Task: Search one way flight ticket for 1 adult, 5 children, 2 infants in seat and 1 infant on lap in first from Los Angeles: Los Angeles International Airport to Greenville: Pitt-greenville Airport on 5-2-2023. Choice of flights is Singapure airlines. Number of bags: 7 checked bags. Price is upto 87000. Outbound departure time preference is 9:45.
Action: Mouse moved to (259, 345)
Screenshot: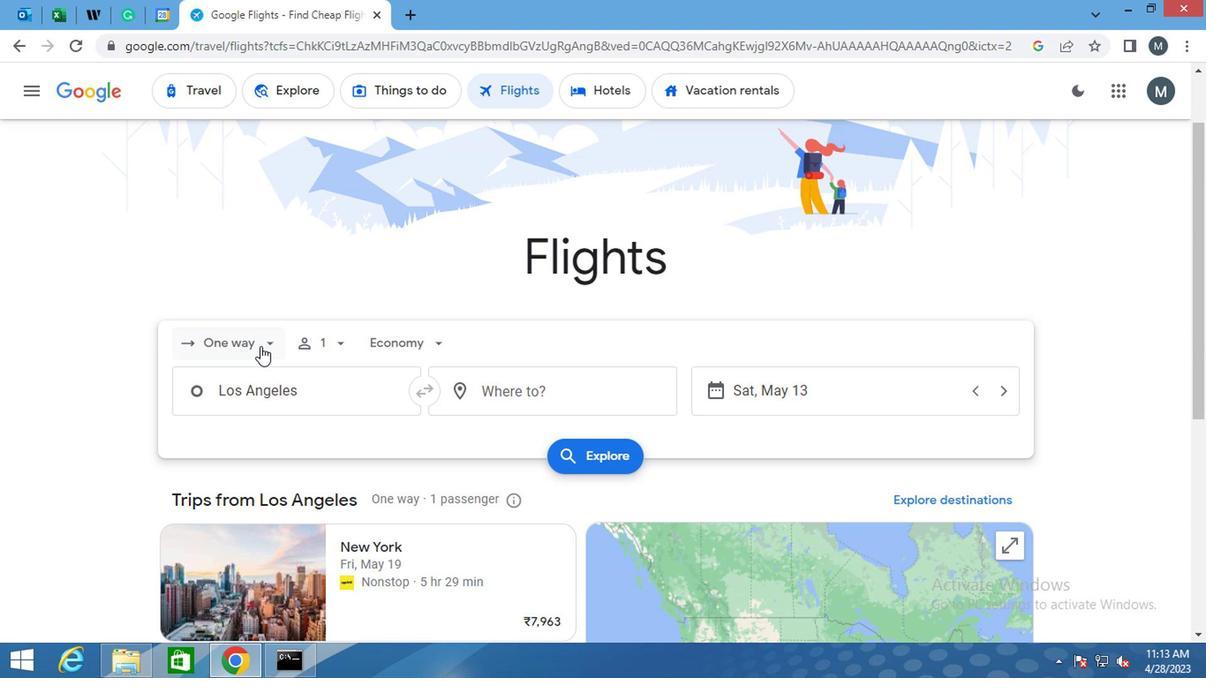 
Action: Mouse pressed left at (259, 345)
Screenshot: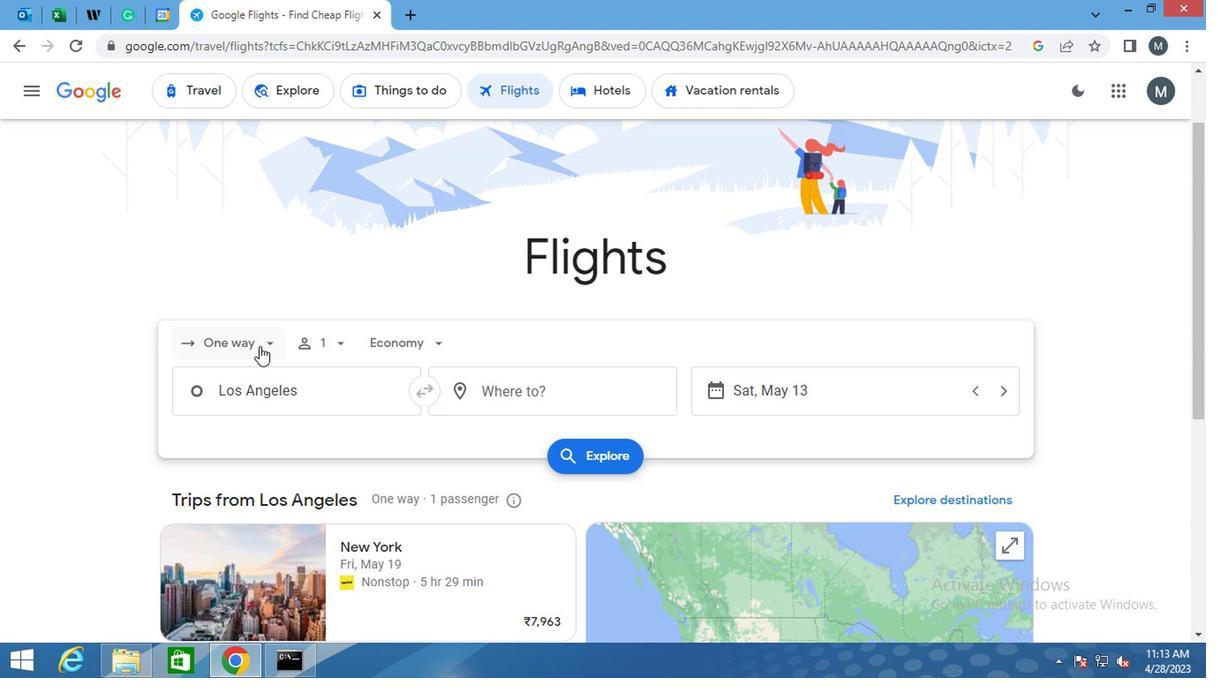 
Action: Mouse moved to (257, 414)
Screenshot: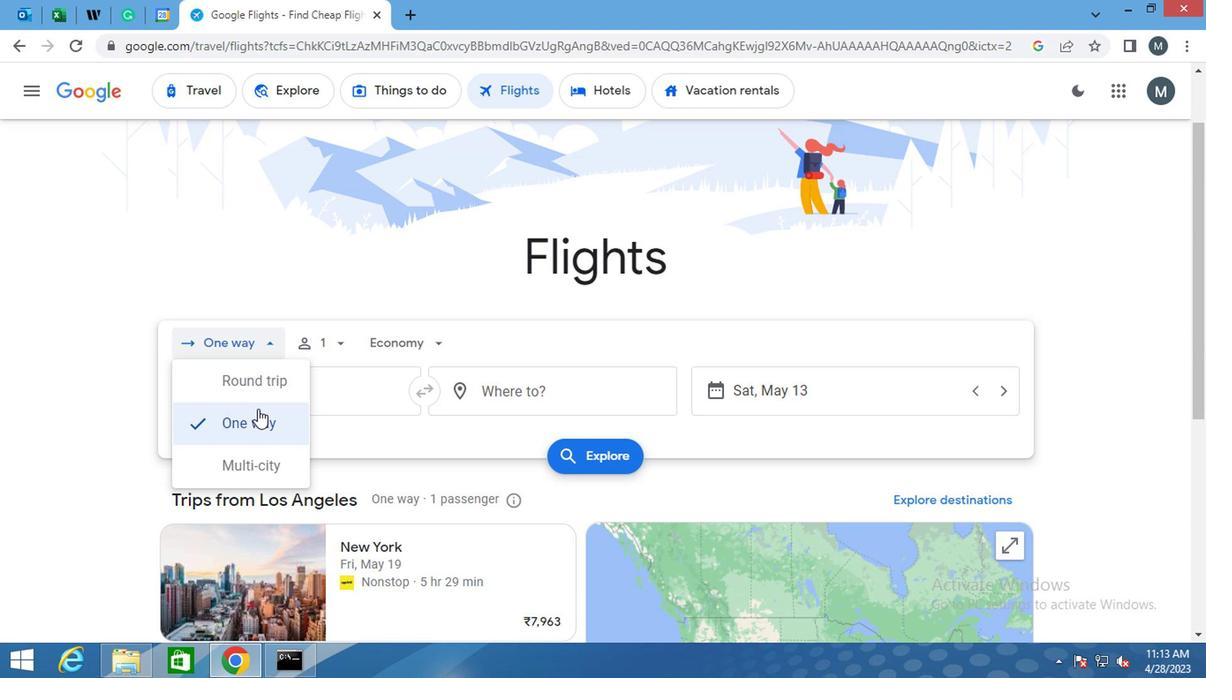
Action: Mouse pressed left at (257, 414)
Screenshot: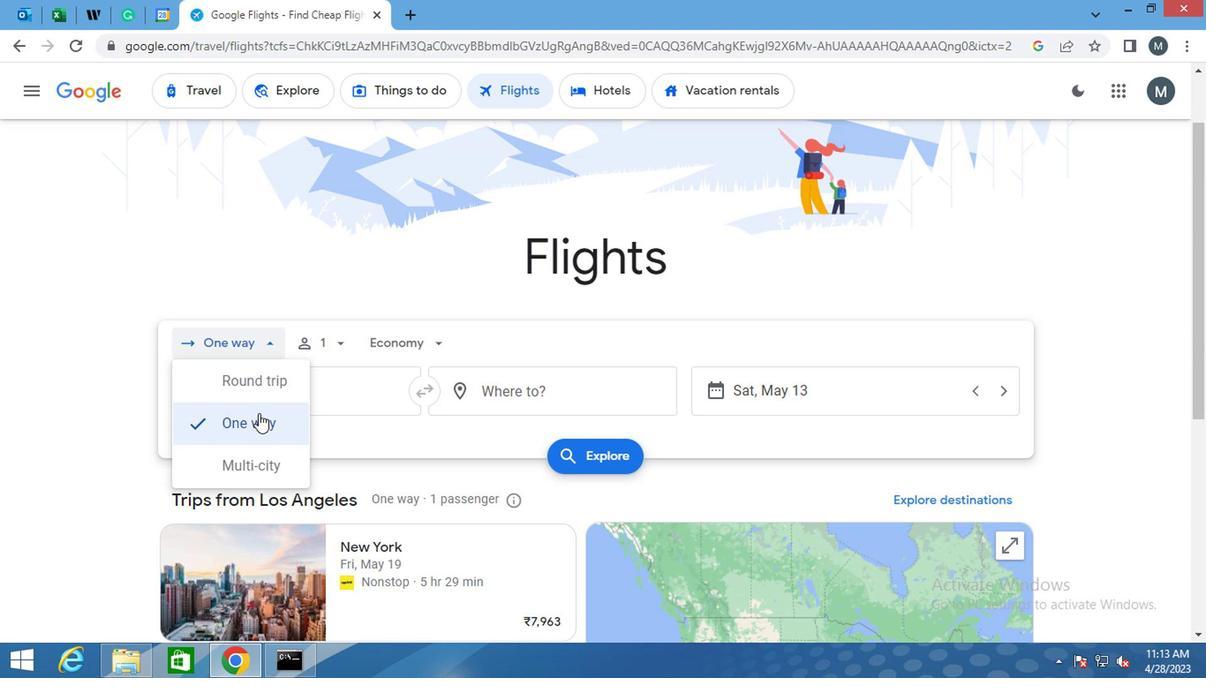 
Action: Mouse moved to (341, 347)
Screenshot: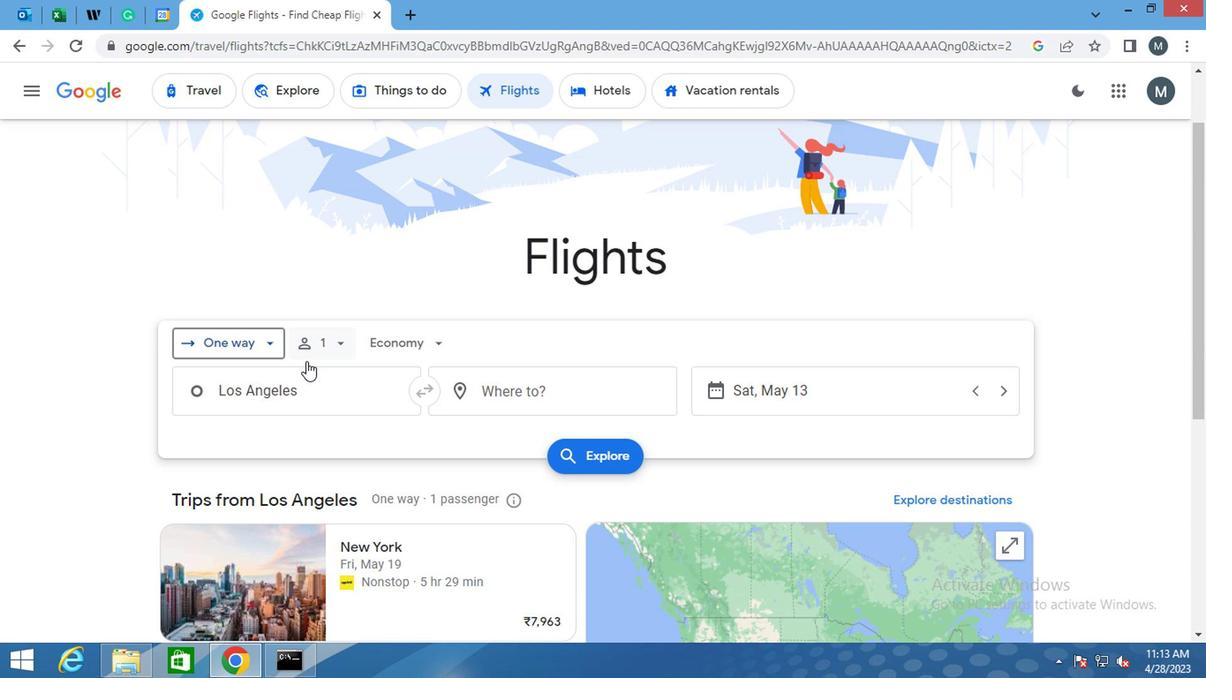 
Action: Mouse pressed left at (341, 347)
Screenshot: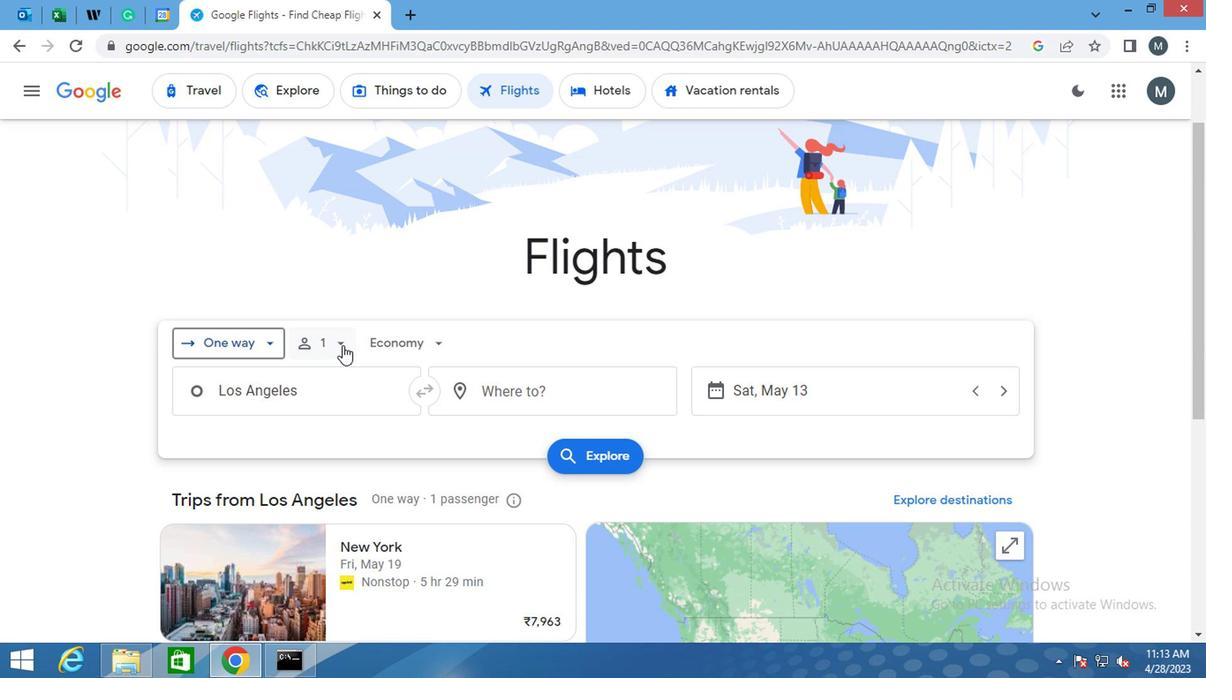 
Action: Mouse moved to (336, 409)
Screenshot: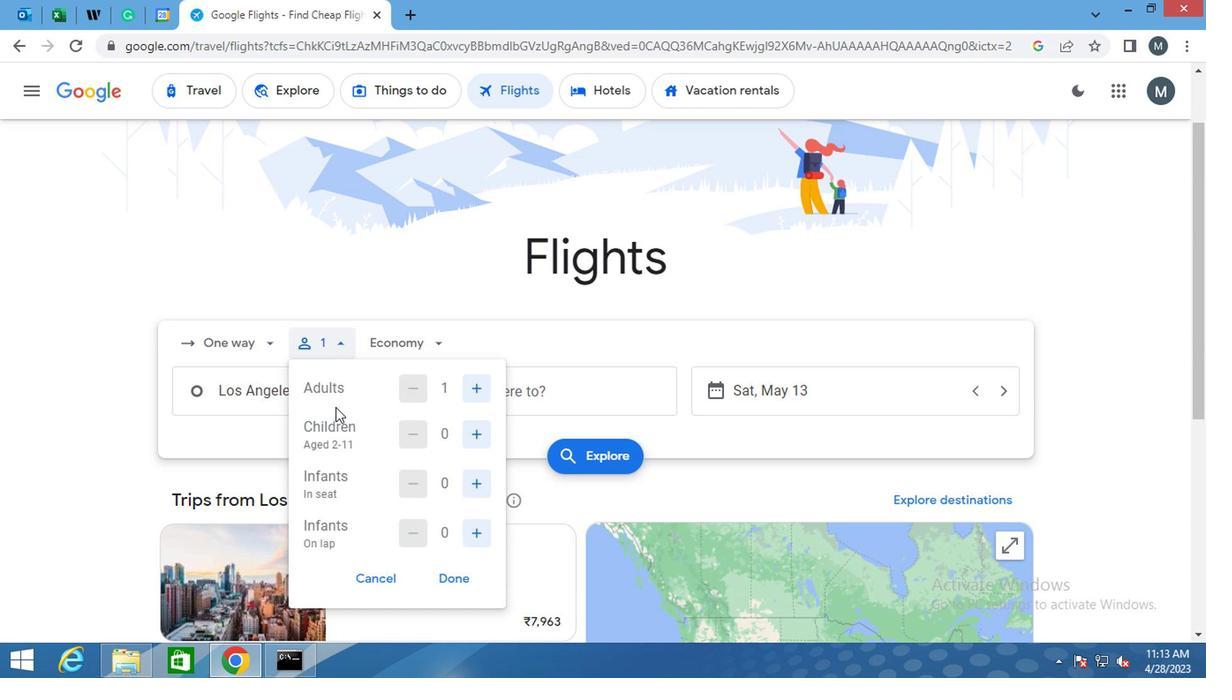 
Action: Mouse scrolled (336, 407) with delta (0, -1)
Screenshot: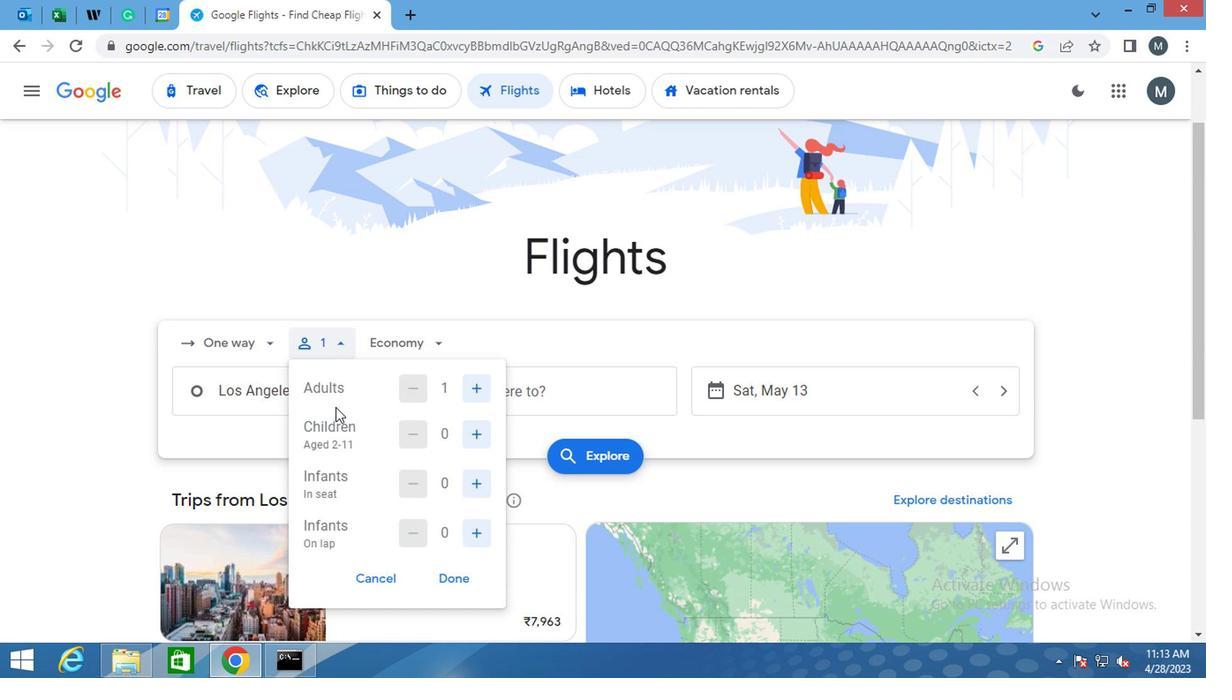 
Action: Mouse moved to (356, 394)
Screenshot: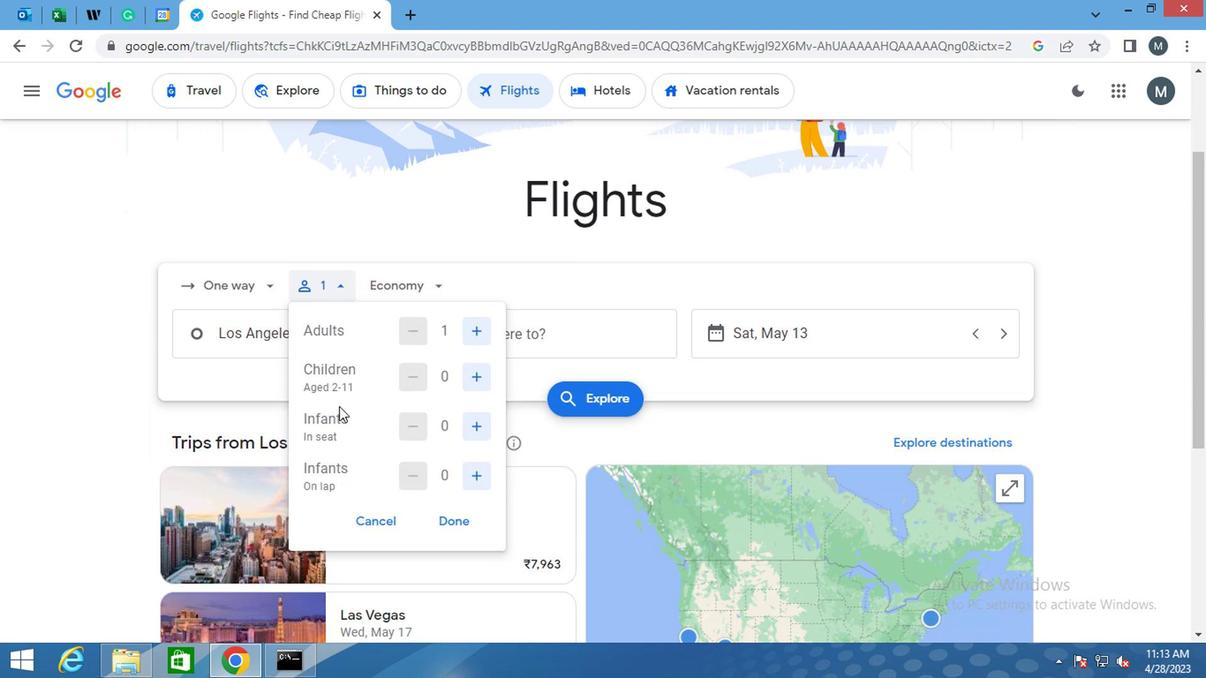 
Action: Mouse scrolled (356, 394) with delta (0, 0)
Screenshot: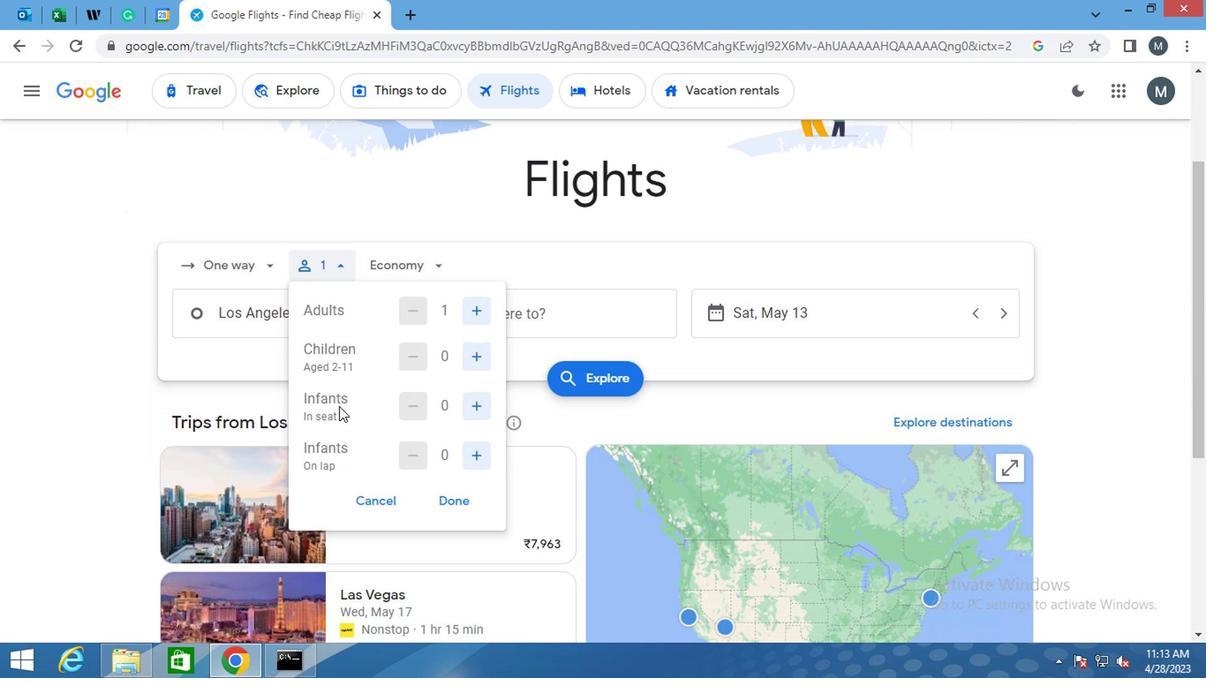 
Action: Mouse moved to (468, 389)
Screenshot: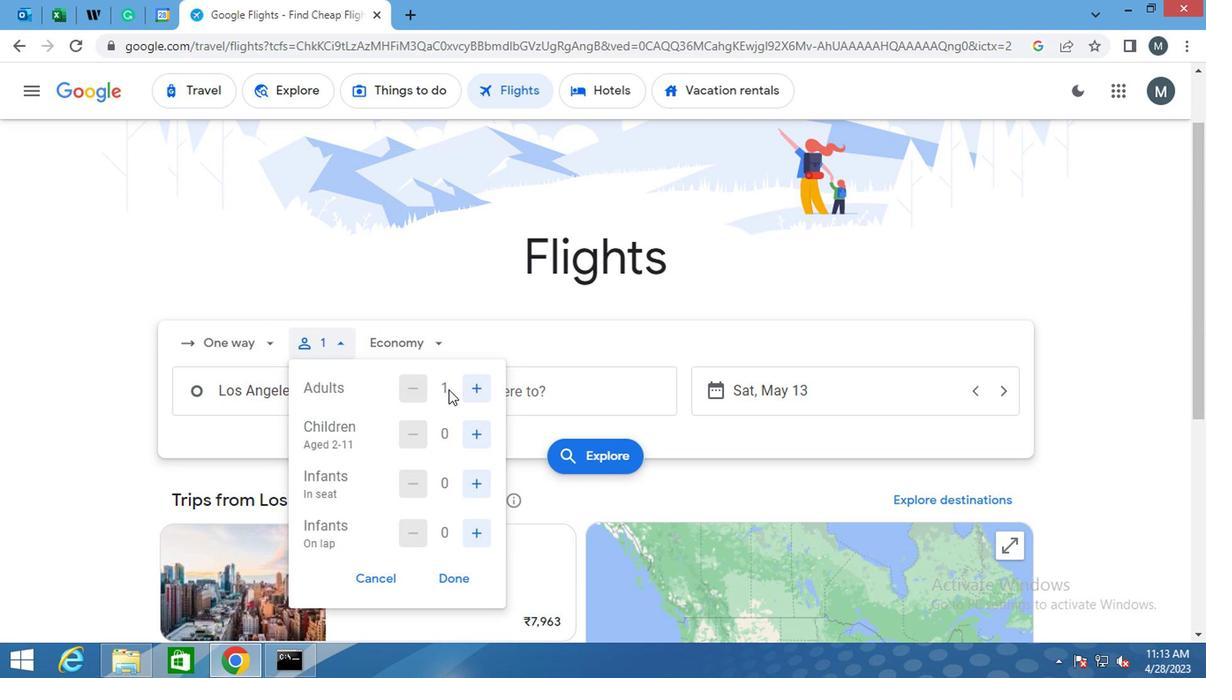 
Action: Mouse pressed left at (468, 389)
Screenshot: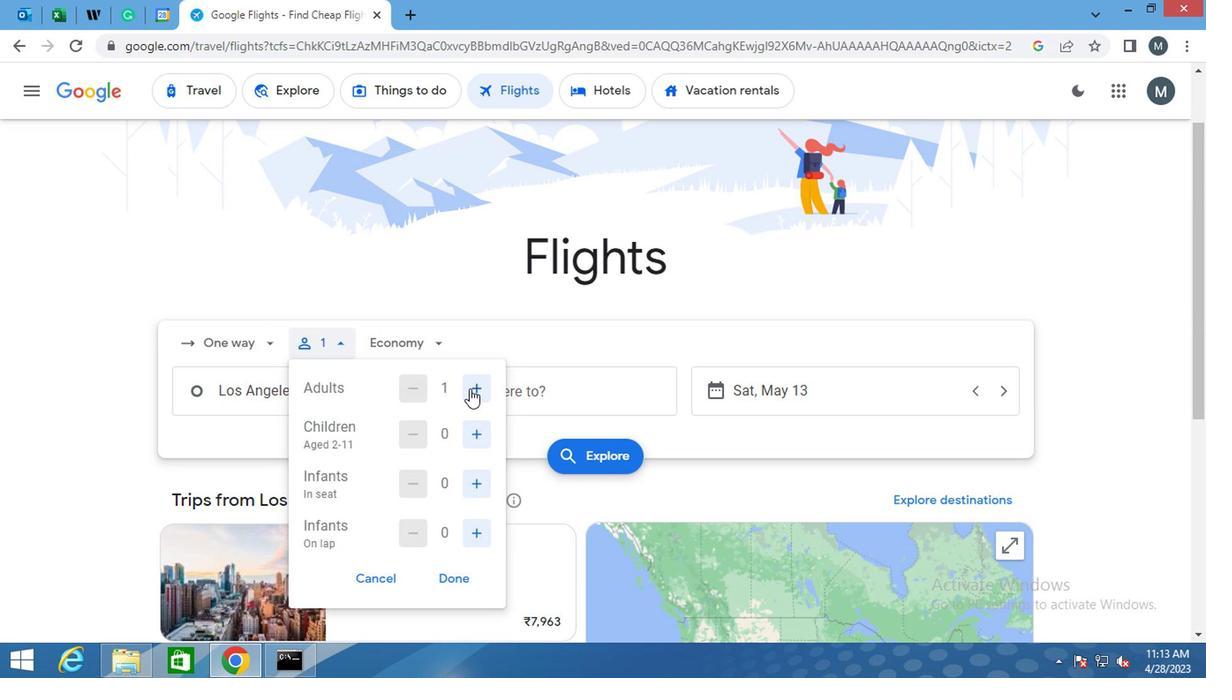 
Action: Mouse moved to (419, 384)
Screenshot: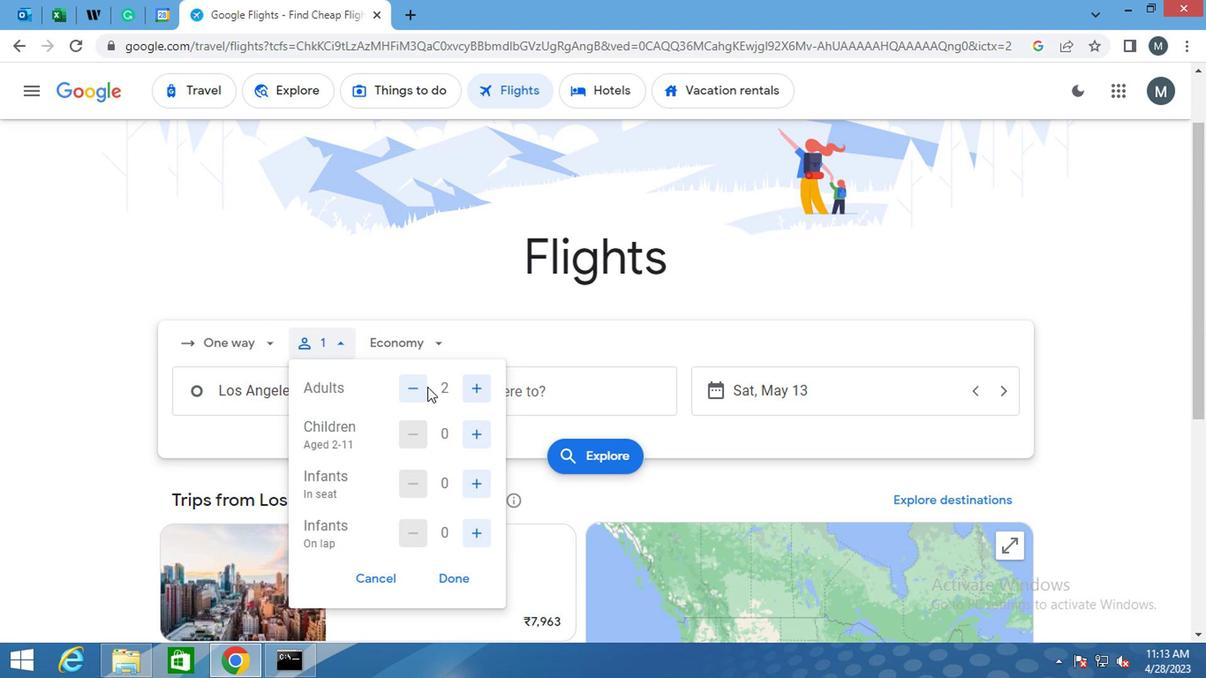 
Action: Mouse pressed left at (419, 384)
Screenshot: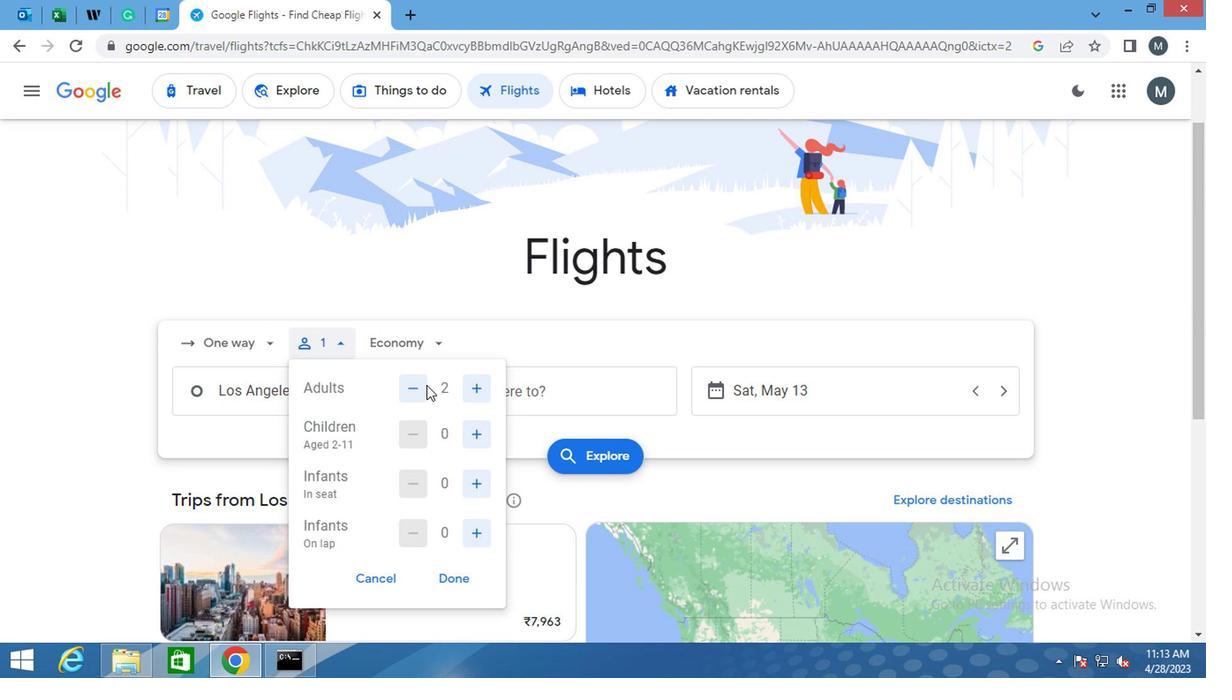 
Action: Mouse moved to (455, 385)
Screenshot: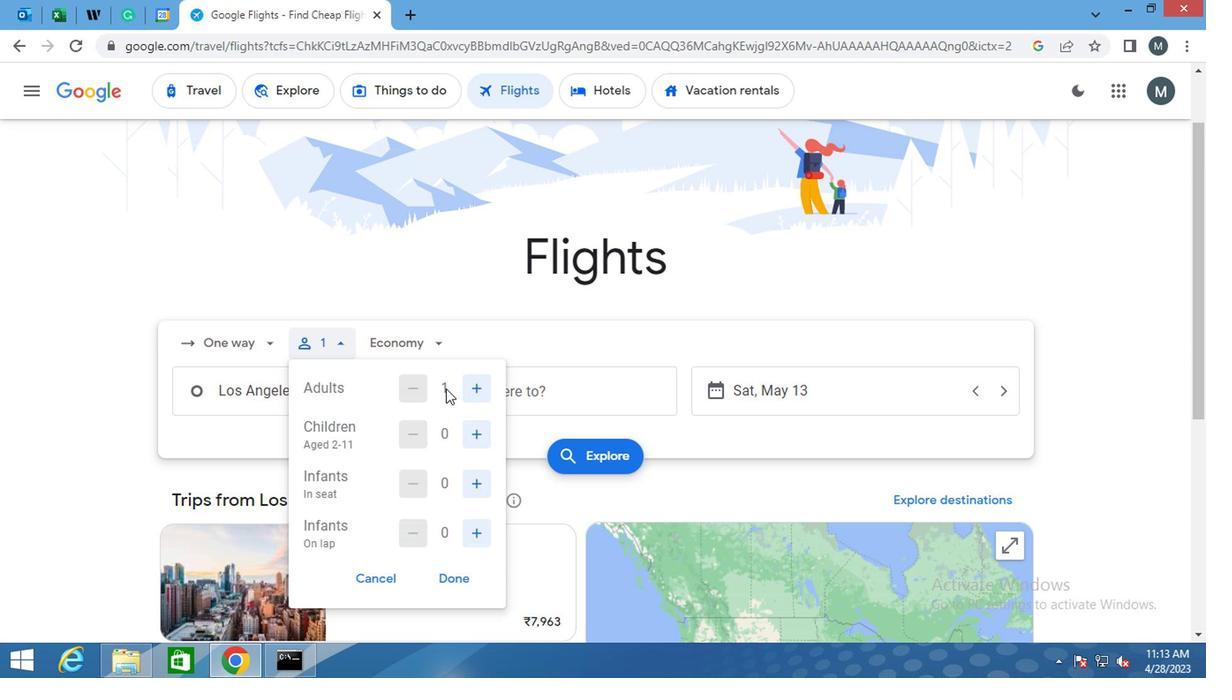 
Action: Mouse scrolled (455, 385) with delta (0, 0)
Screenshot: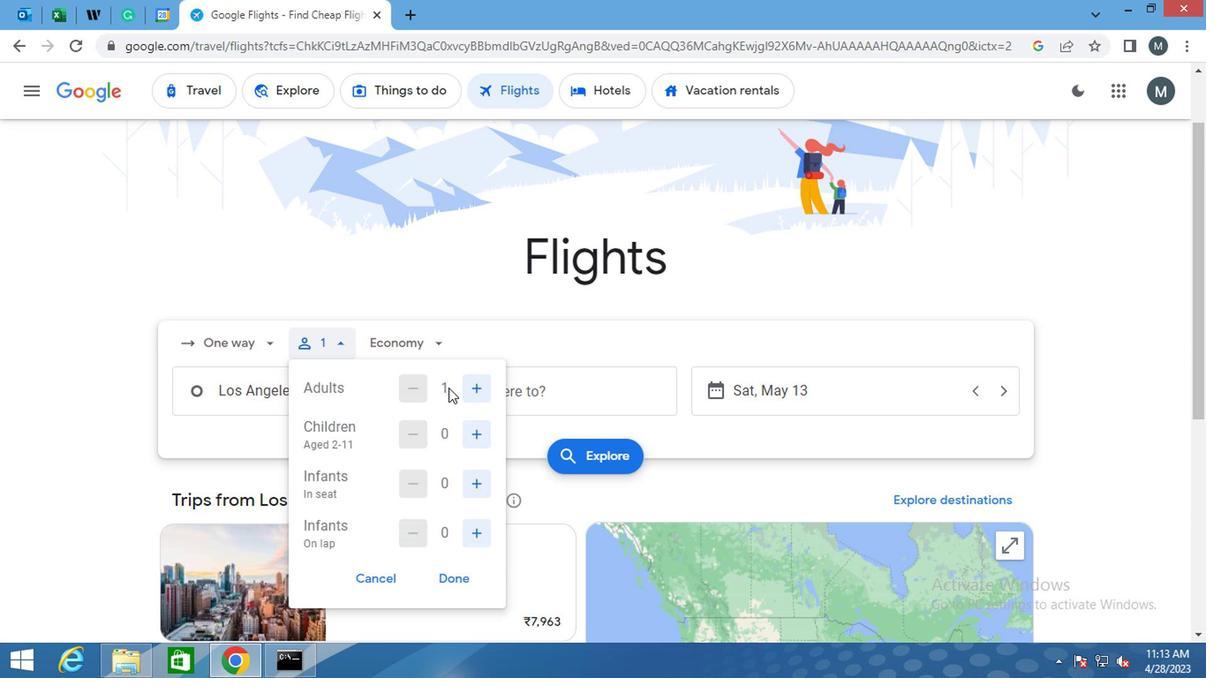 
Action: Mouse moved to (473, 345)
Screenshot: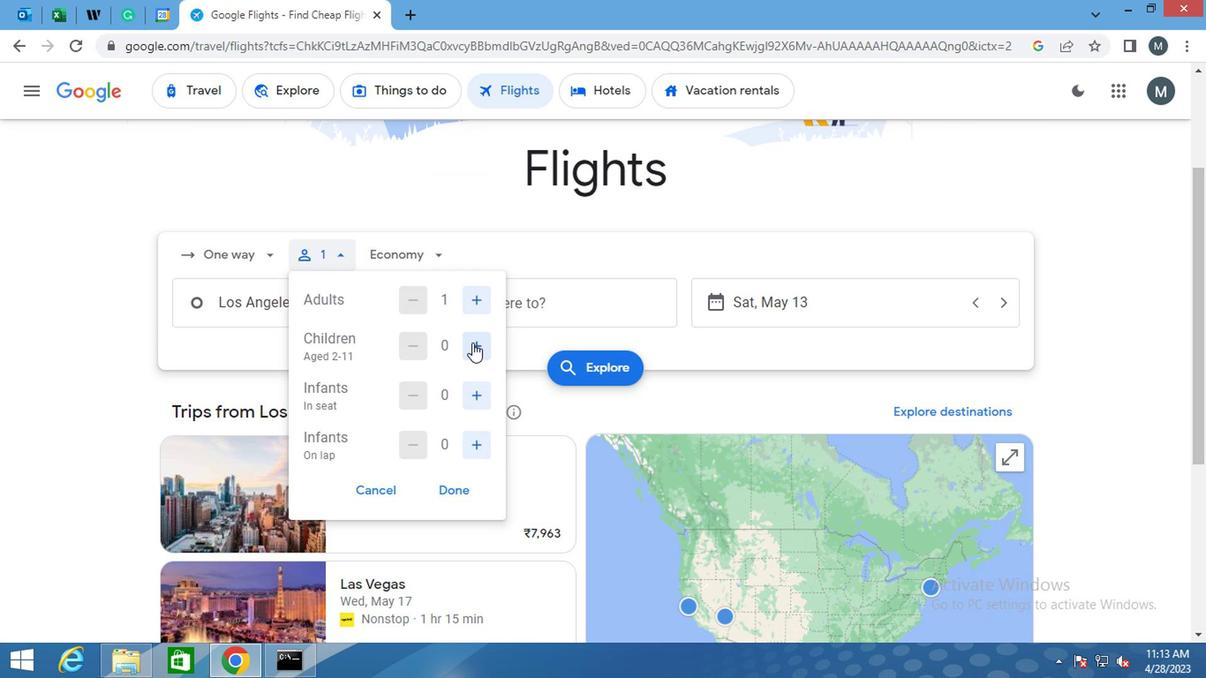 
Action: Mouse pressed left at (473, 345)
Screenshot: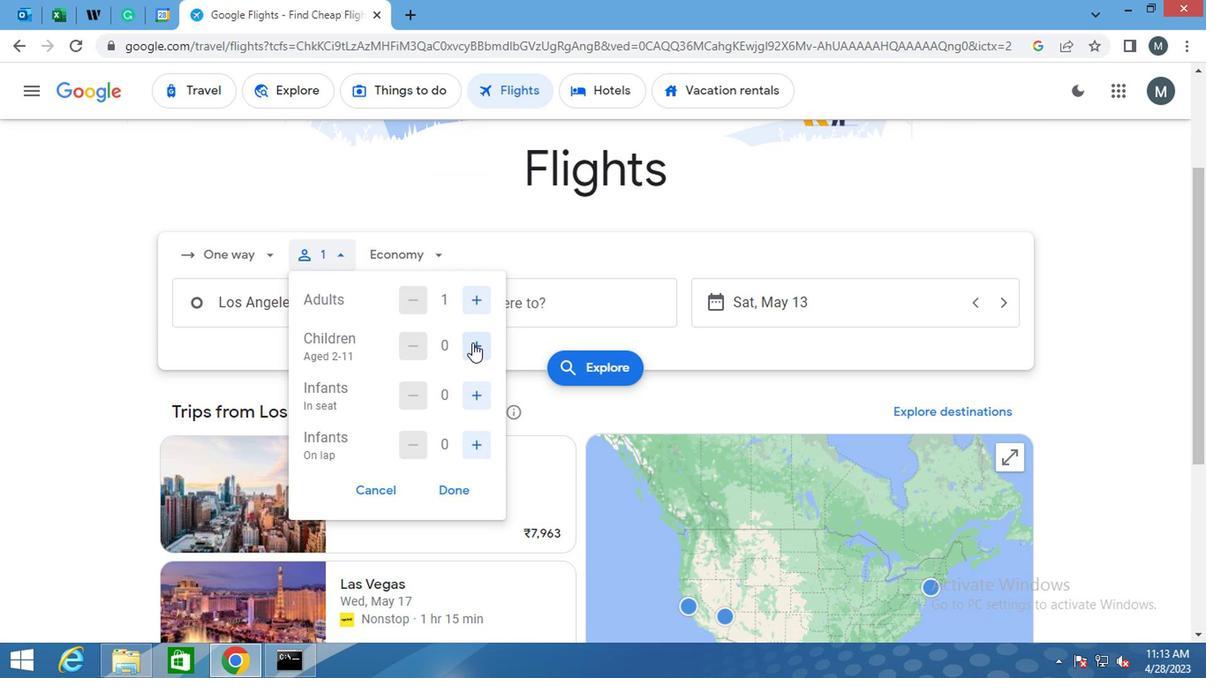 
Action: Mouse pressed left at (473, 345)
Screenshot: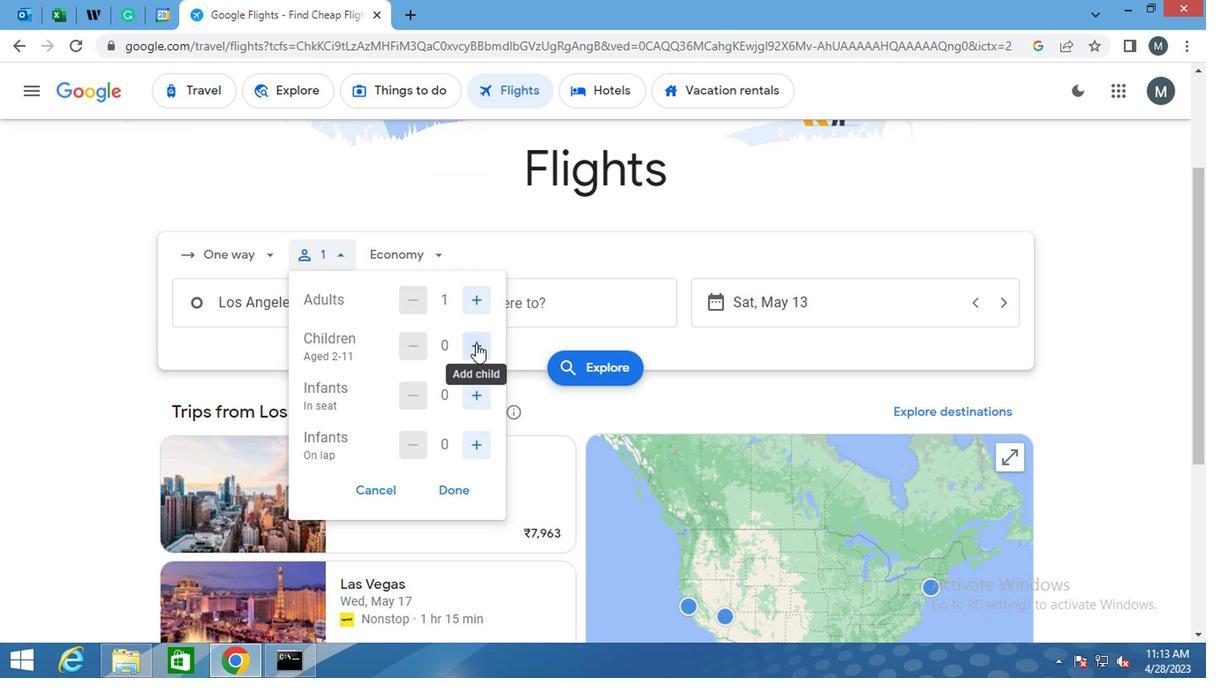 
Action: Mouse pressed left at (473, 345)
Screenshot: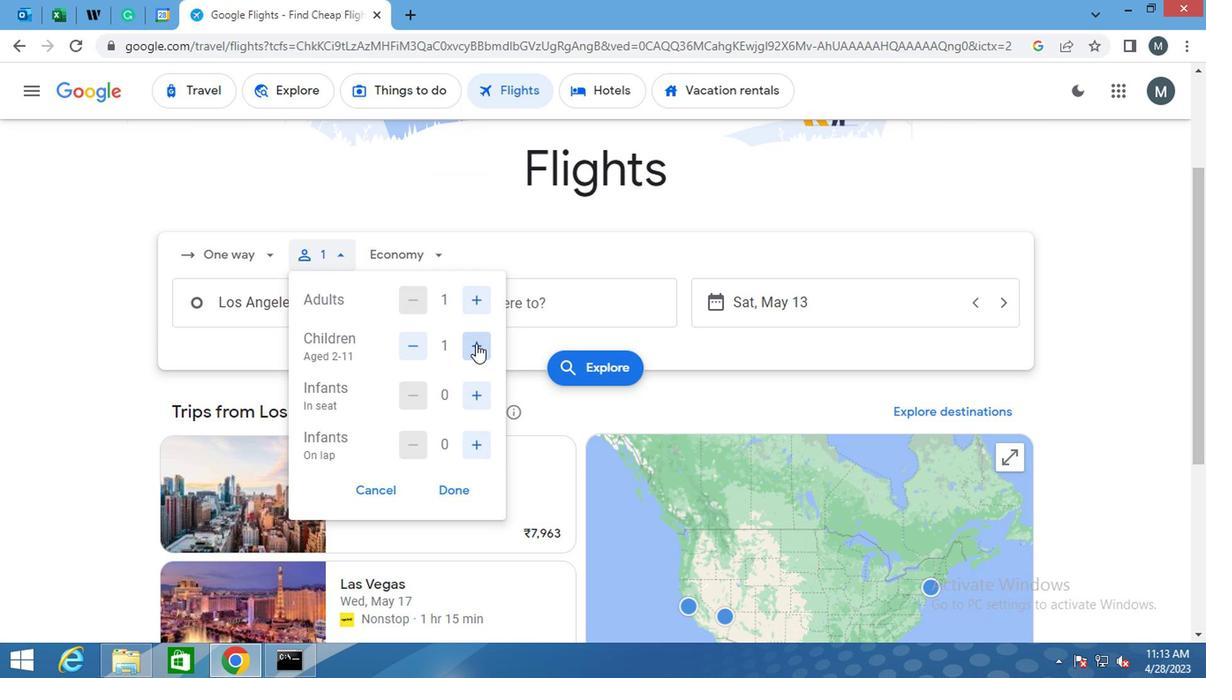
Action: Mouse pressed left at (473, 345)
Screenshot: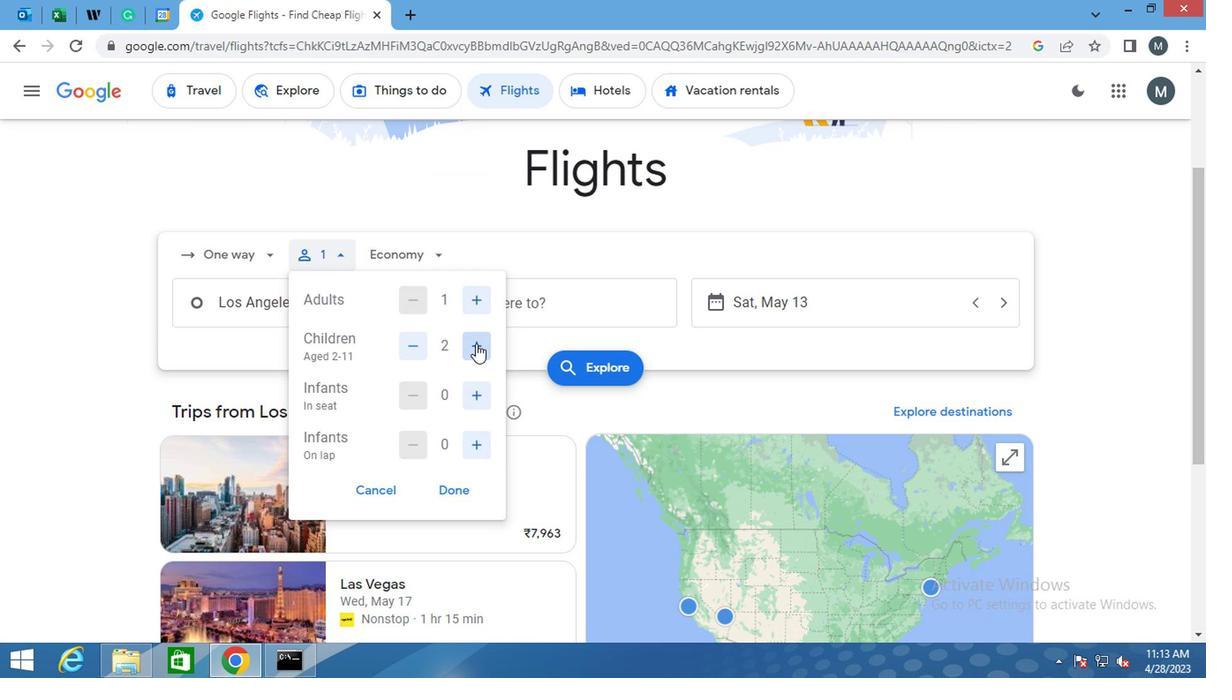 
Action: Mouse pressed left at (473, 345)
Screenshot: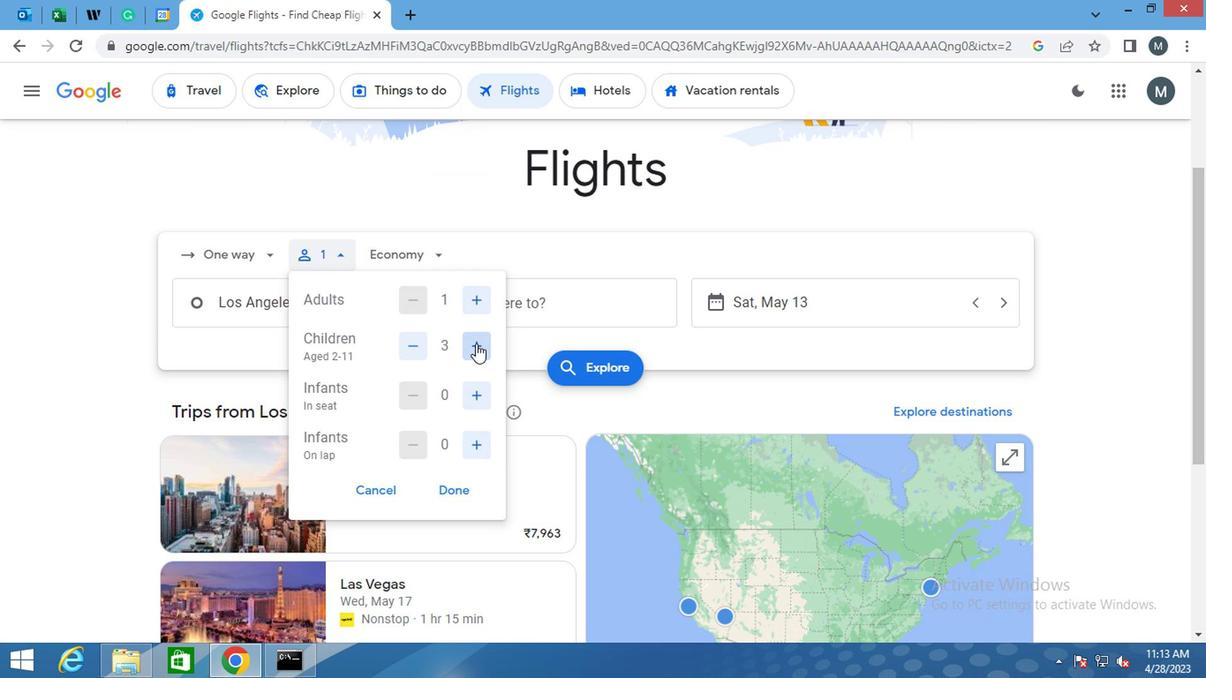 
Action: Mouse moved to (470, 345)
Screenshot: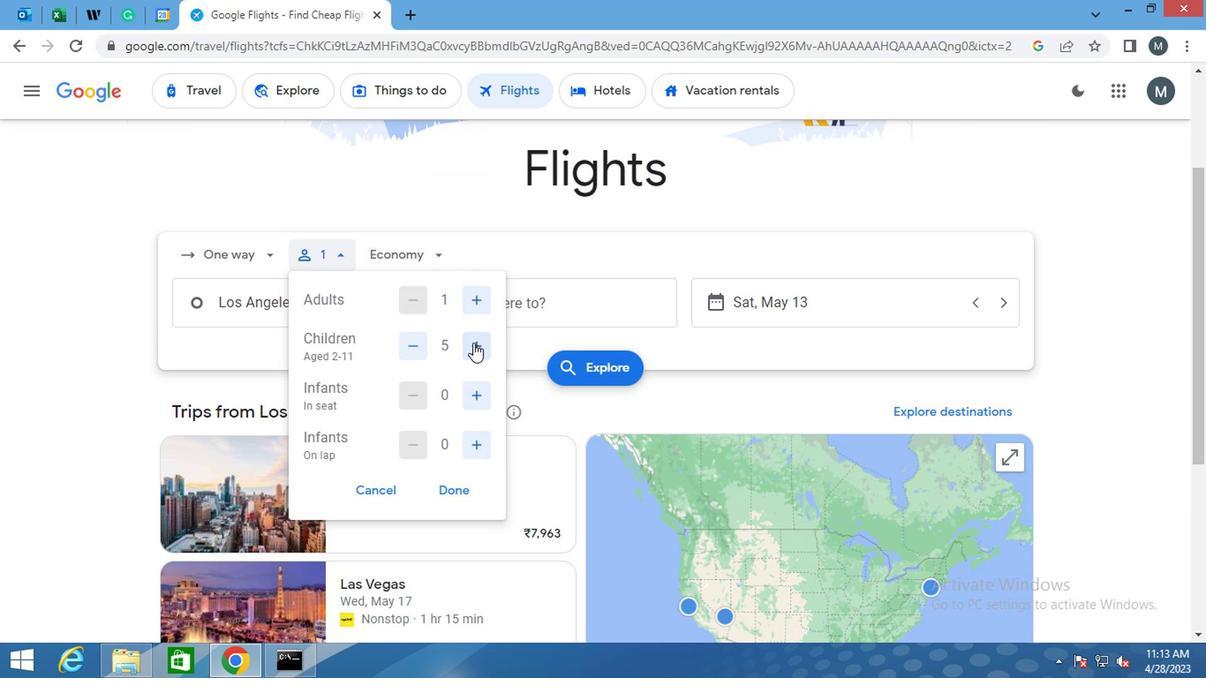 
Action: Mouse scrolled (470, 343) with delta (0, -1)
Screenshot: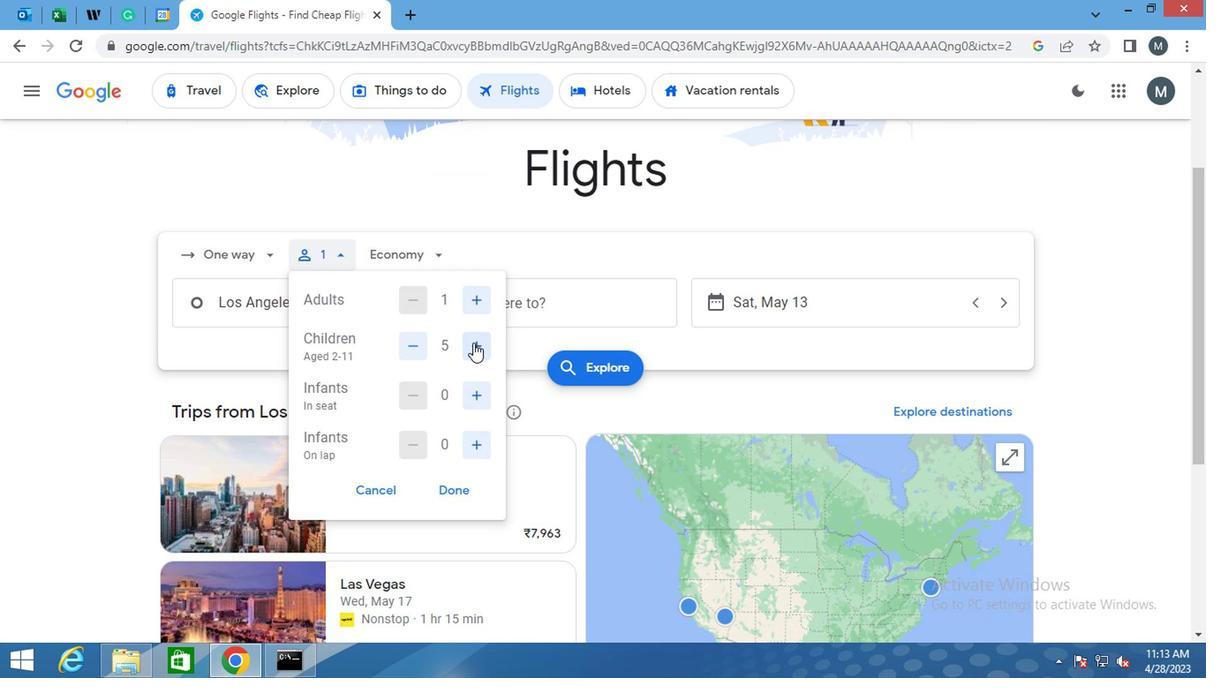 
Action: Mouse moved to (478, 309)
Screenshot: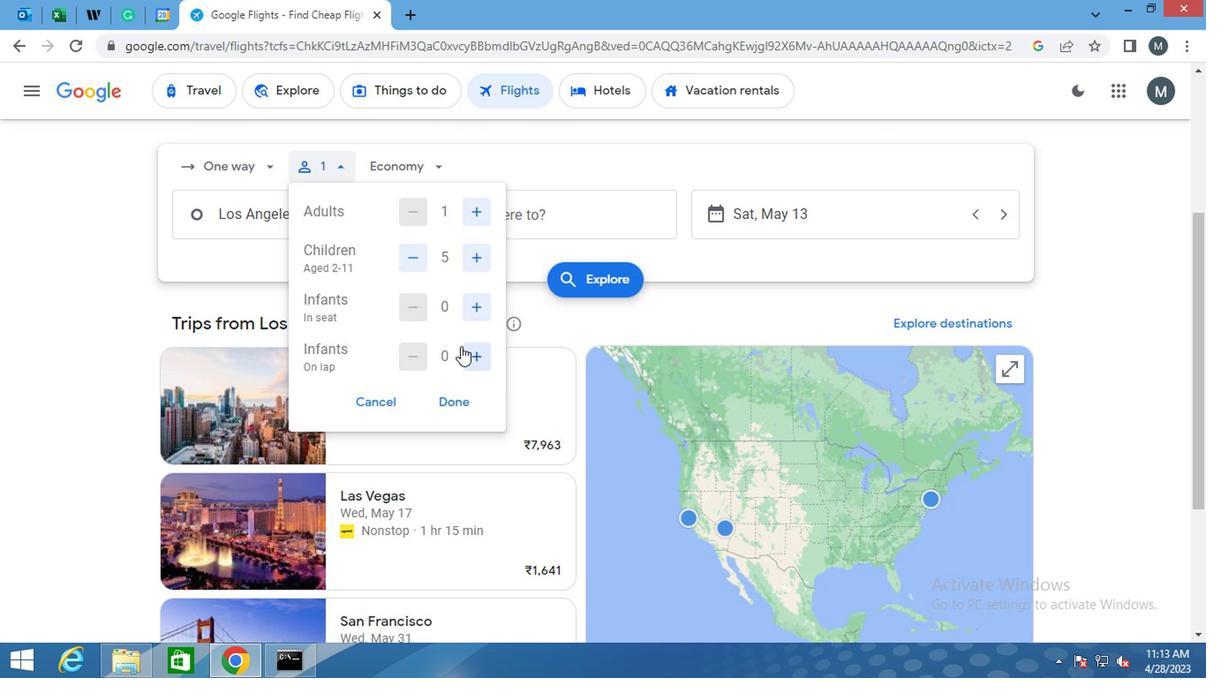 
Action: Mouse pressed left at (478, 309)
Screenshot: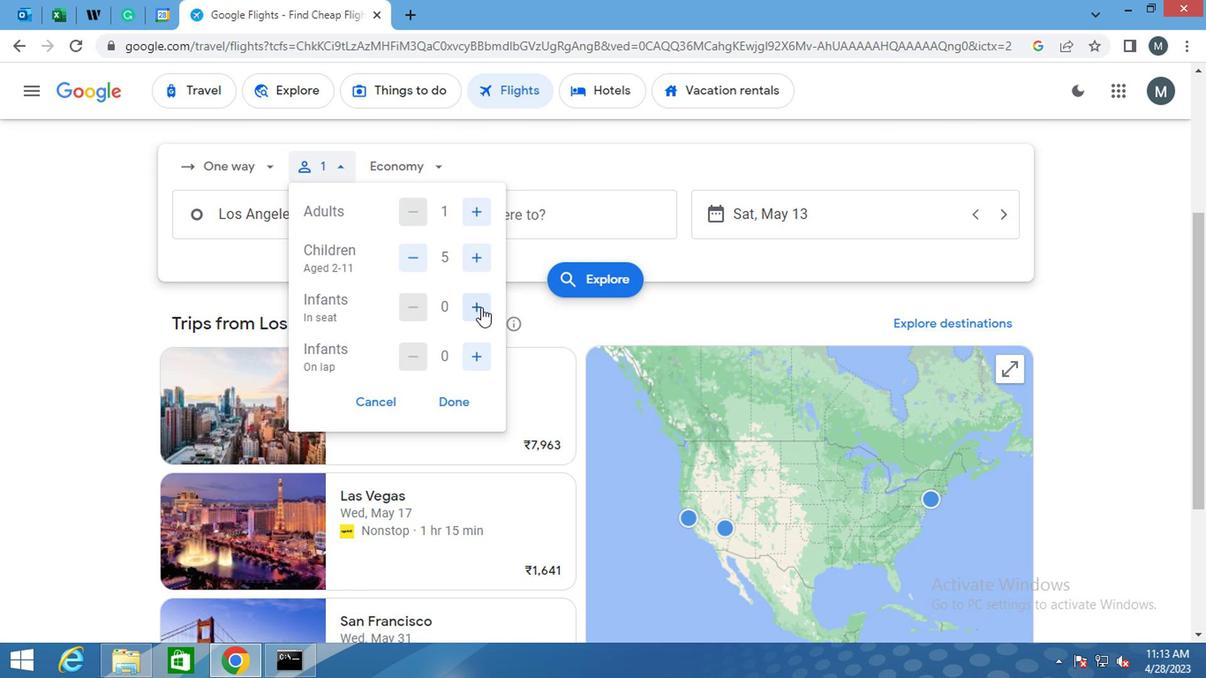
Action: Mouse pressed left at (478, 309)
Screenshot: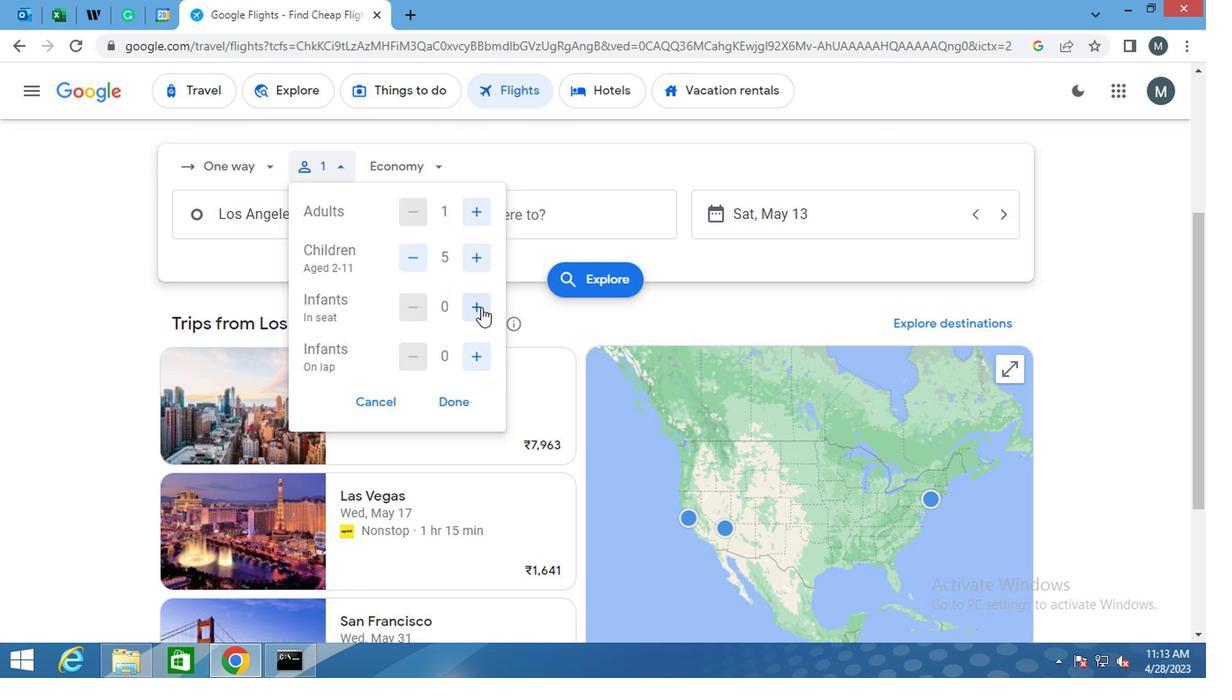 
Action: Mouse moved to (465, 359)
Screenshot: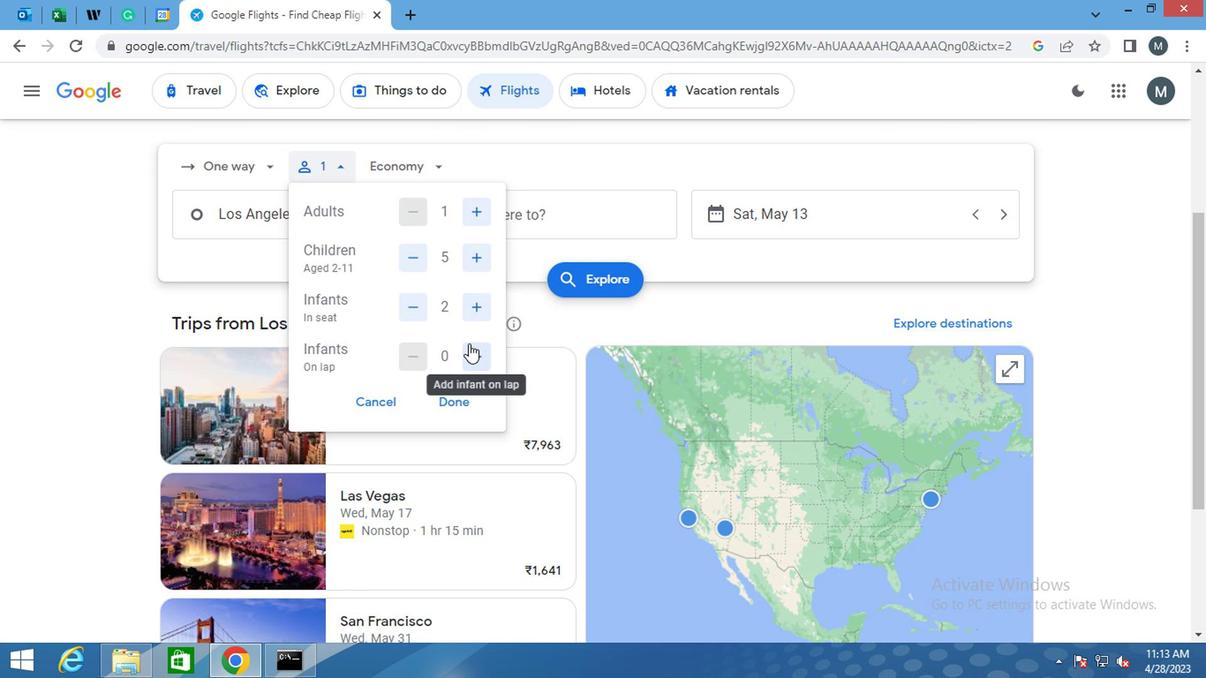 
Action: Mouse scrolled (465, 358) with delta (0, 0)
Screenshot: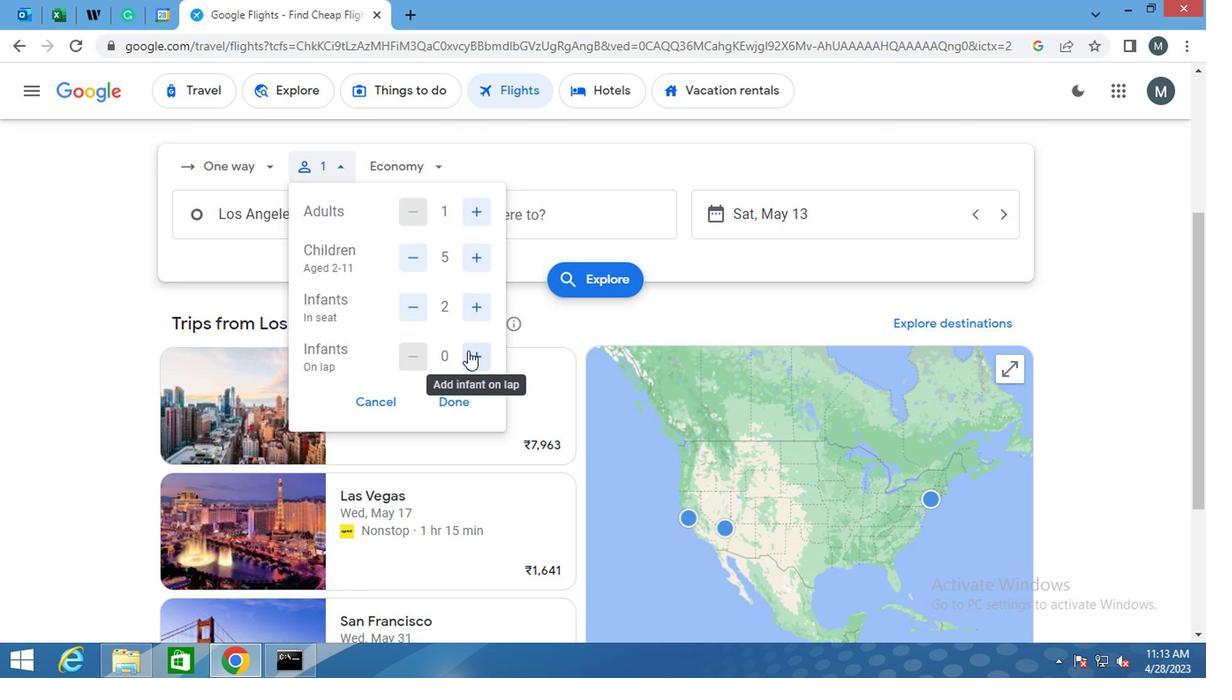 
Action: Mouse moved to (431, 302)
Screenshot: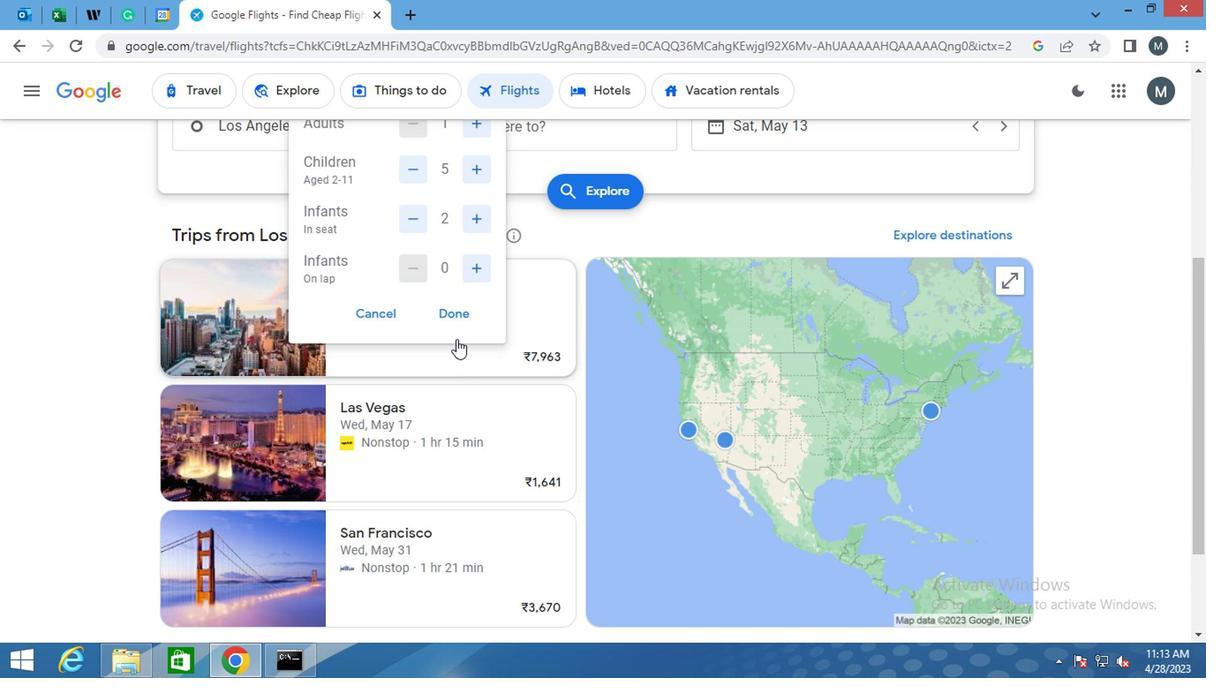 
Action: Mouse scrolled (431, 303) with delta (0, 0)
Screenshot: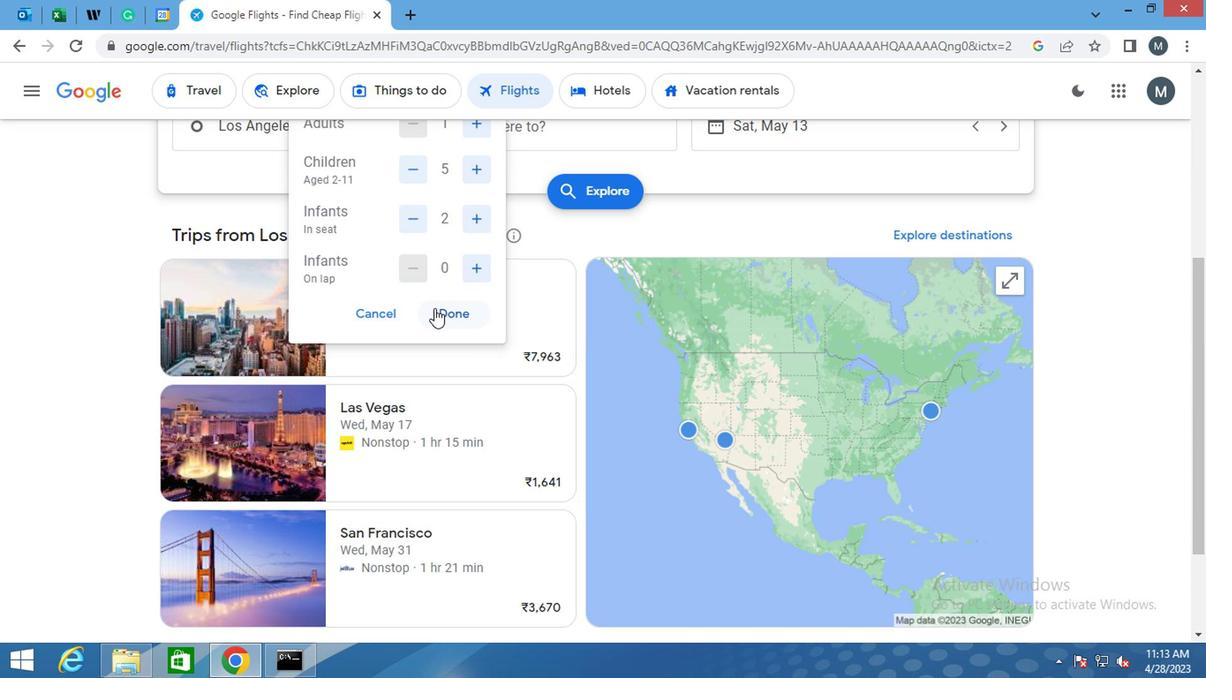 
Action: Mouse moved to (484, 356)
Screenshot: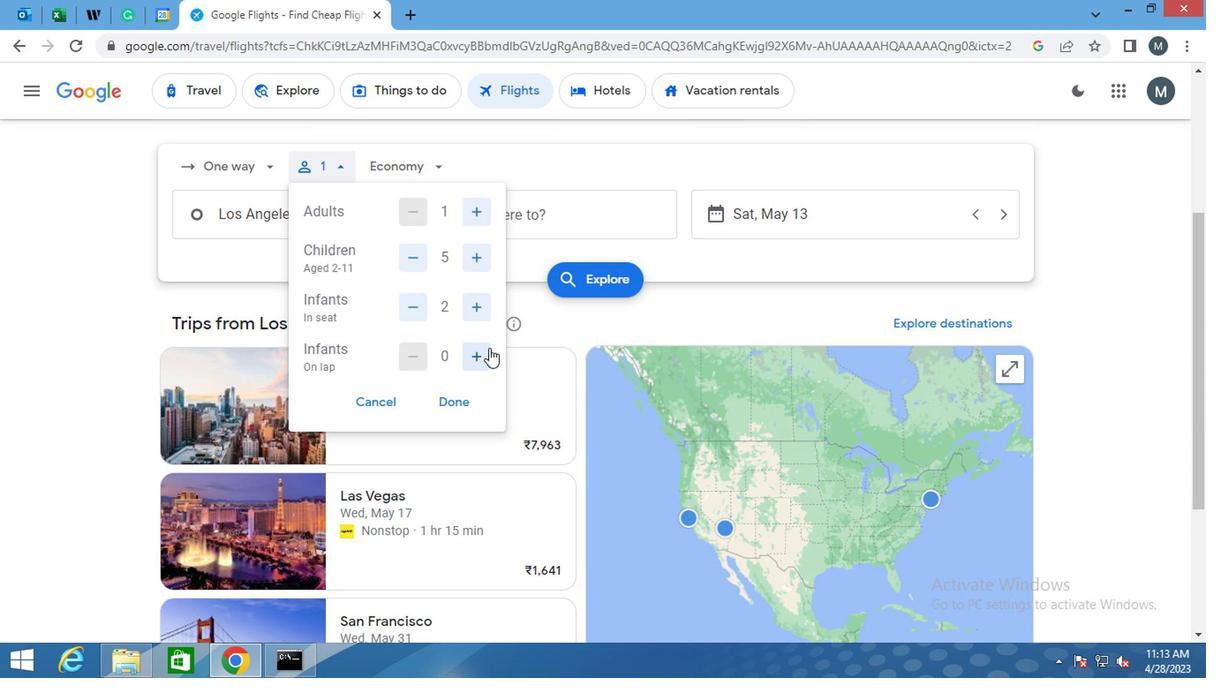 
Action: Mouse pressed left at (484, 356)
Screenshot: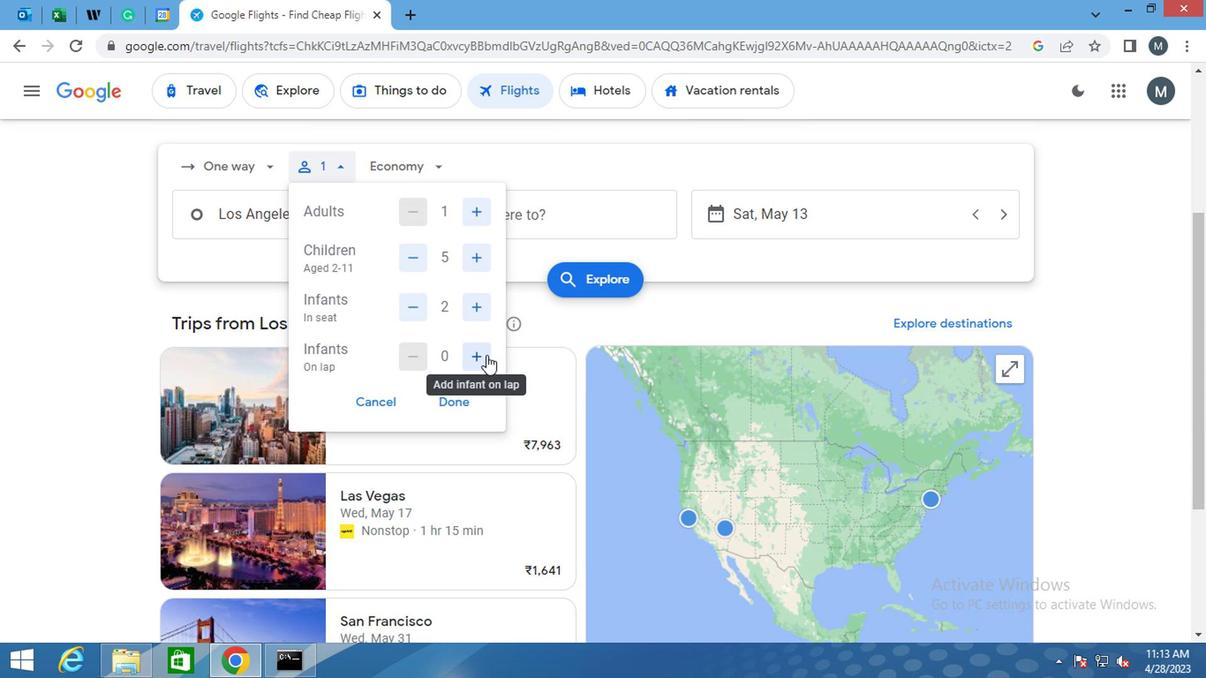 
Action: Mouse pressed left at (484, 356)
Screenshot: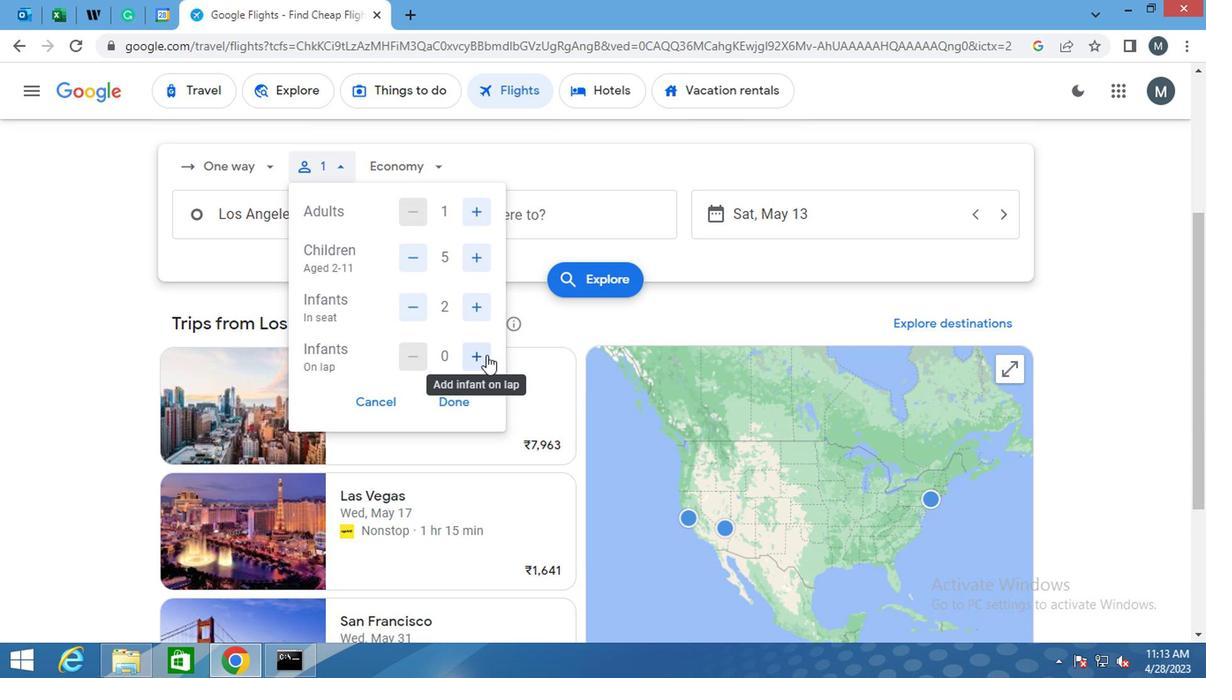 
Action: Mouse moved to (418, 361)
Screenshot: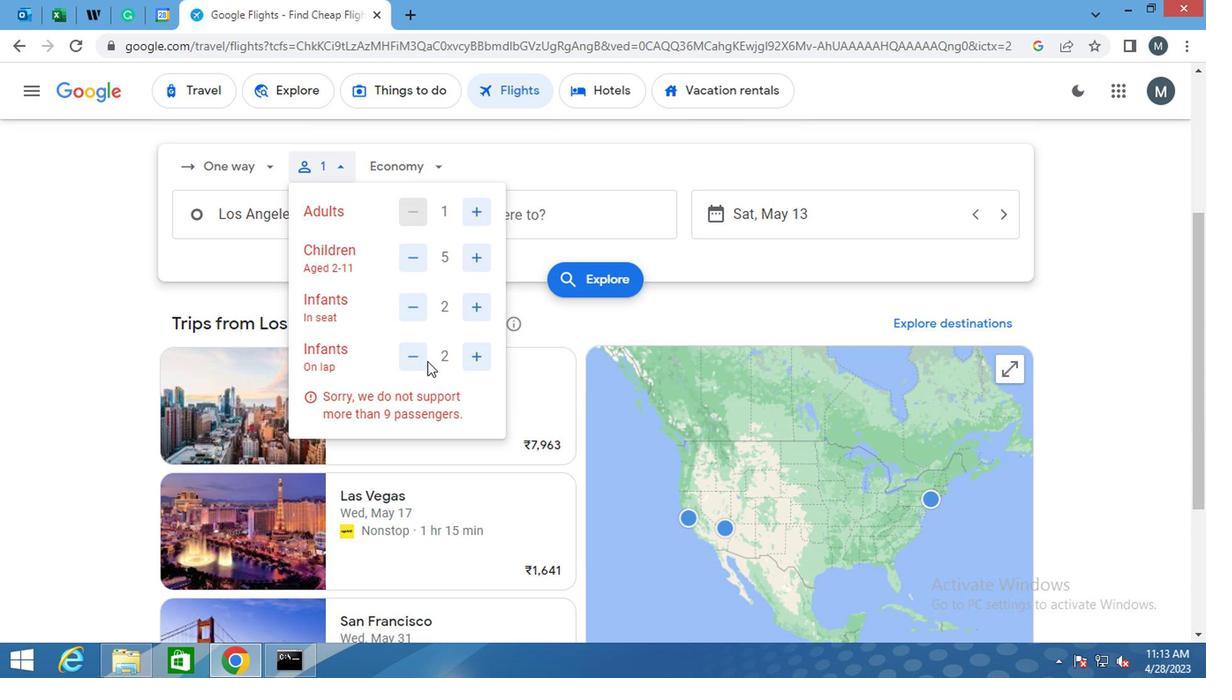 
Action: Mouse pressed left at (418, 361)
Screenshot: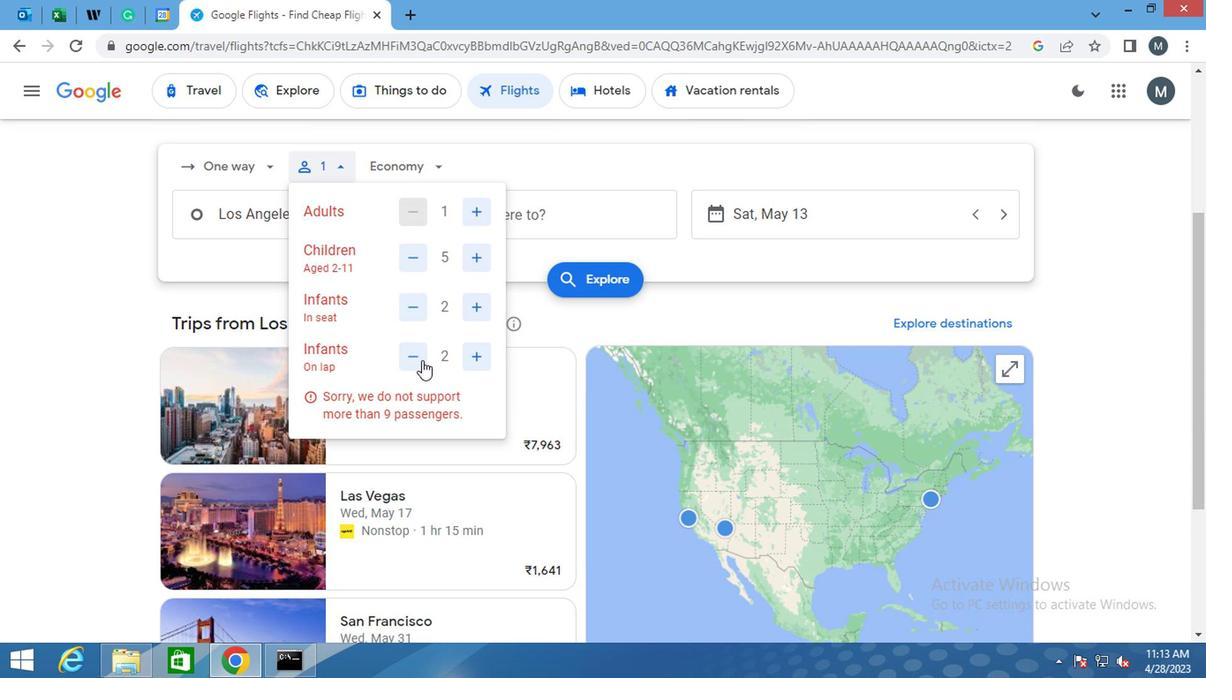 
Action: Mouse pressed left at (418, 361)
Screenshot: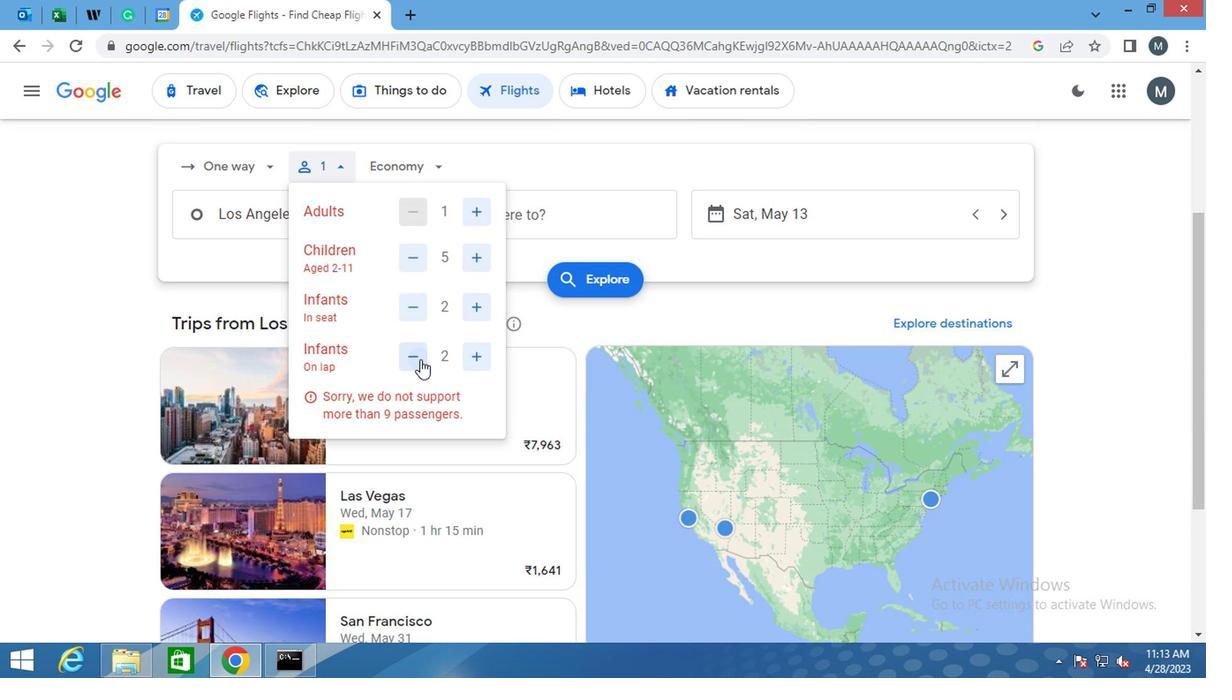 
Action: Mouse moved to (426, 358)
Screenshot: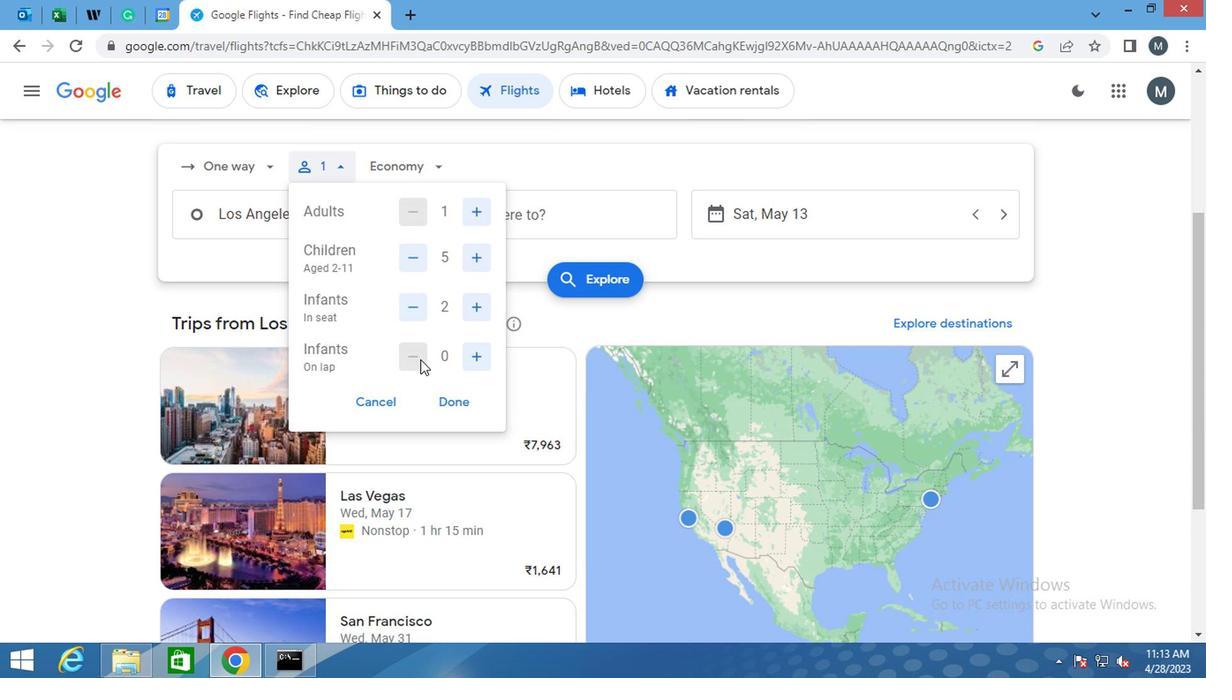 
Action: Mouse scrolled (426, 359) with delta (0, 0)
Screenshot: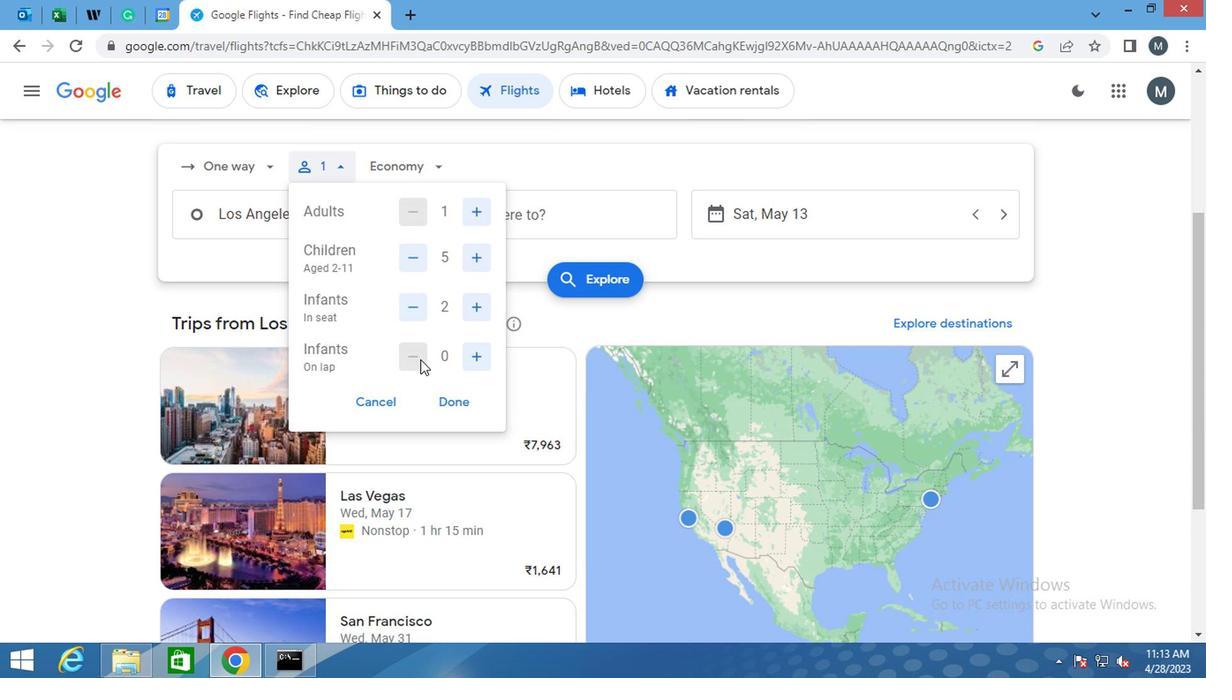 
Action: Mouse scrolled (426, 359) with delta (0, 0)
Screenshot: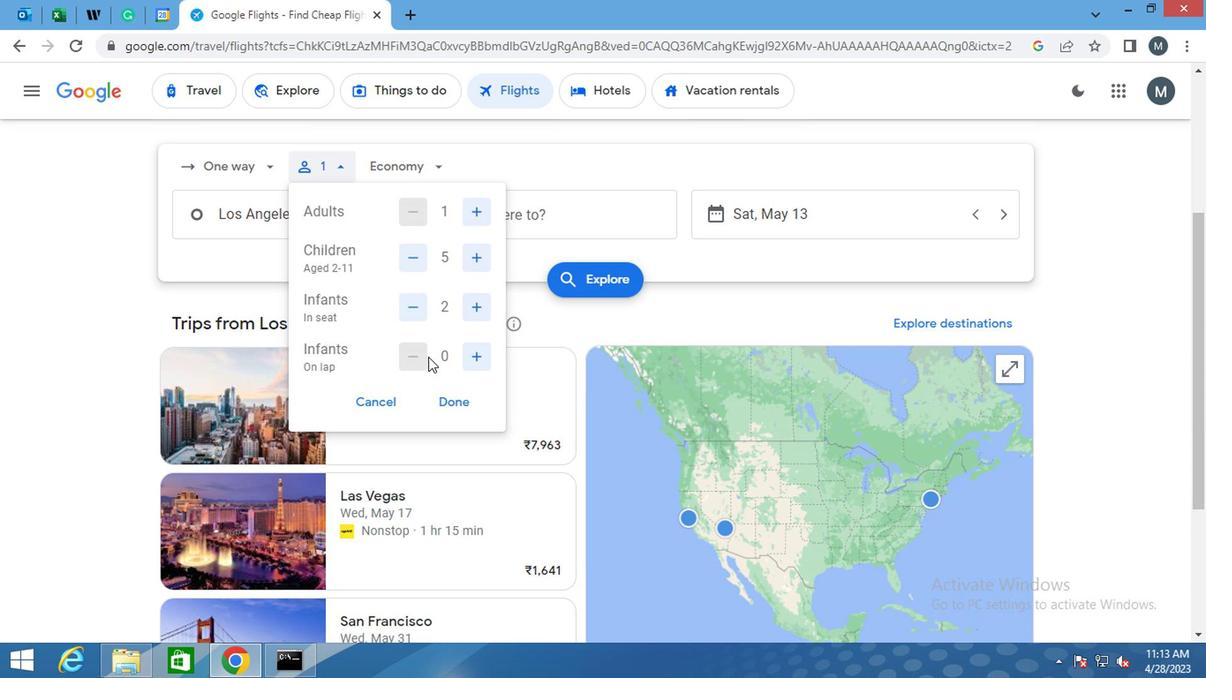 
Action: Mouse moved to (585, 391)
Screenshot: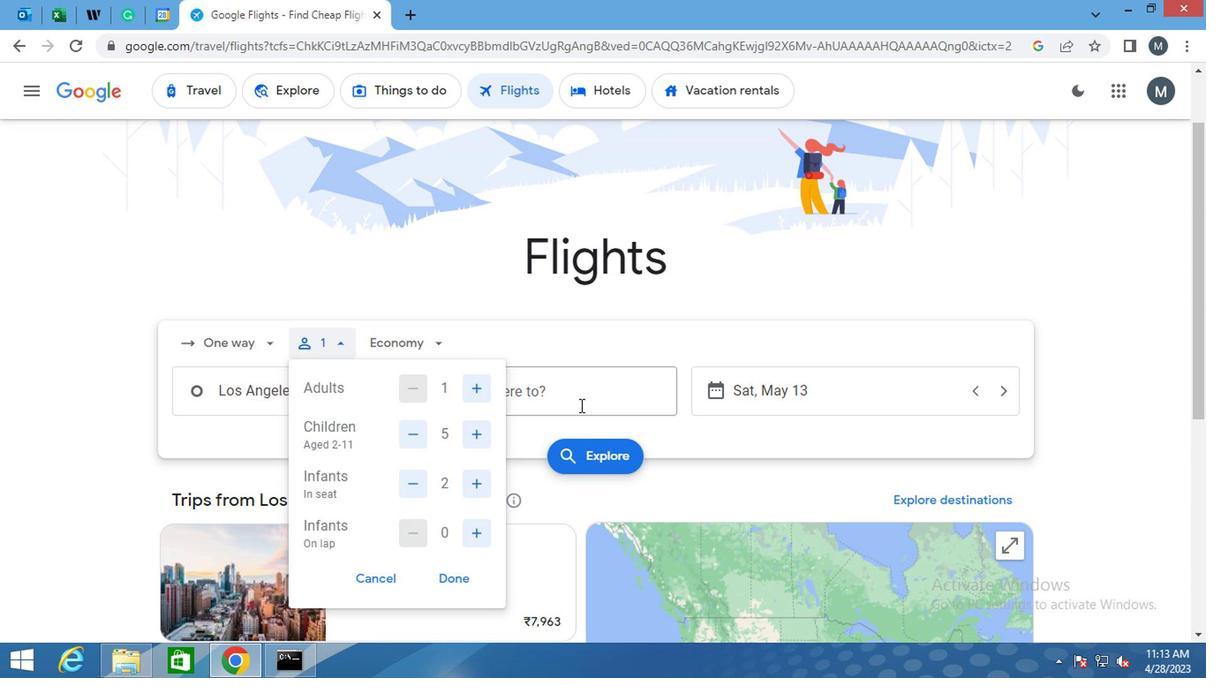 
Action: Mouse pressed left at (585, 391)
Screenshot: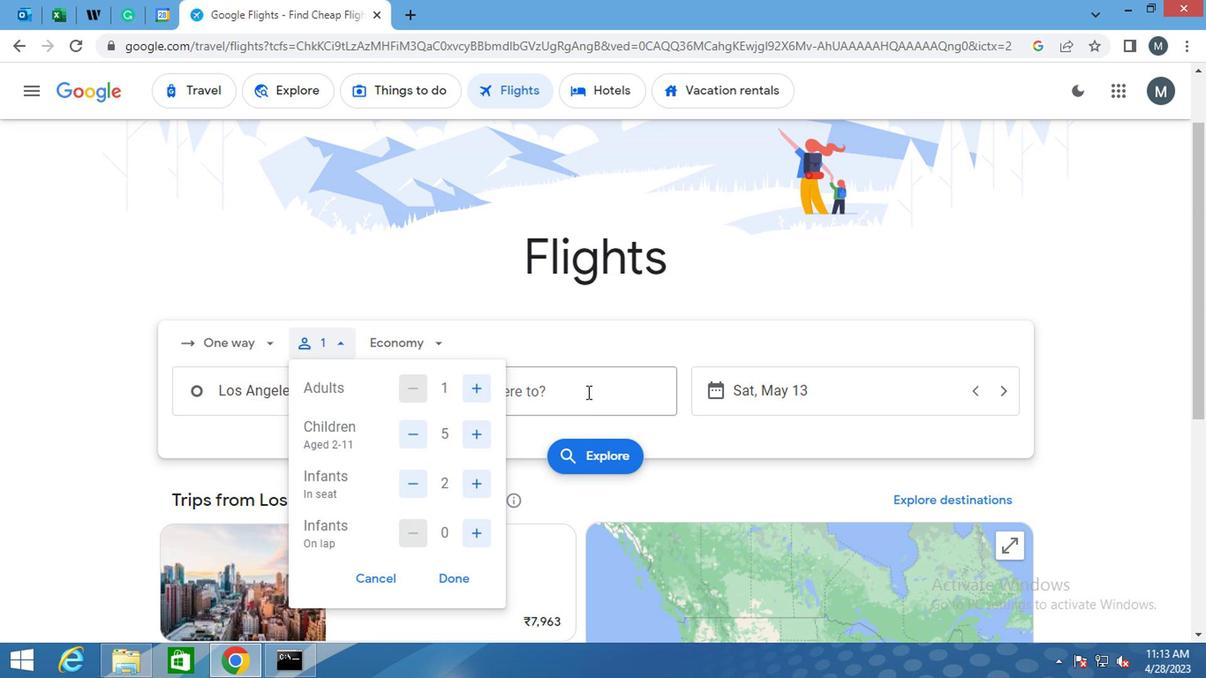 
Action: Mouse moved to (312, 394)
Screenshot: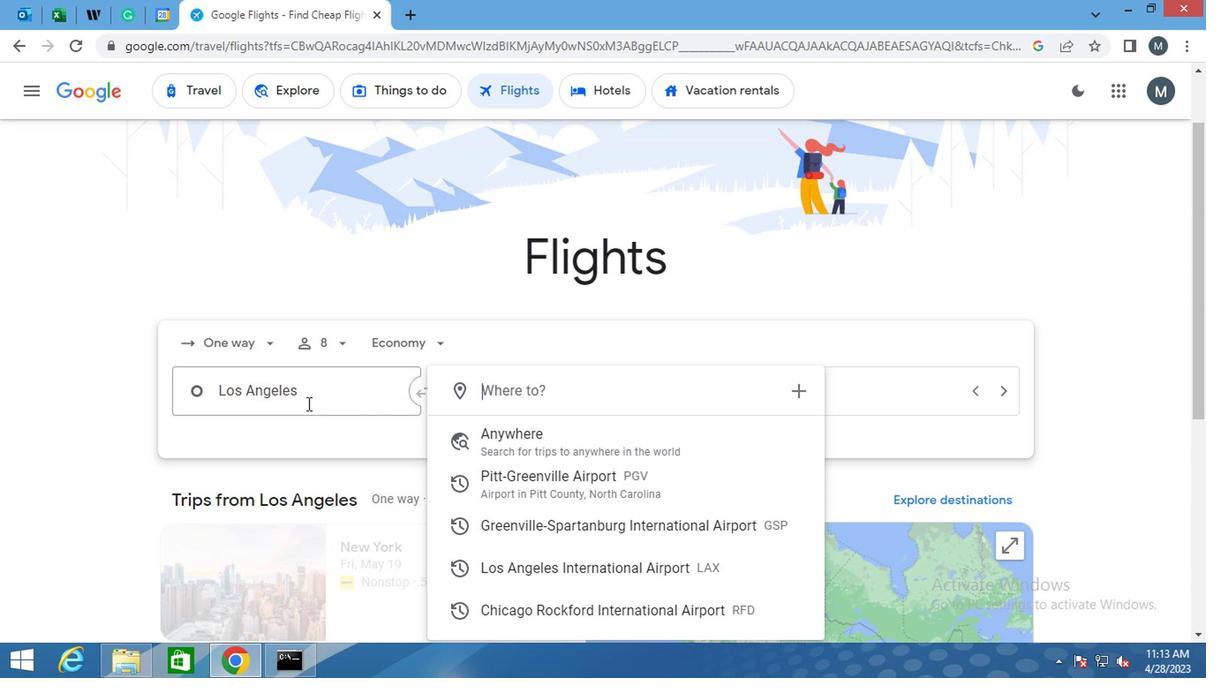 
Action: Mouse pressed left at (312, 394)
Screenshot: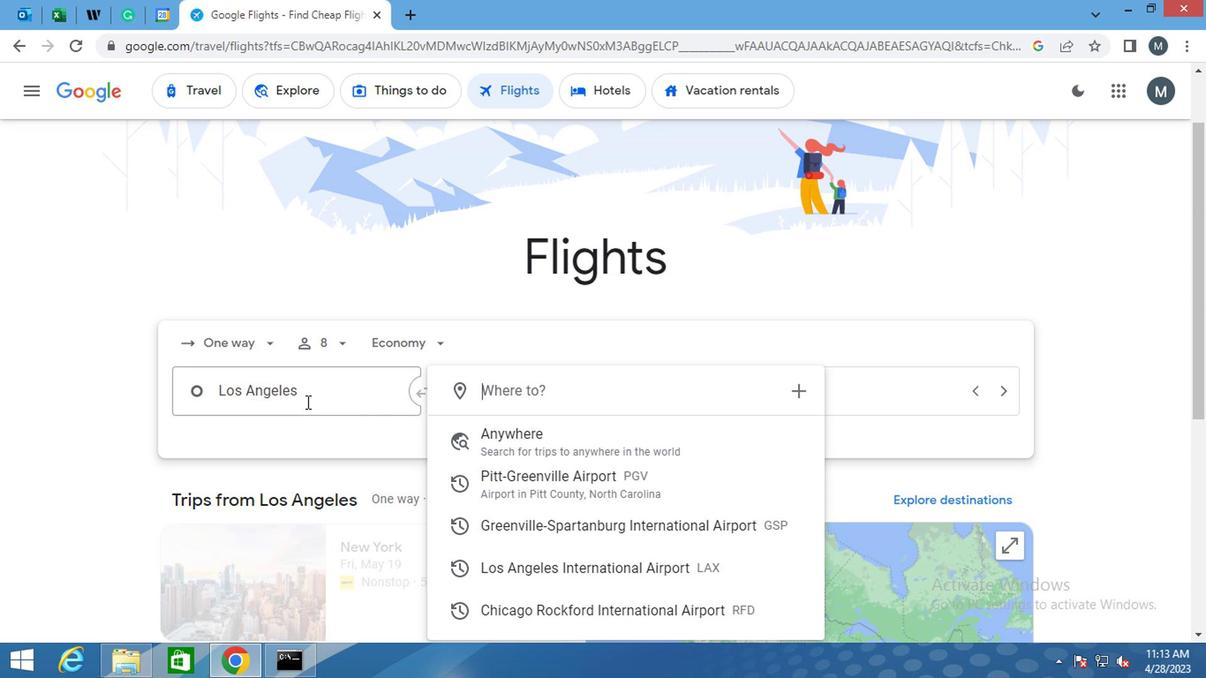 
Action: Mouse moved to (319, 390)
Screenshot: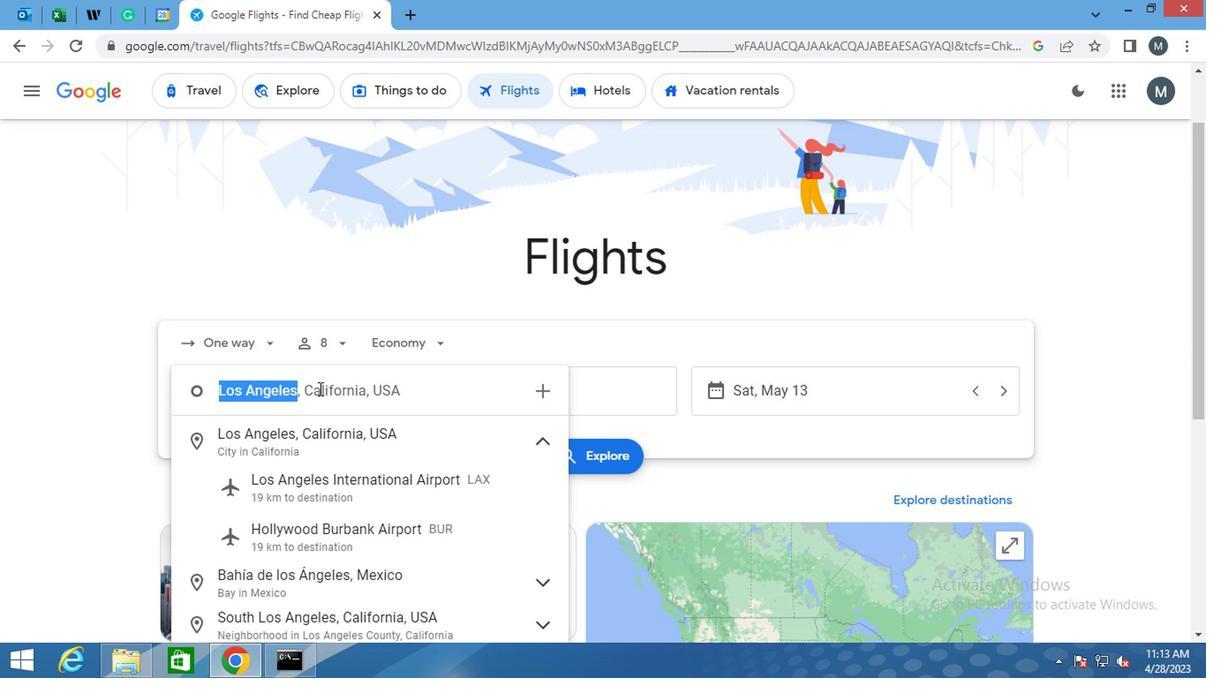 
Action: Key pressed <Key.shift><Key.shift><Key.shift>LOS<Key.space><Key.shift>ANGELR<Key.backspace>ES
Screenshot: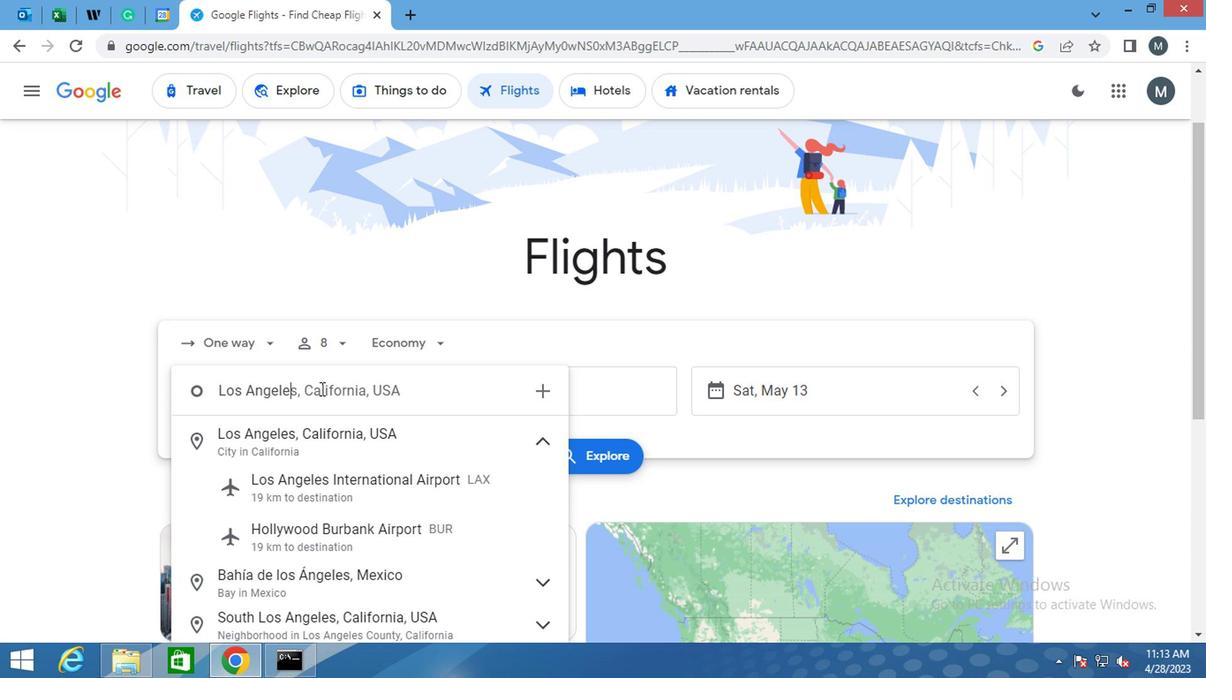 
Action: Mouse moved to (407, 487)
Screenshot: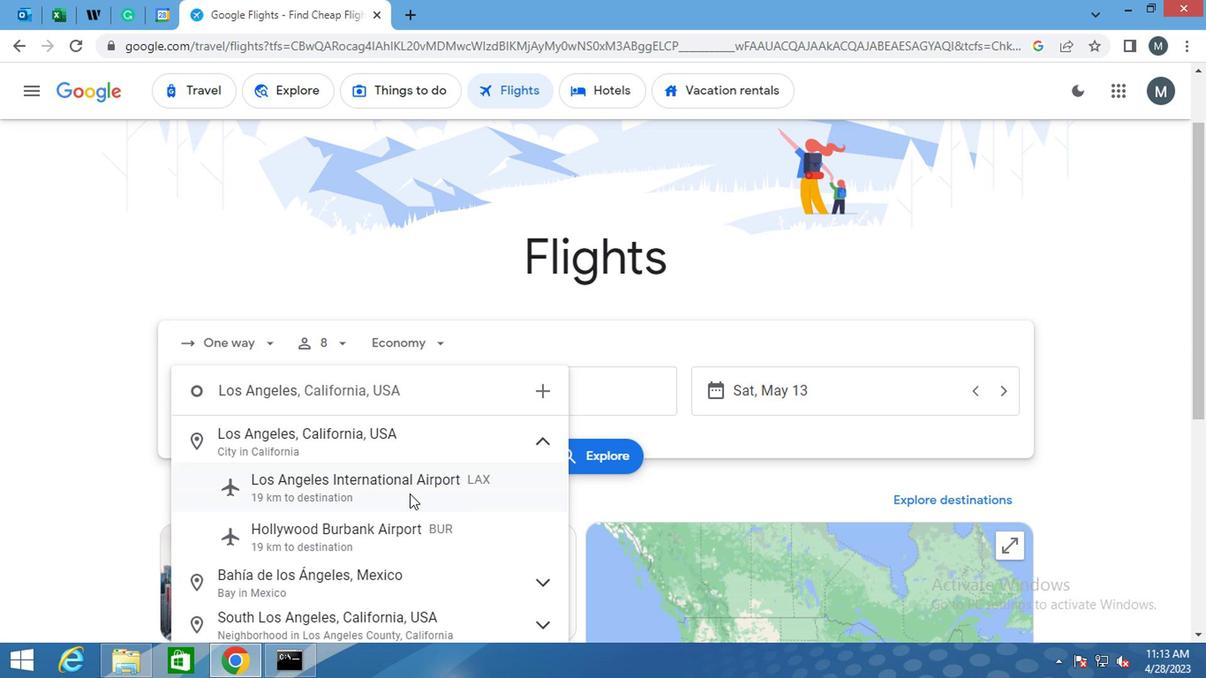 
Action: Mouse pressed left at (407, 487)
Screenshot: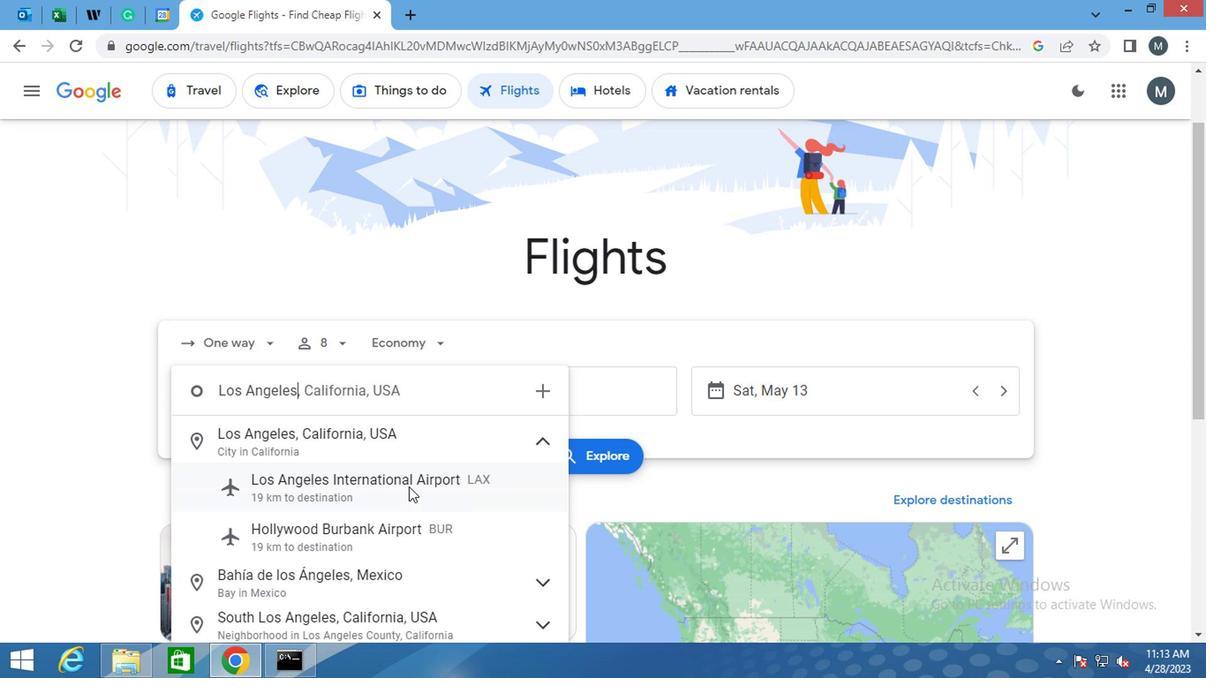 
Action: Mouse moved to (572, 400)
Screenshot: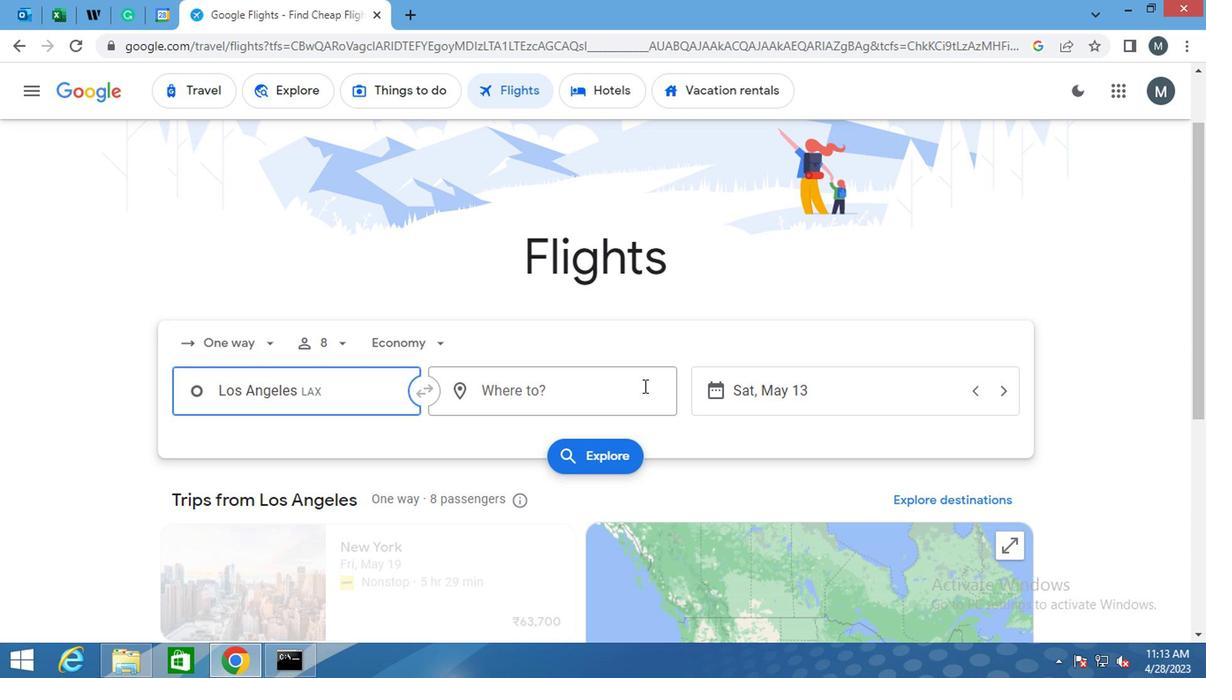 
Action: Mouse pressed left at (572, 400)
Screenshot: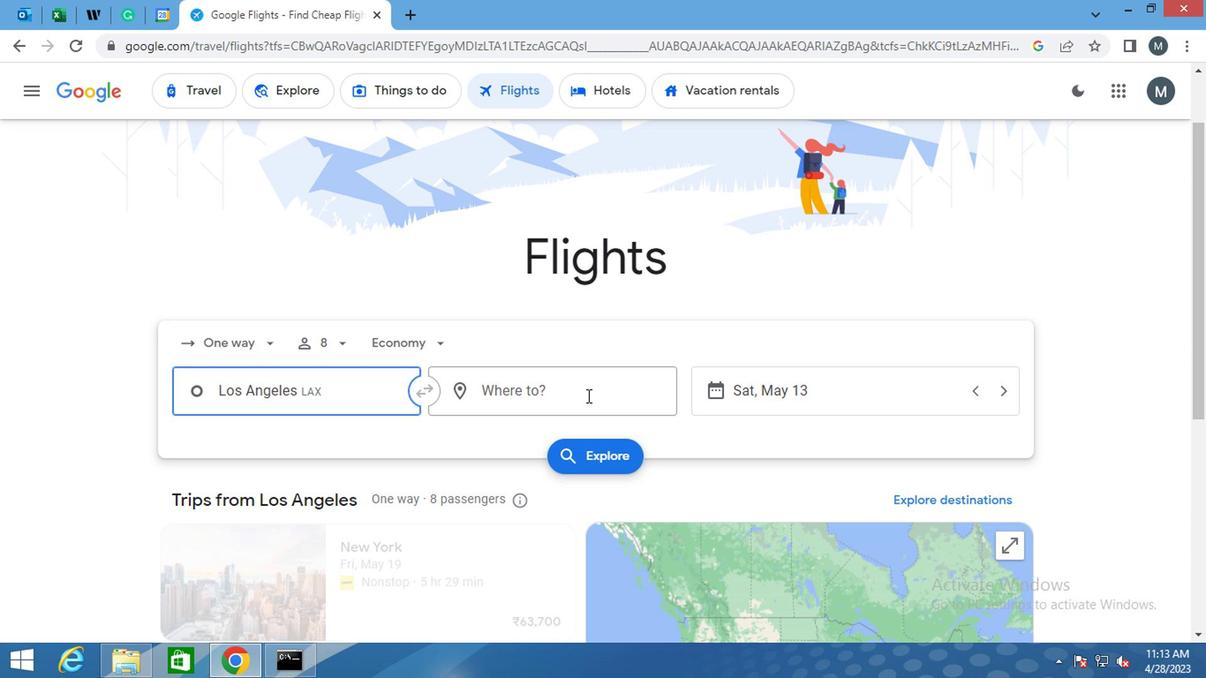 
Action: Key pressed <Key.shift>GREENVILLE<Key.space>PI
Screenshot: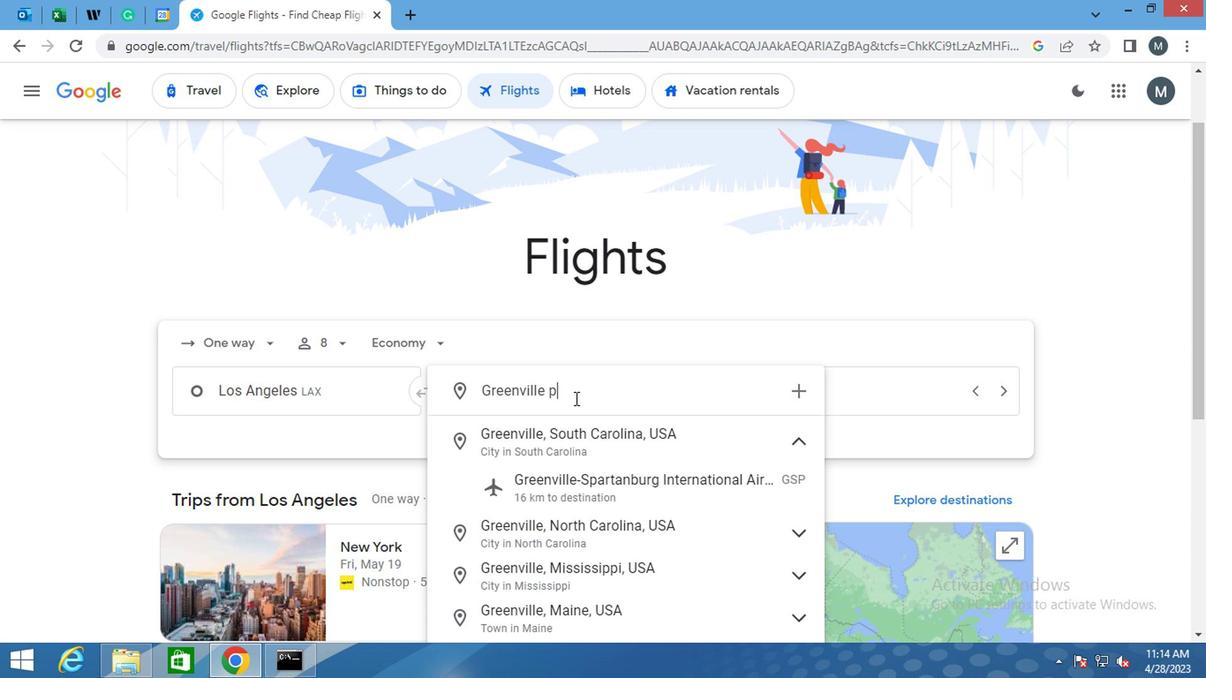 
Action: Mouse moved to (572, 449)
Screenshot: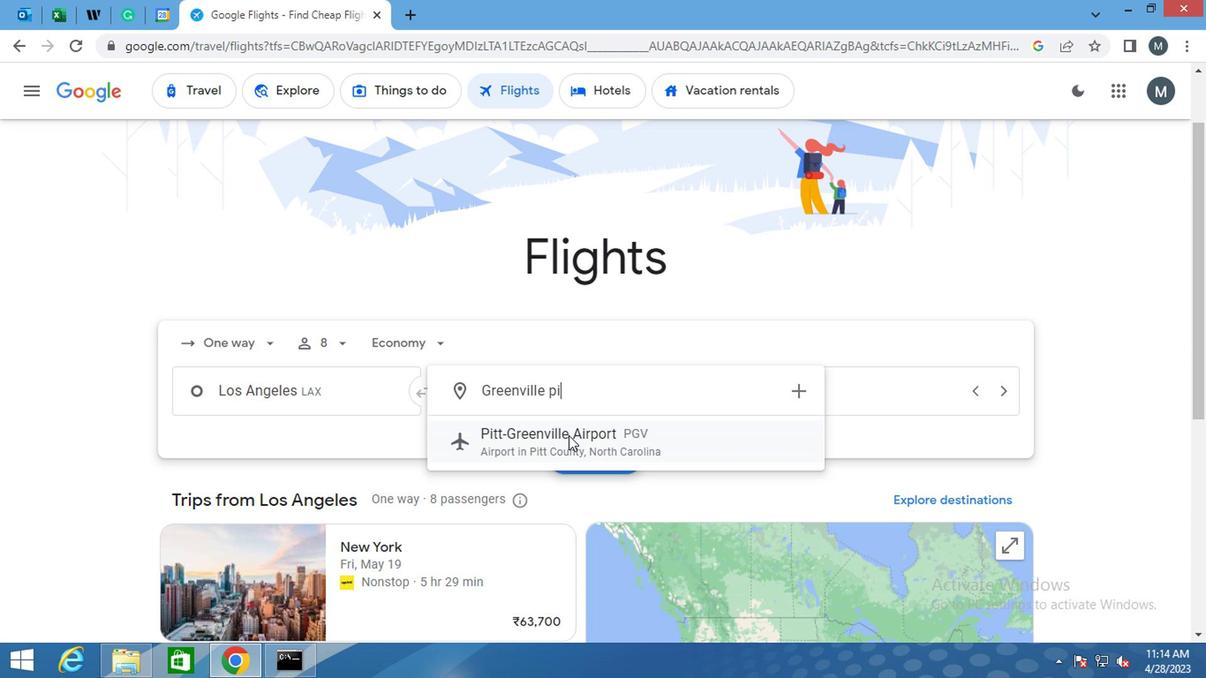 
Action: Mouse pressed left at (572, 449)
Screenshot: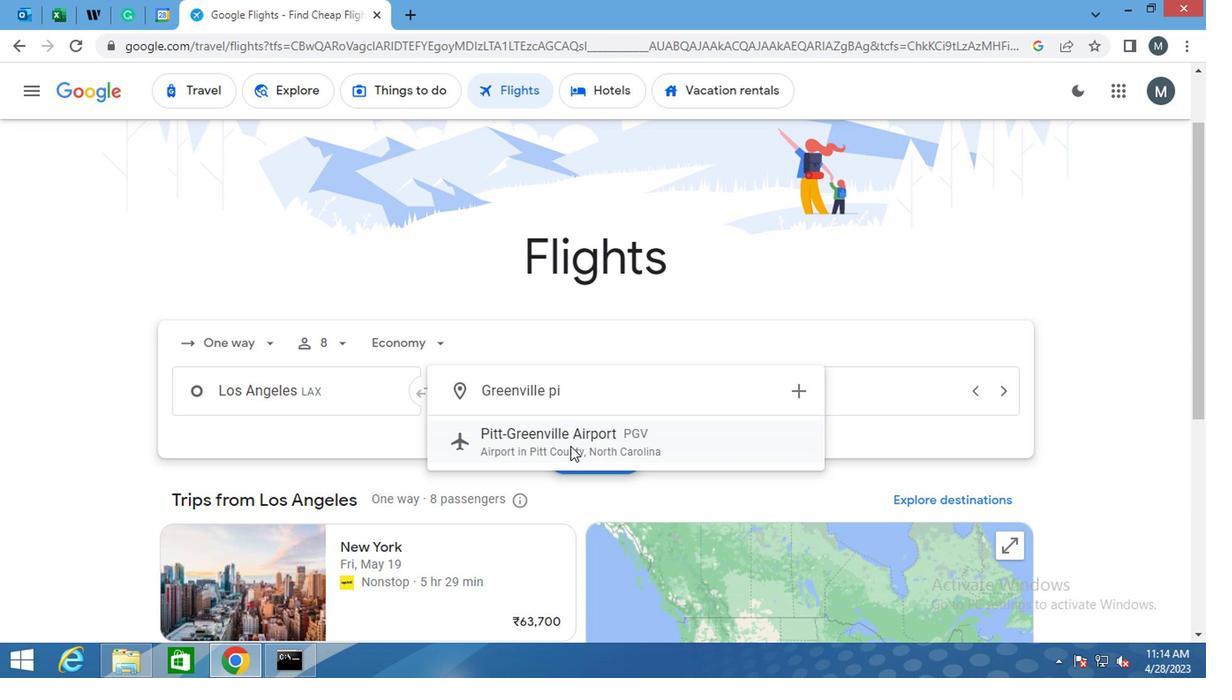 
Action: Mouse moved to (786, 399)
Screenshot: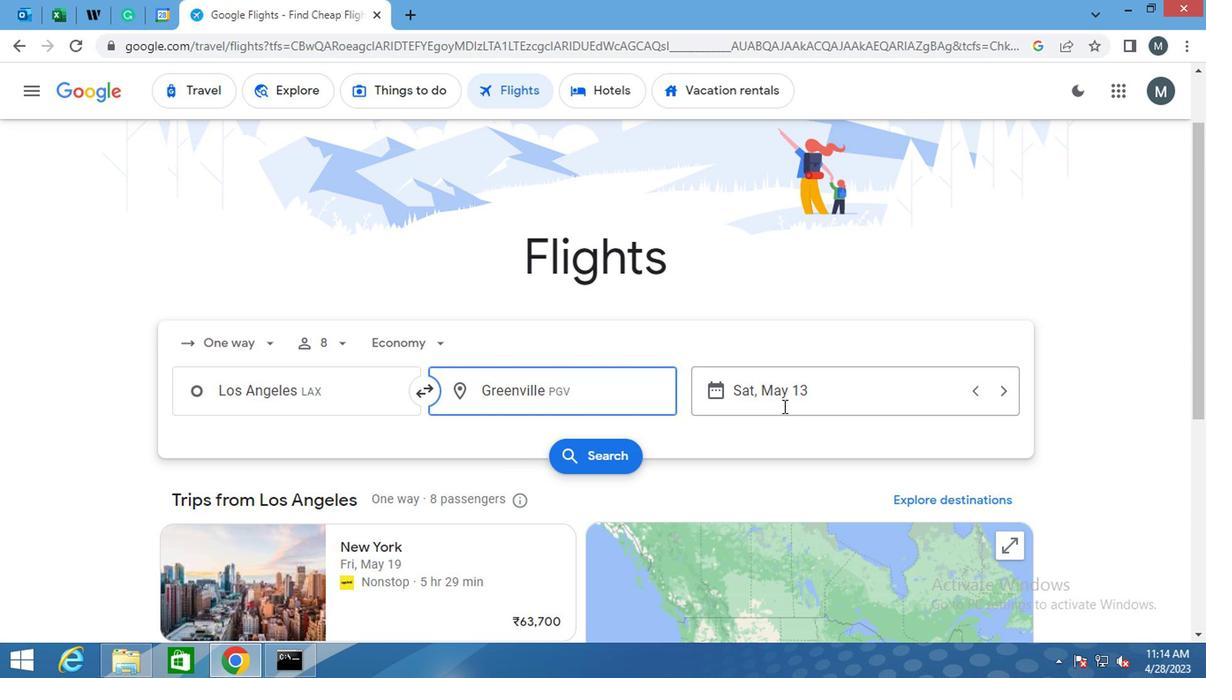
Action: Mouse pressed left at (786, 399)
Screenshot: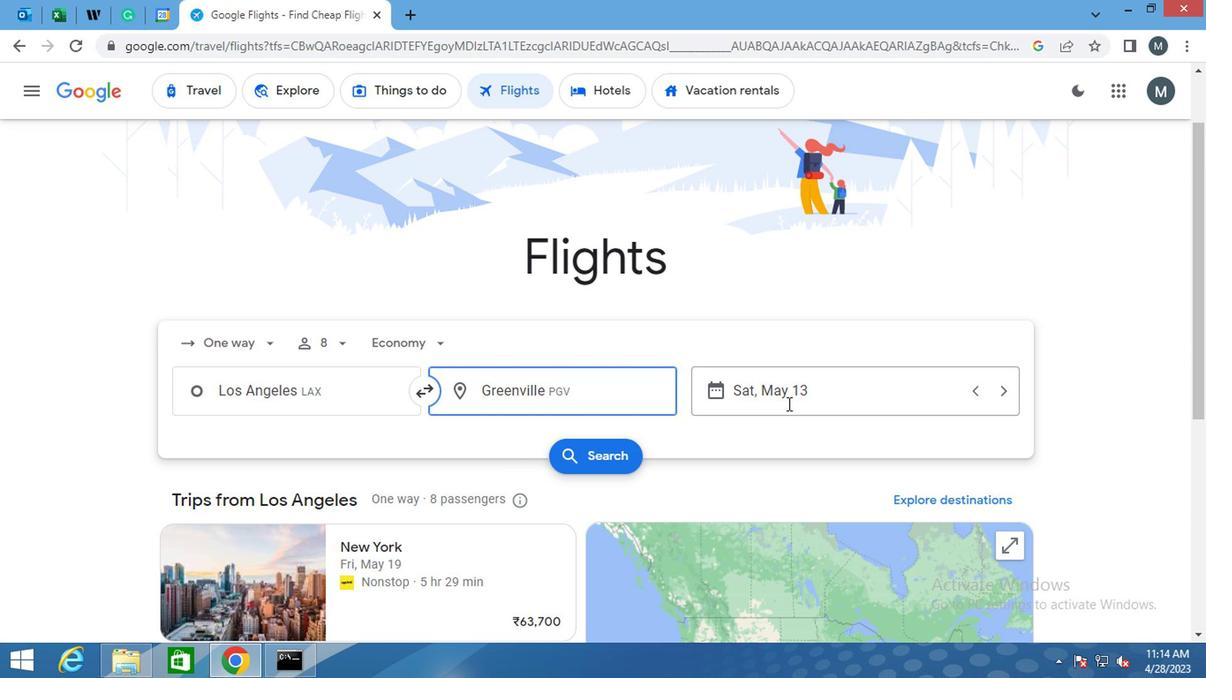 
Action: Mouse moved to (930, 301)
Screenshot: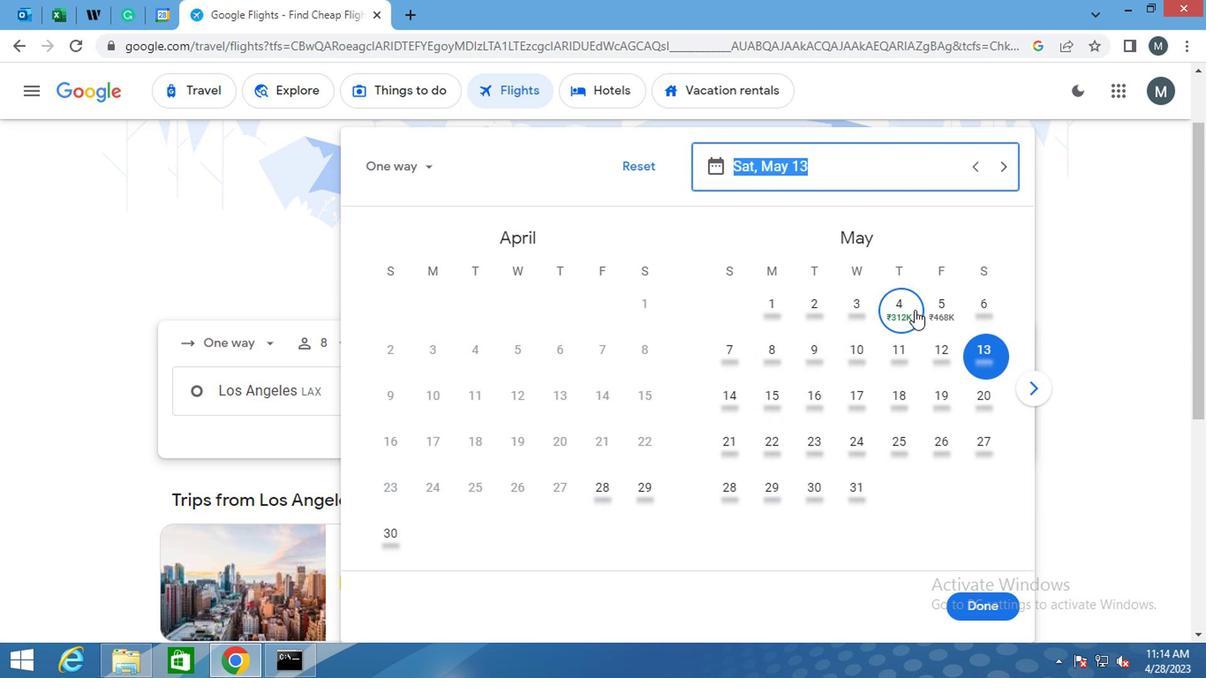 
Action: Mouse pressed left at (930, 301)
Screenshot: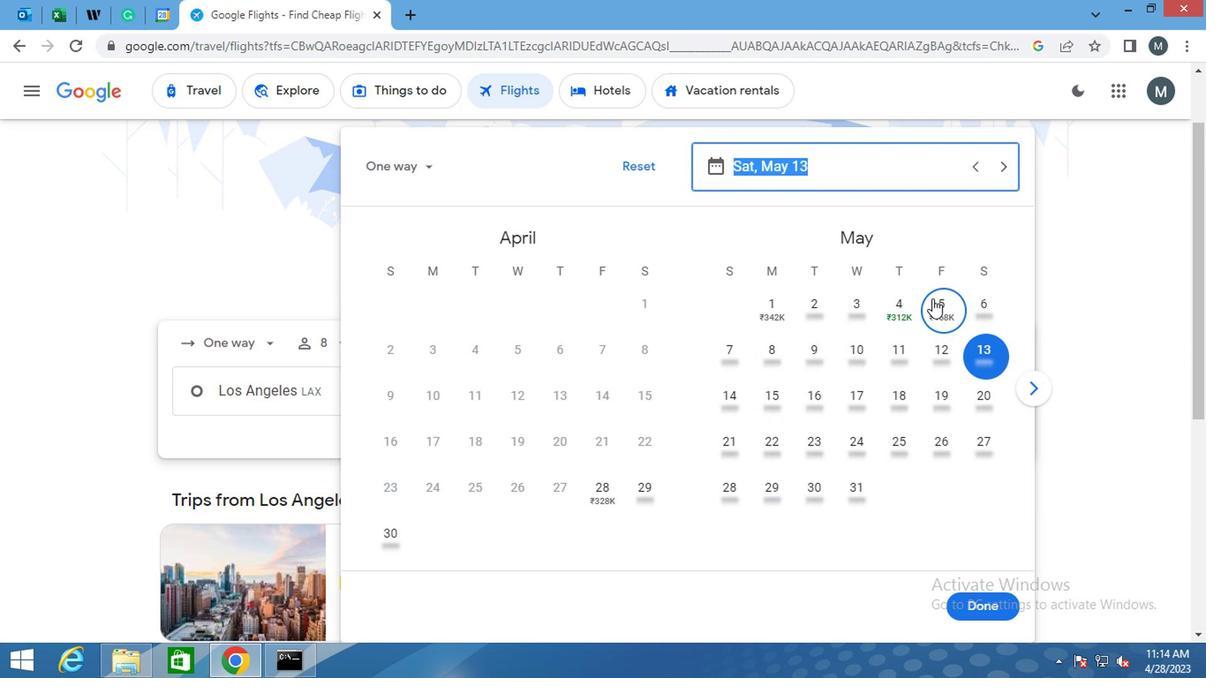 
Action: Mouse moved to (982, 601)
Screenshot: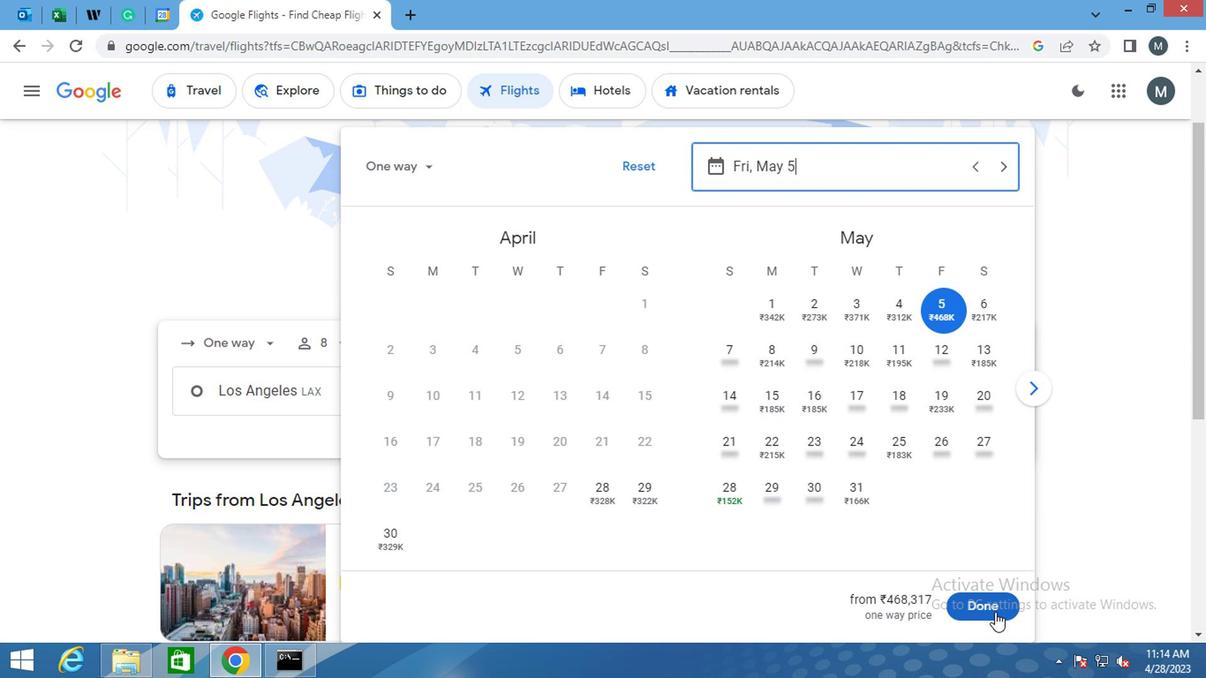 
Action: Mouse pressed left at (982, 601)
Screenshot: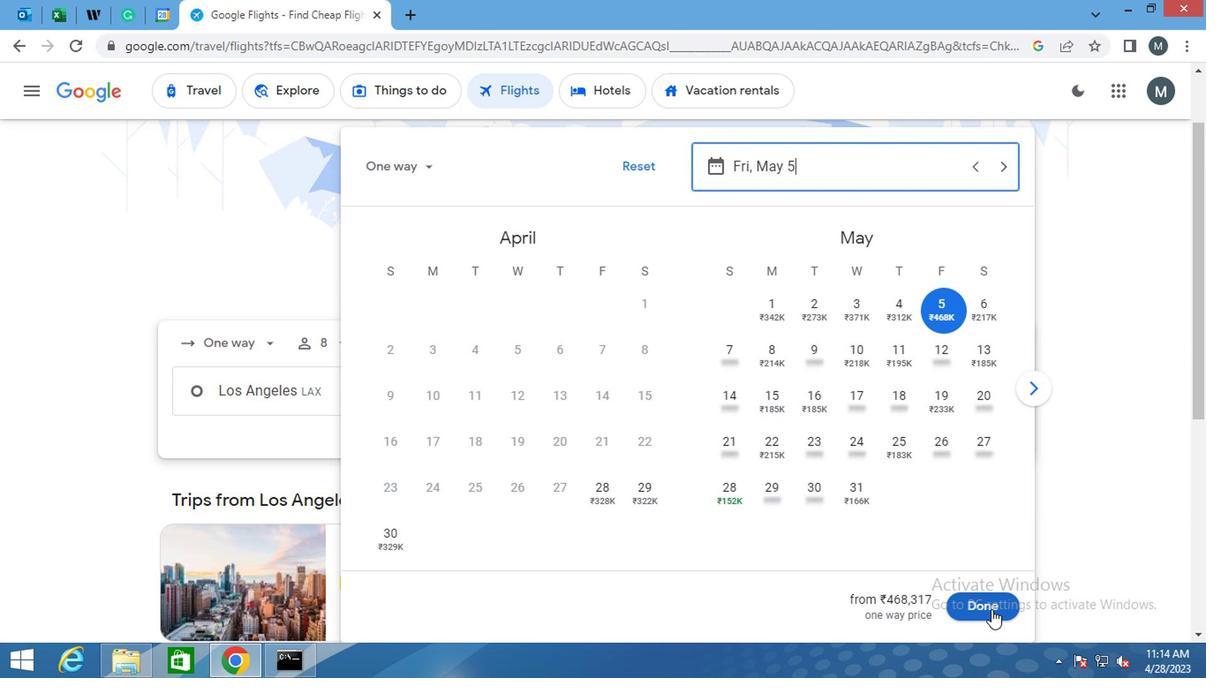 
Action: Mouse moved to (575, 454)
Screenshot: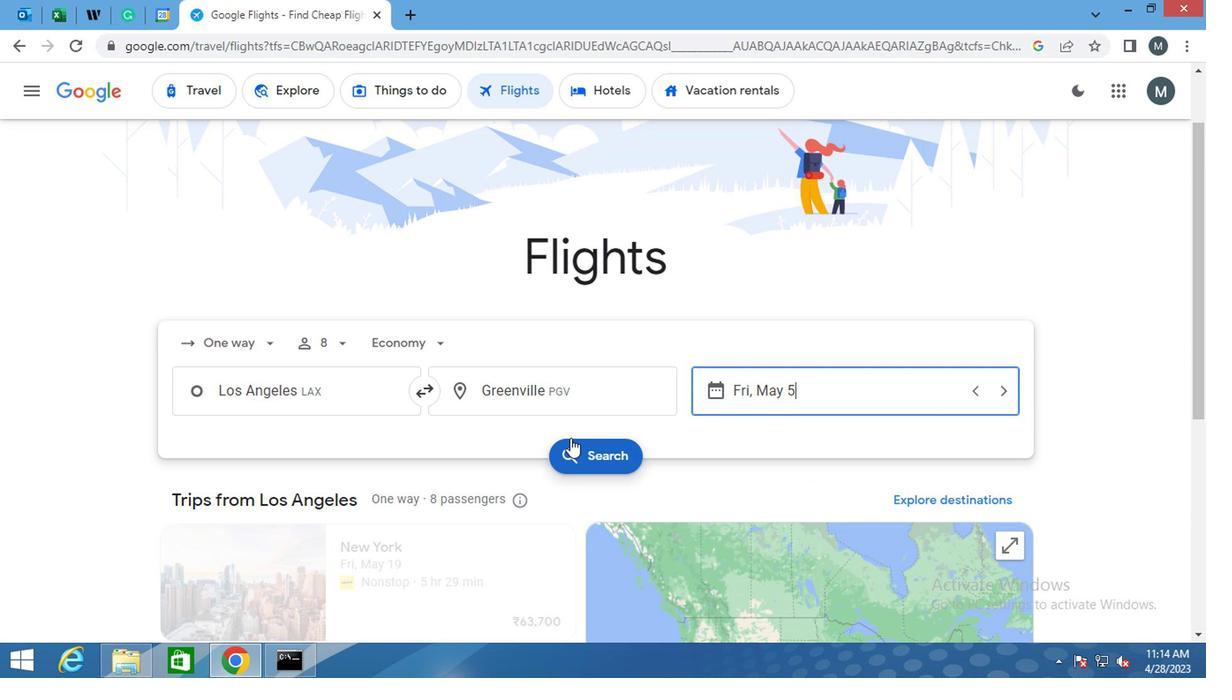 
Action: Mouse pressed left at (575, 454)
Screenshot: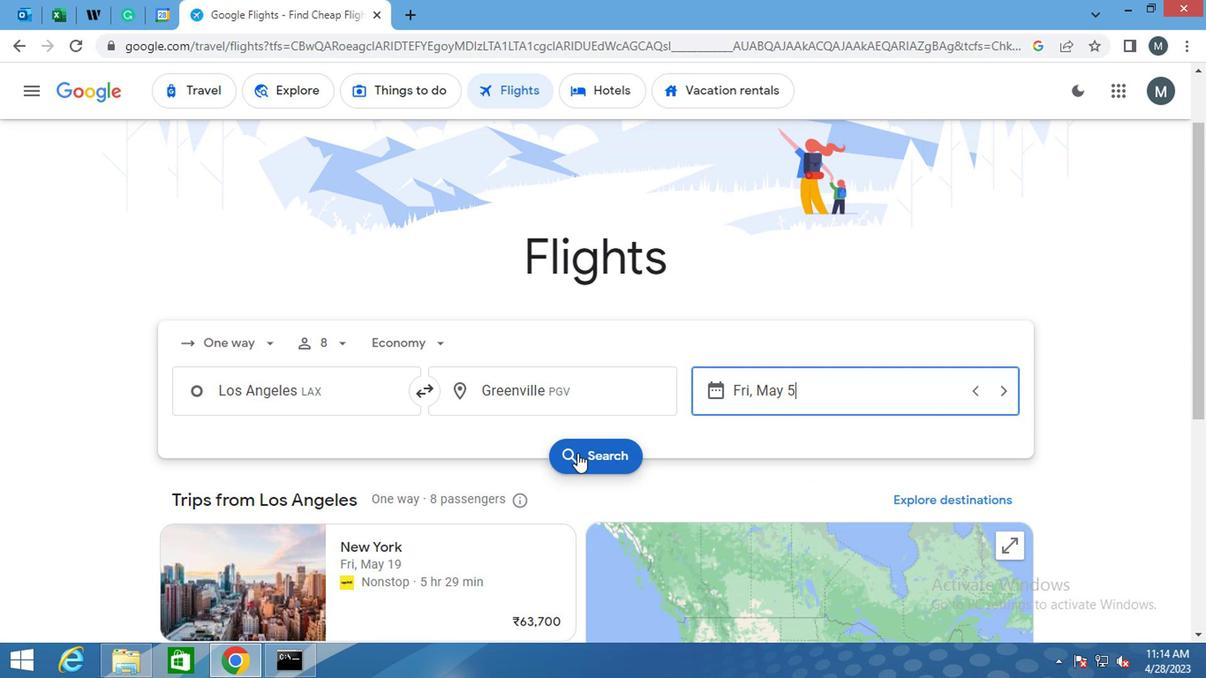 
Action: Mouse moved to (487, 370)
Screenshot: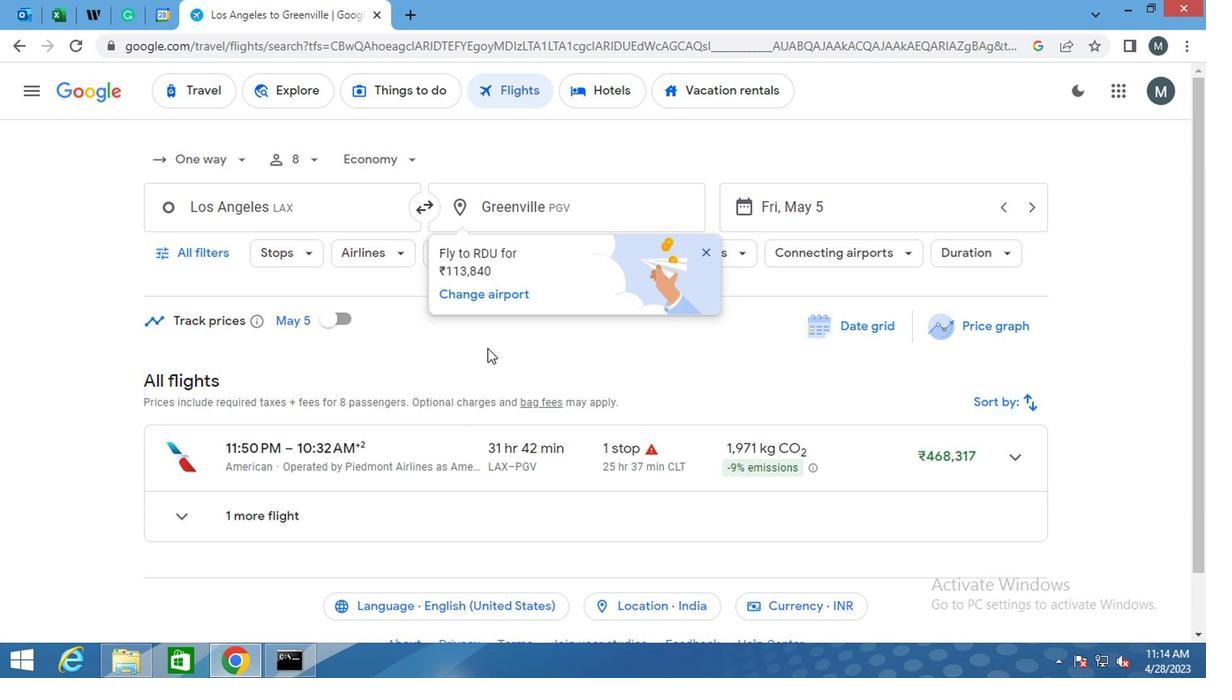 
Action: Mouse scrolled (487, 371) with delta (0, 1)
Screenshot: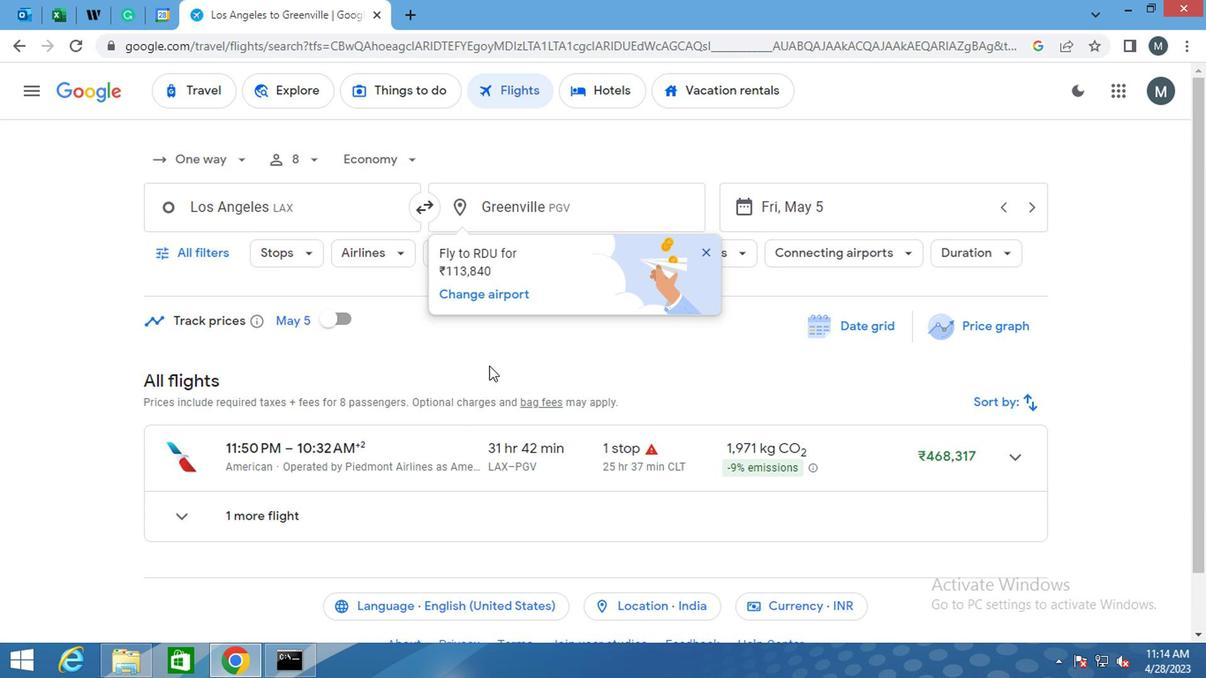 
Action: Mouse scrolled (487, 371) with delta (0, 1)
Screenshot: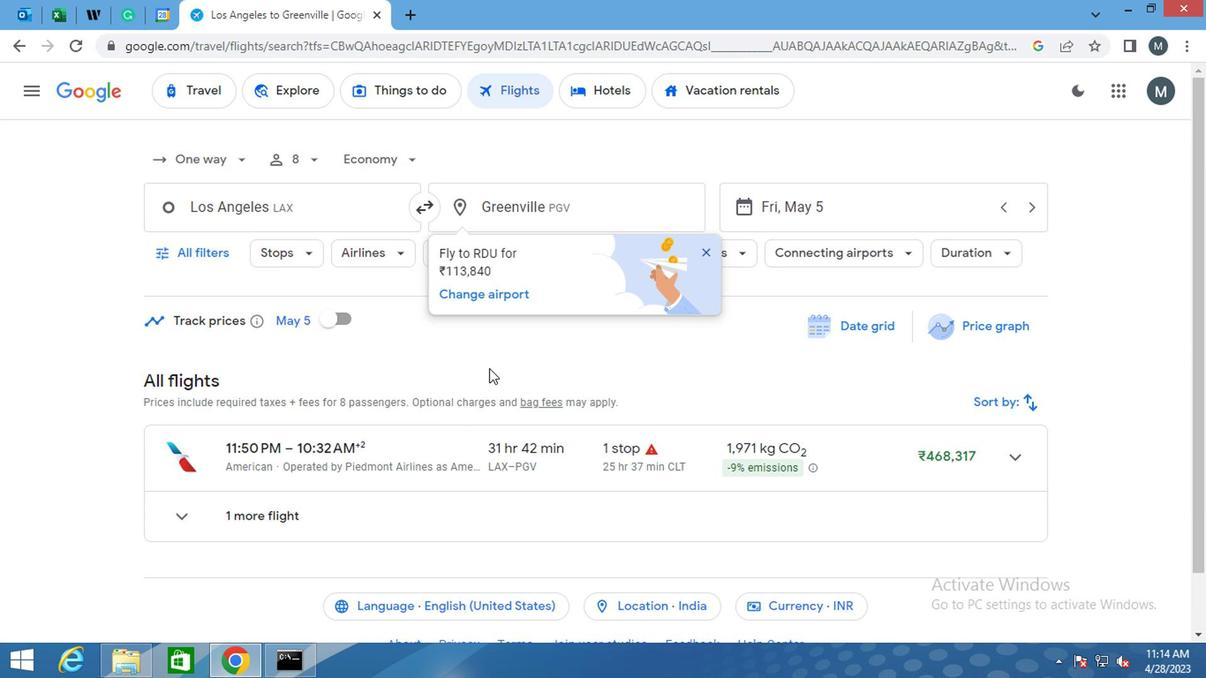 
Action: Mouse moved to (314, 403)
Screenshot: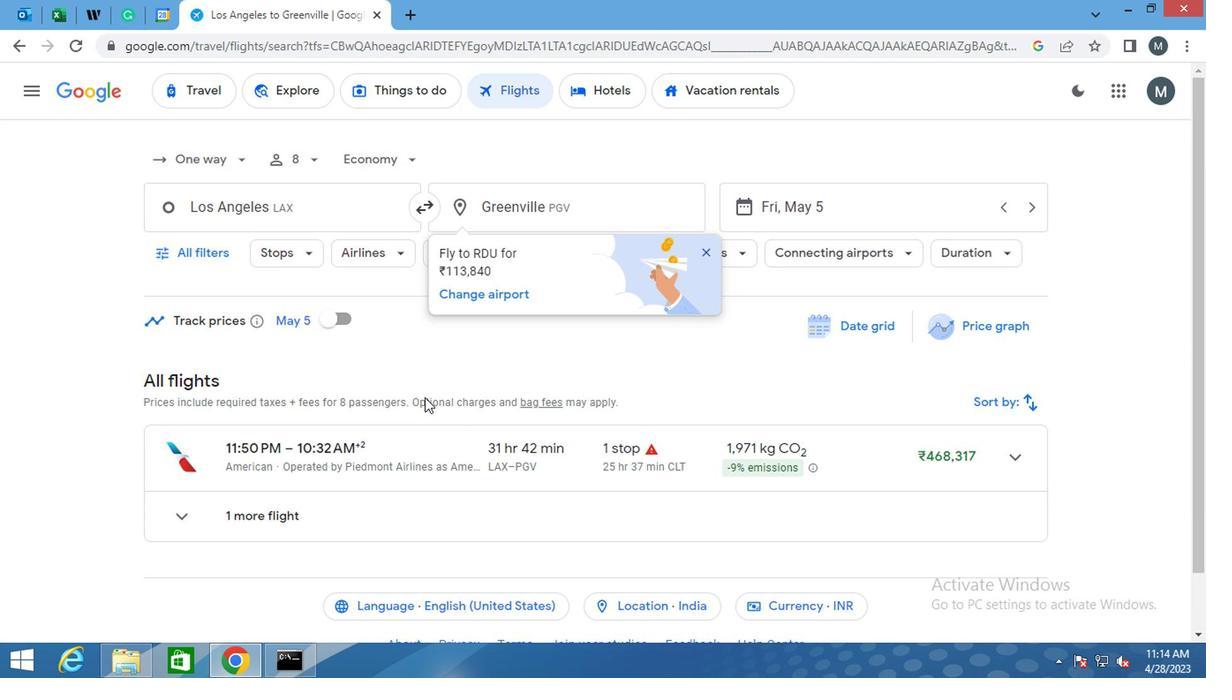
Action: Mouse scrolled (314, 404) with delta (0, 1)
Screenshot: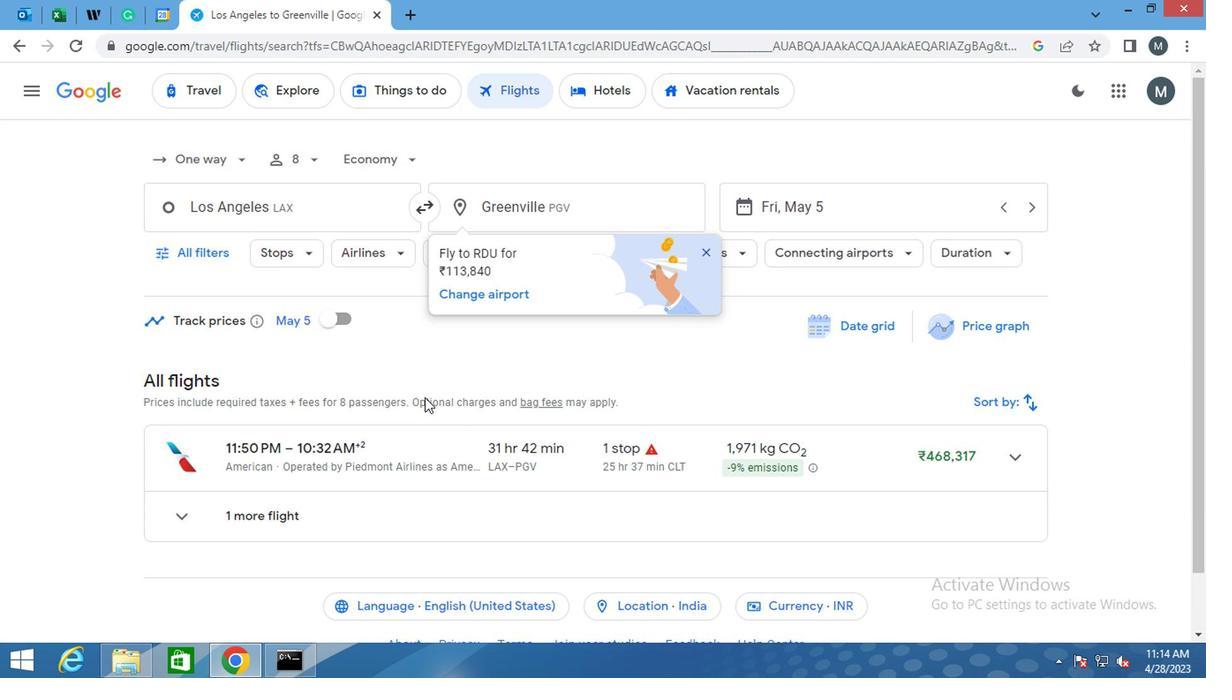 
Action: Mouse moved to (372, 258)
Screenshot: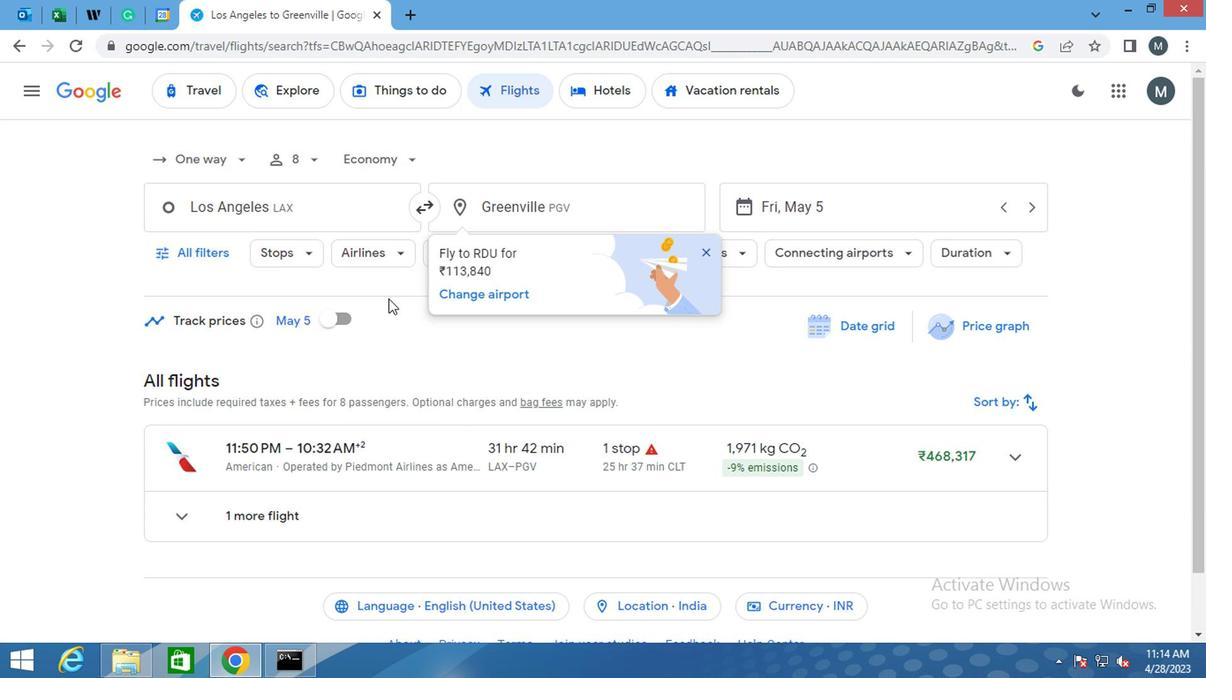 
Action: Mouse pressed left at (372, 258)
Screenshot: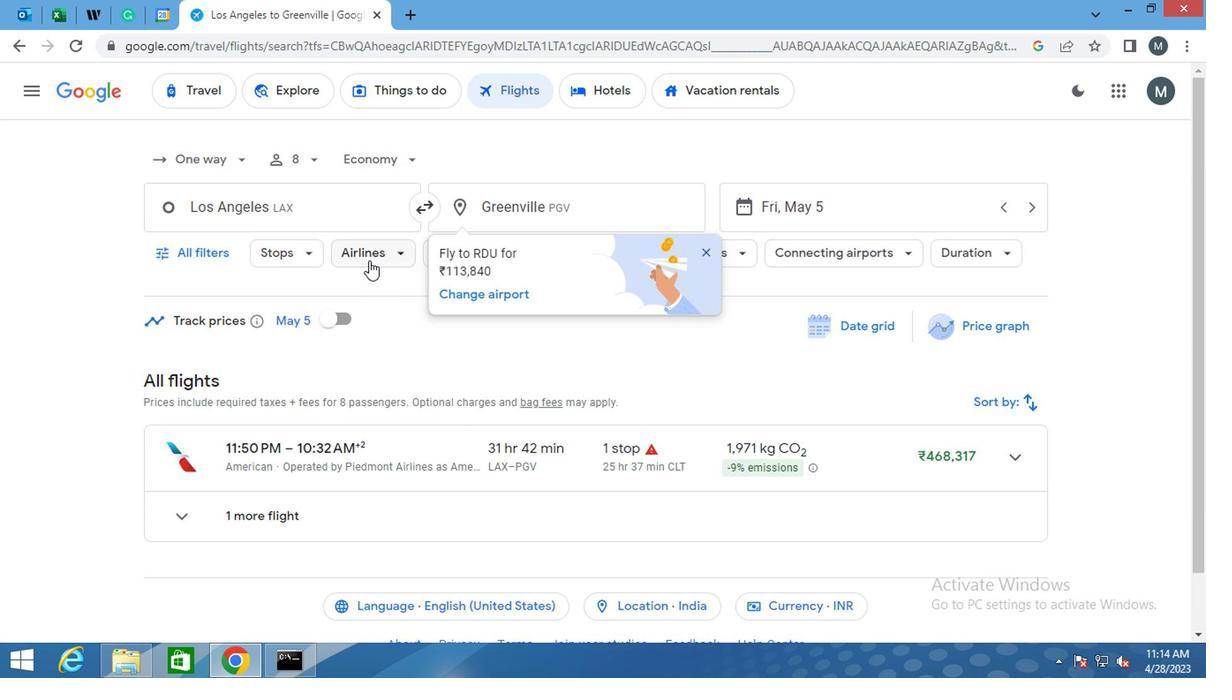
Action: Mouse moved to (597, 349)
Screenshot: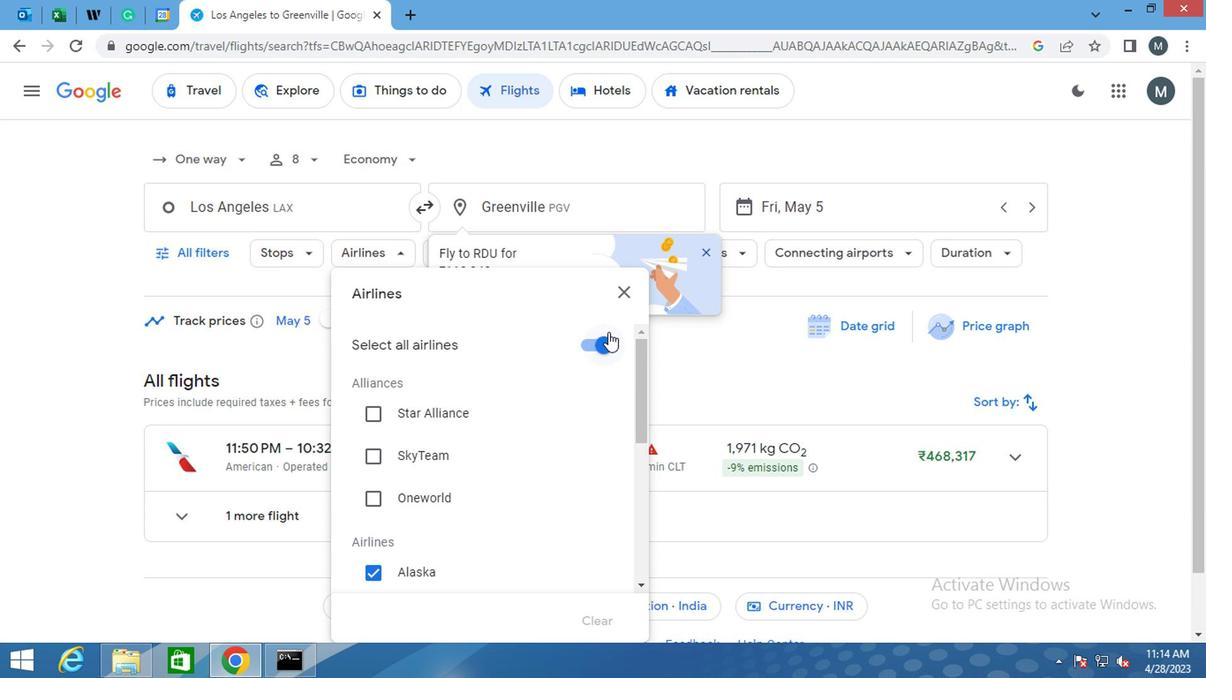 
Action: Mouse pressed left at (597, 349)
Screenshot: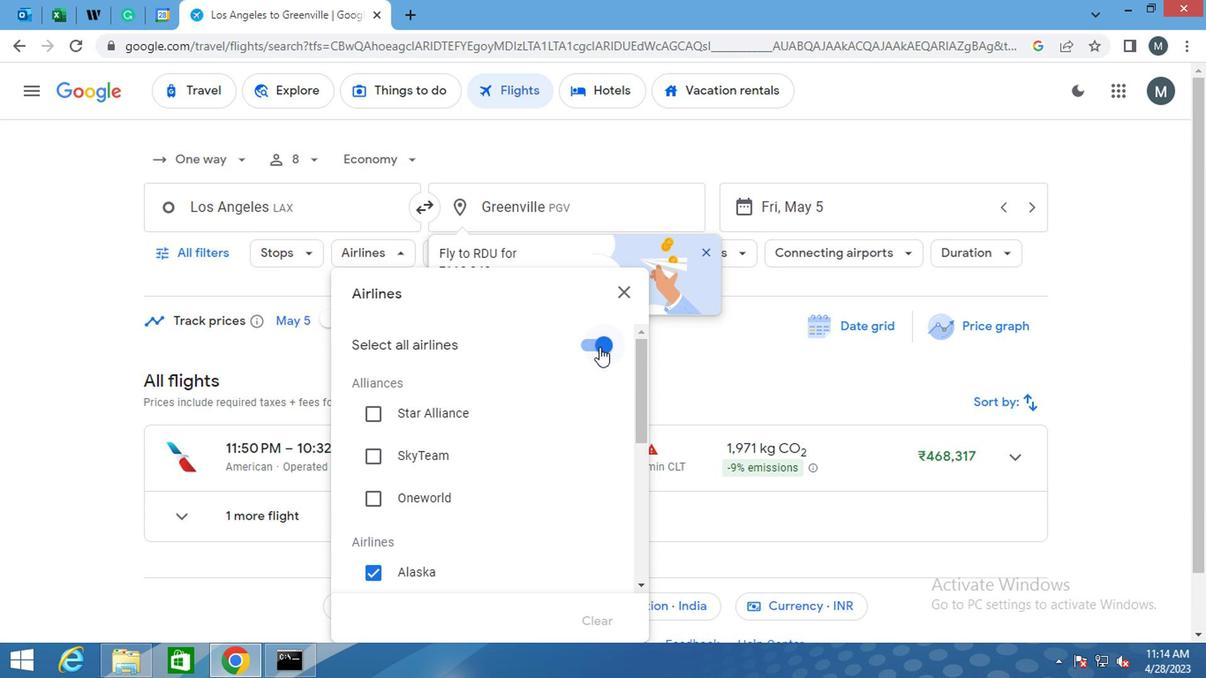 
Action: Mouse moved to (512, 378)
Screenshot: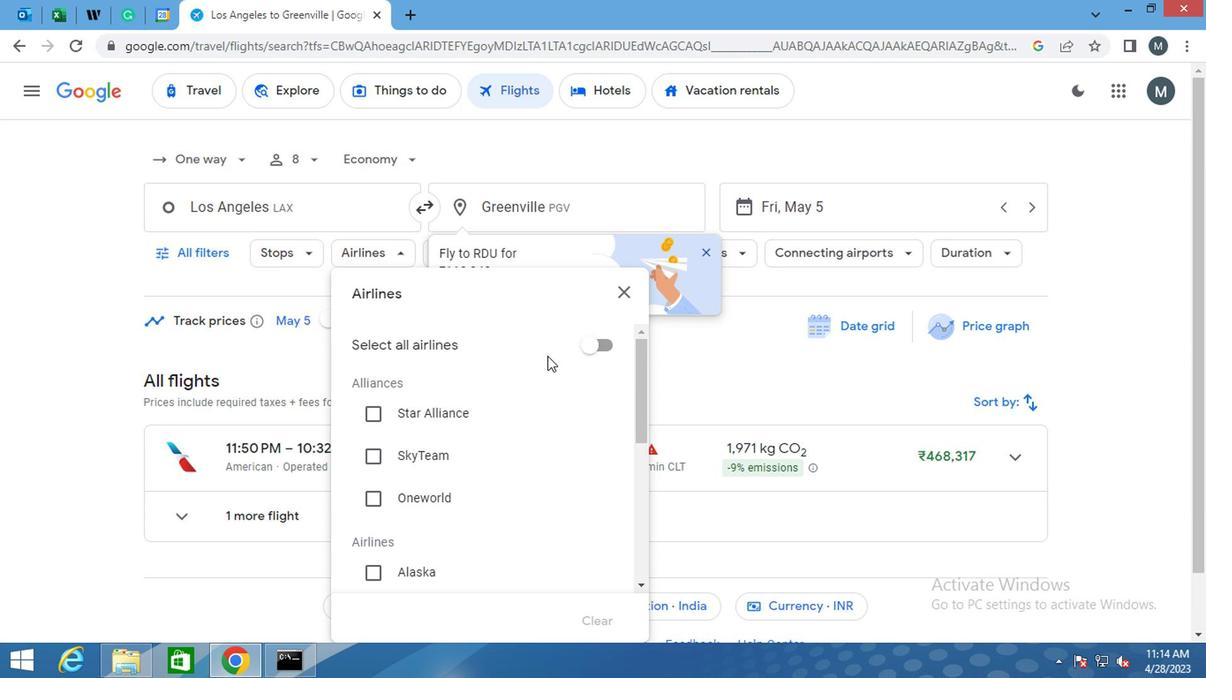 
Action: Mouse scrolled (512, 377) with delta (0, -1)
Screenshot: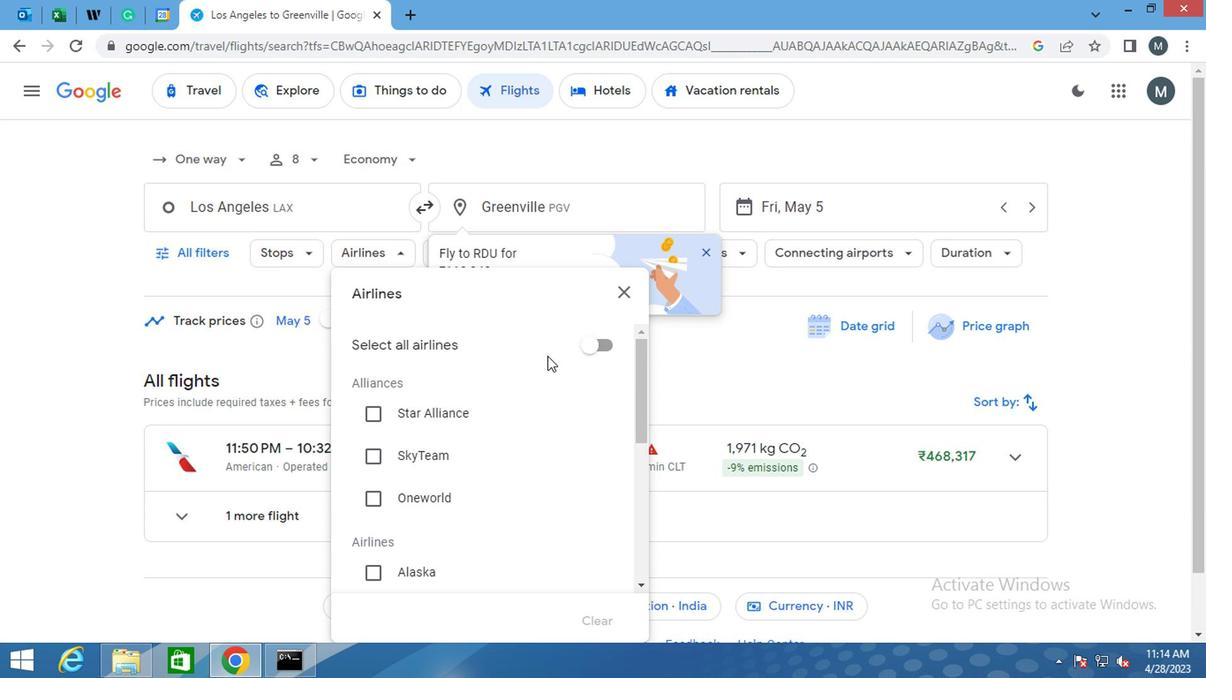 
Action: Mouse moved to (512, 378)
Screenshot: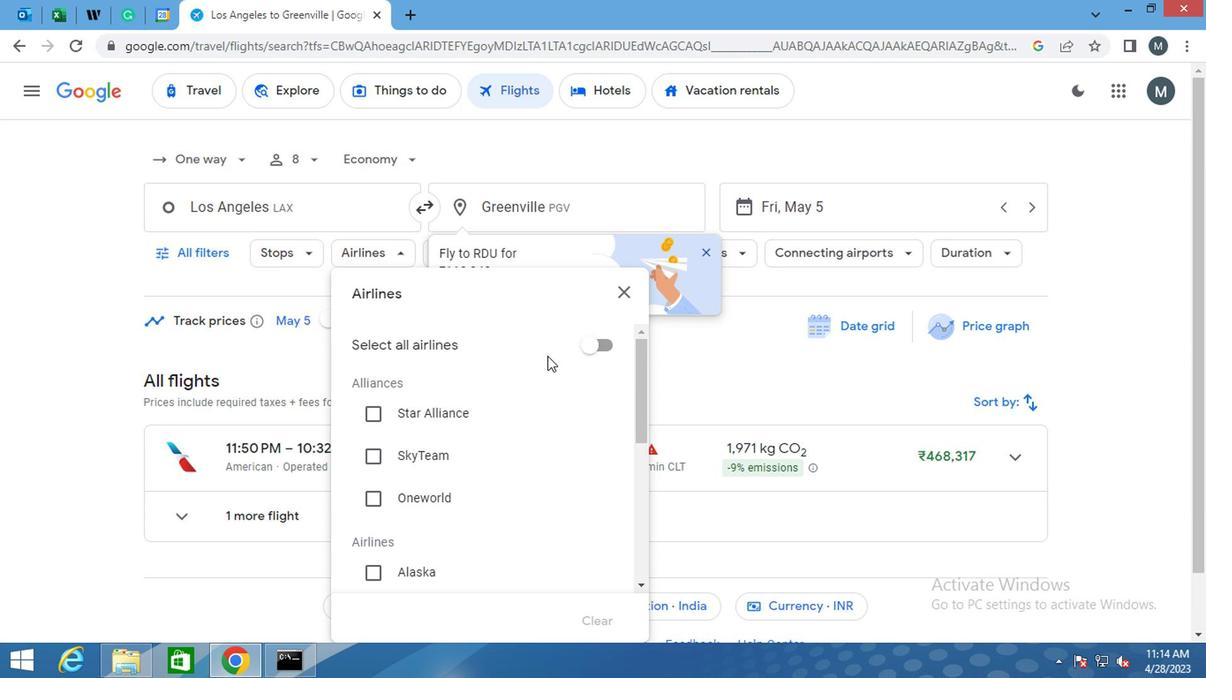 
Action: Mouse scrolled (512, 378) with delta (0, 0)
Screenshot: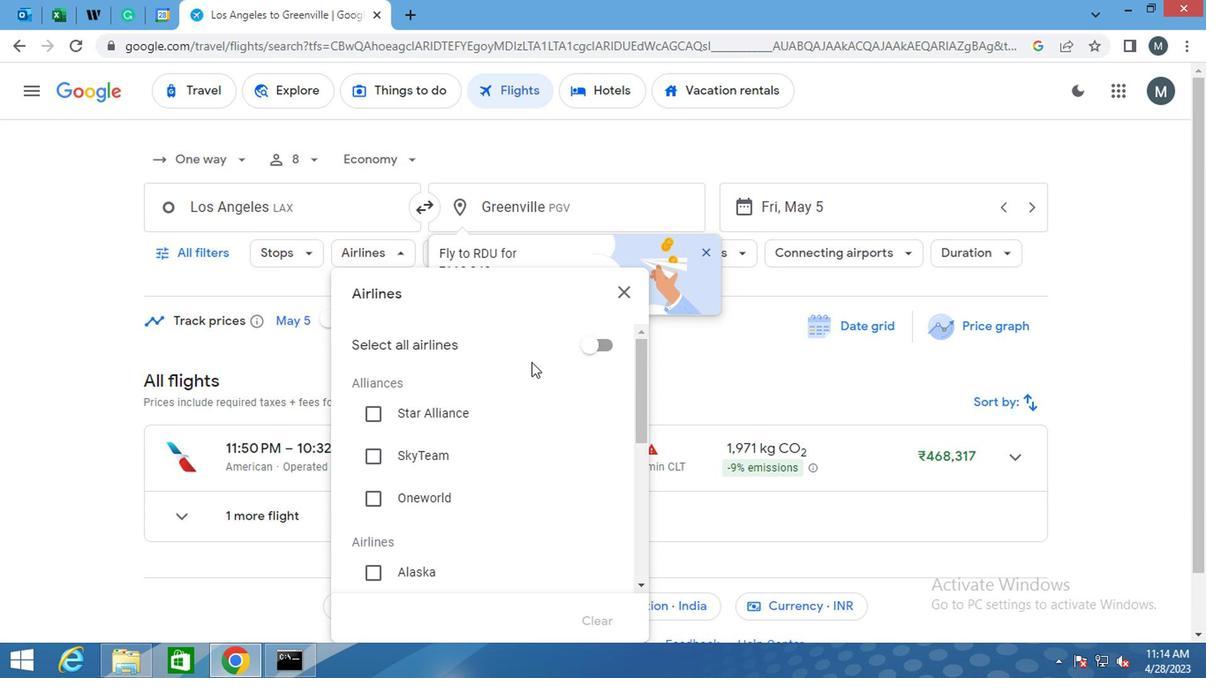 
Action: Mouse moved to (443, 431)
Screenshot: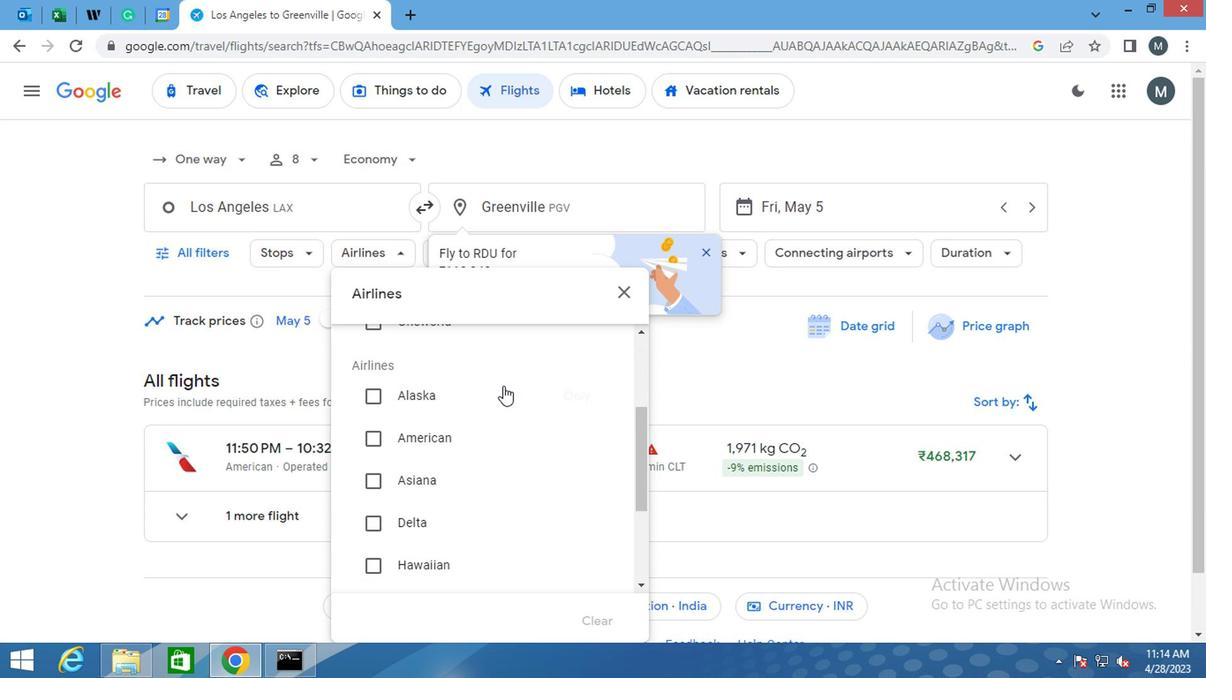 
Action: Mouse scrolled (443, 430) with delta (0, -1)
Screenshot: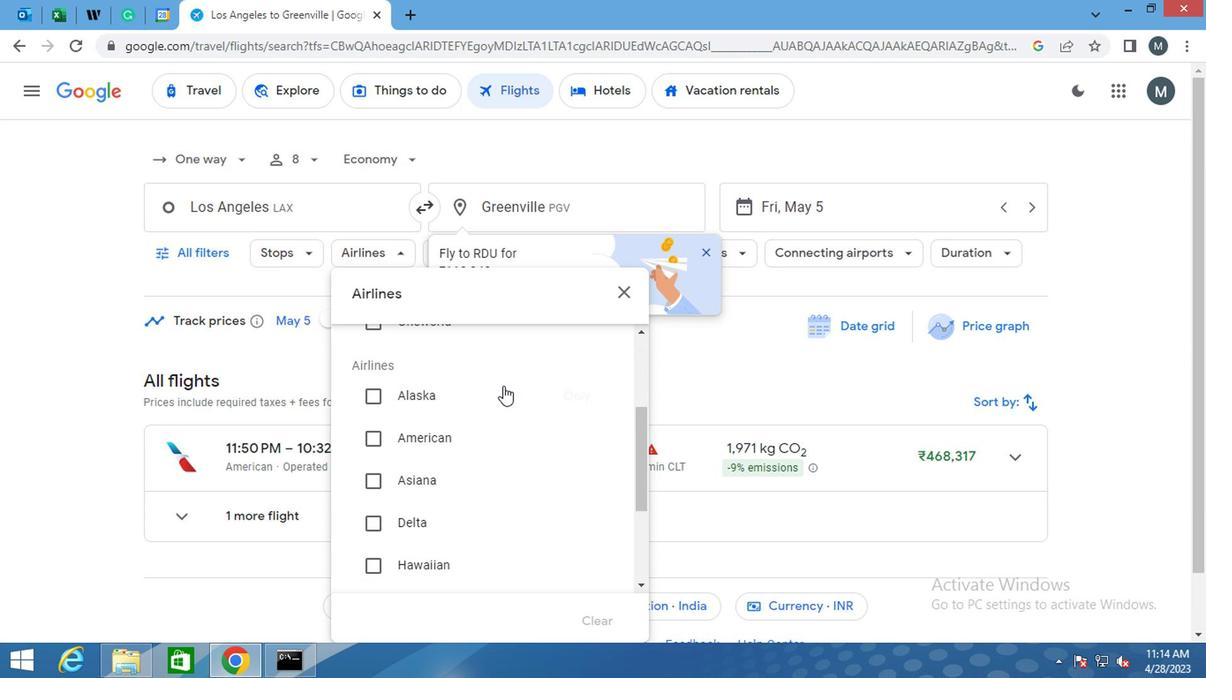 
Action: Mouse moved to (434, 451)
Screenshot: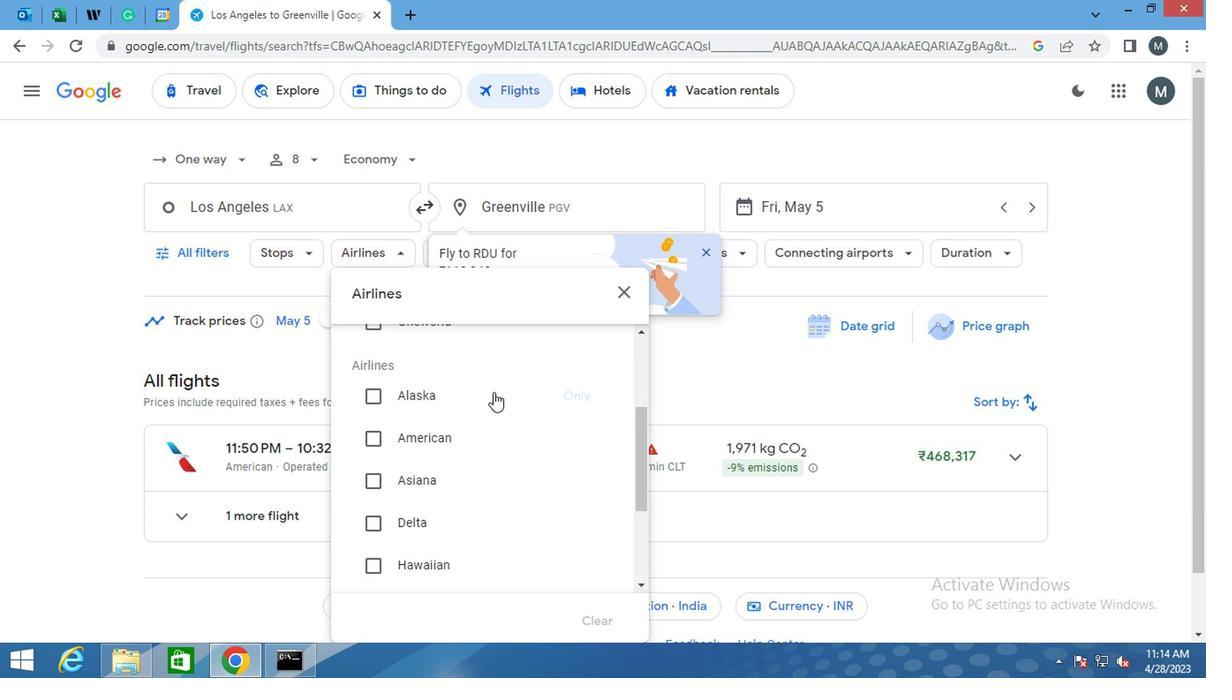 
Action: Mouse scrolled (434, 449) with delta (0, -1)
Screenshot: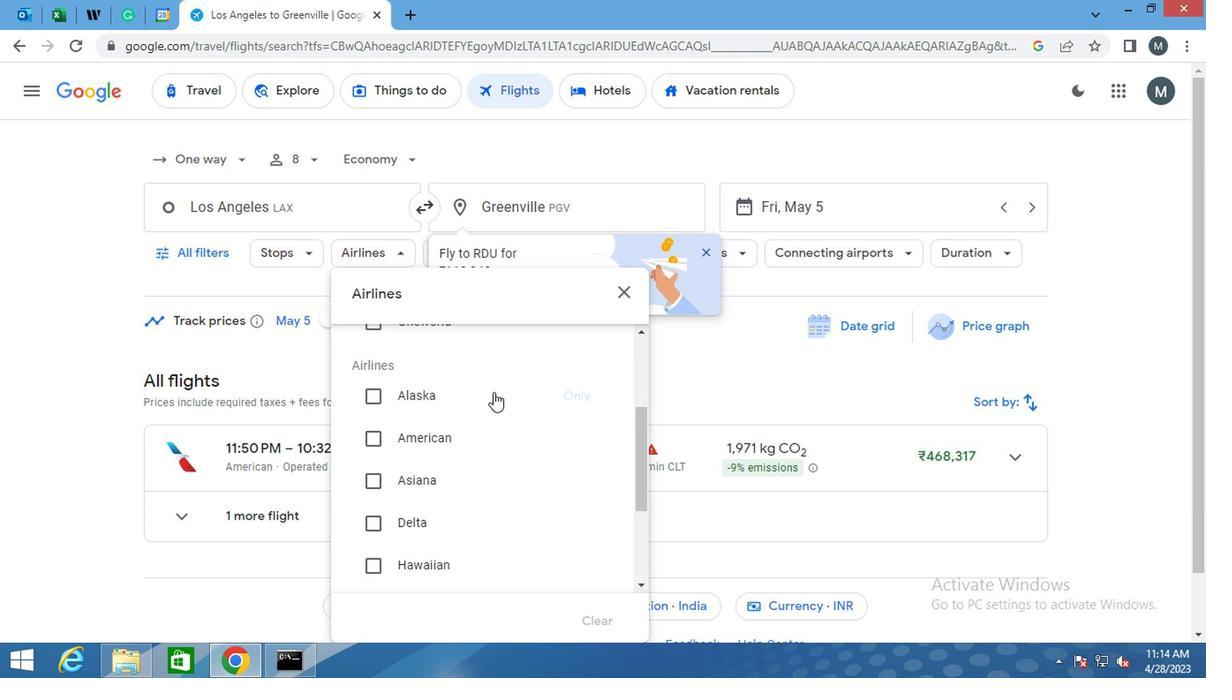 
Action: Mouse moved to (407, 480)
Screenshot: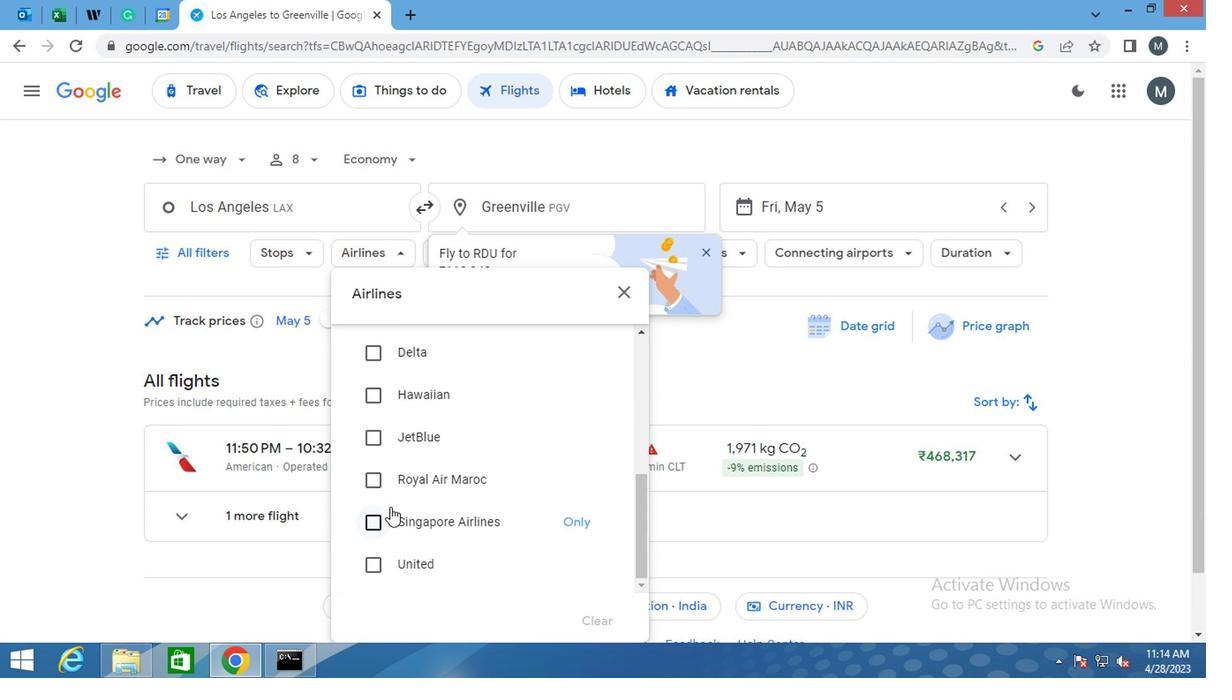 
Action: Mouse scrolled (407, 478) with delta (0, -1)
Screenshot: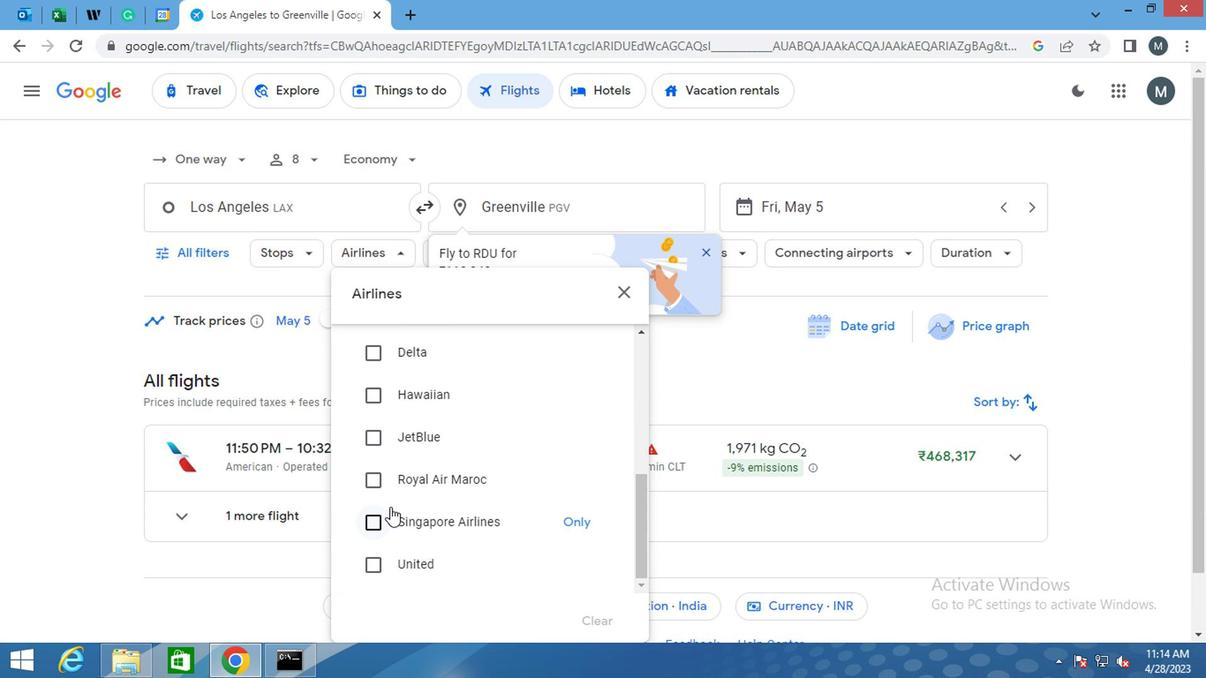 
Action: Mouse moved to (372, 523)
Screenshot: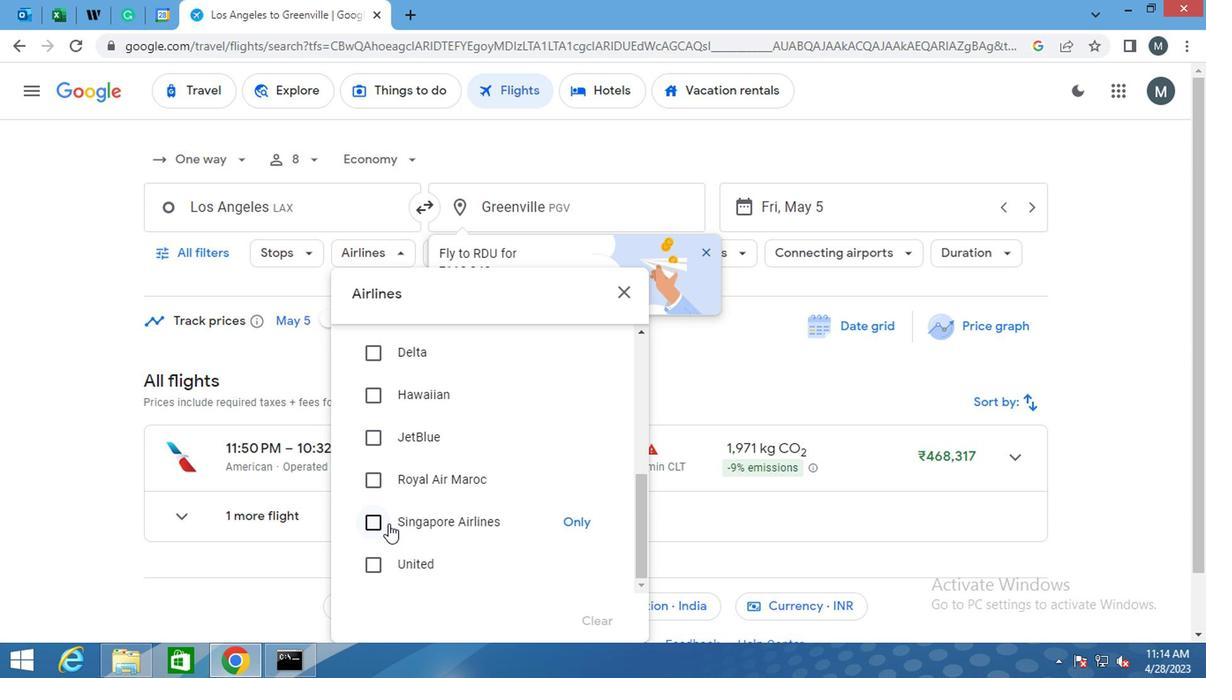 
Action: Mouse pressed left at (372, 523)
Screenshot: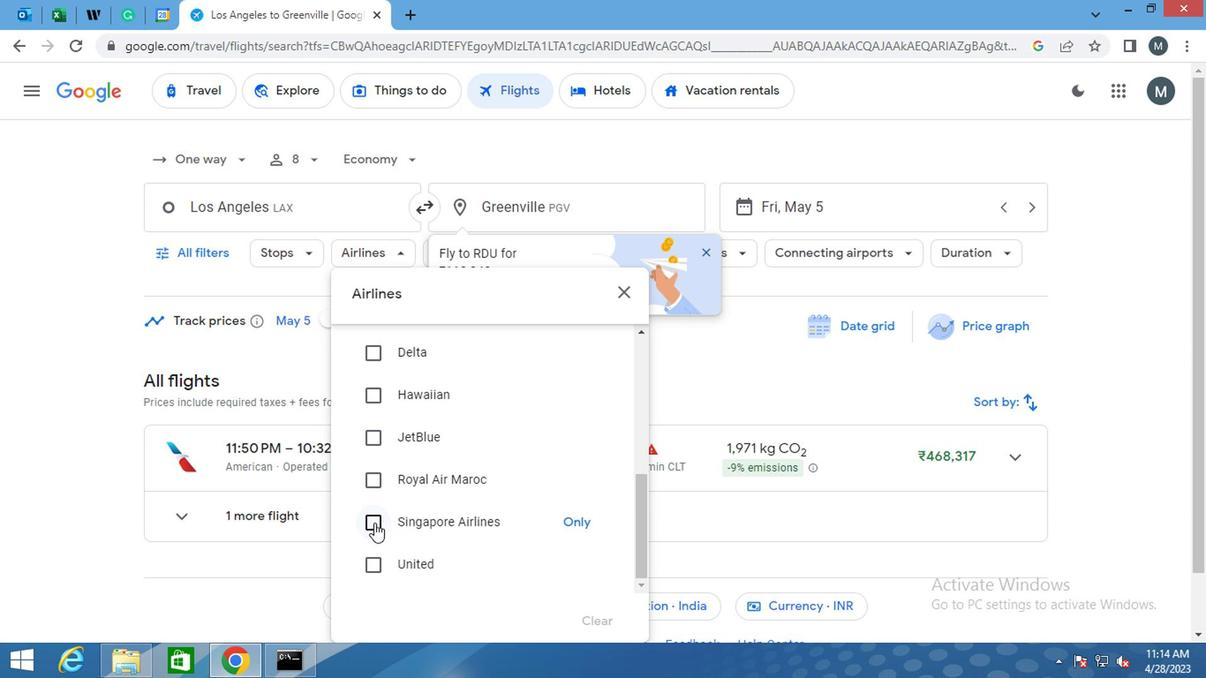 
Action: Mouse moved to (617, 292)
Screenshot: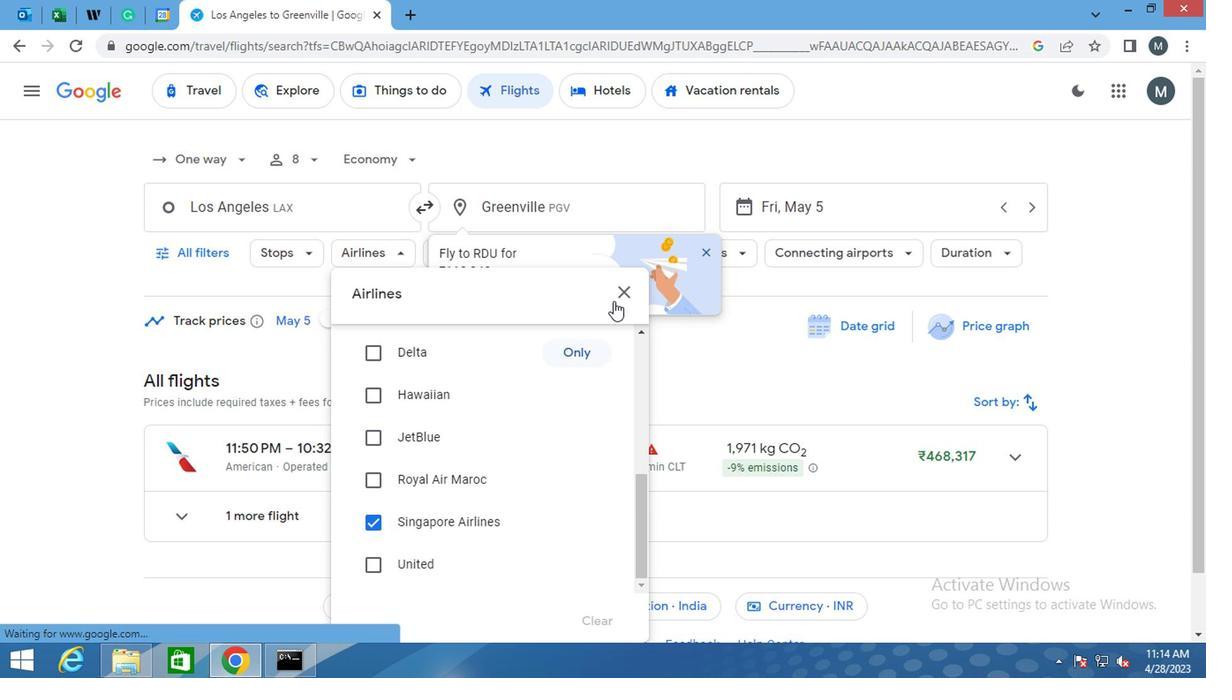
Action: Mouse pressed left at (617, 292)
Screenshot: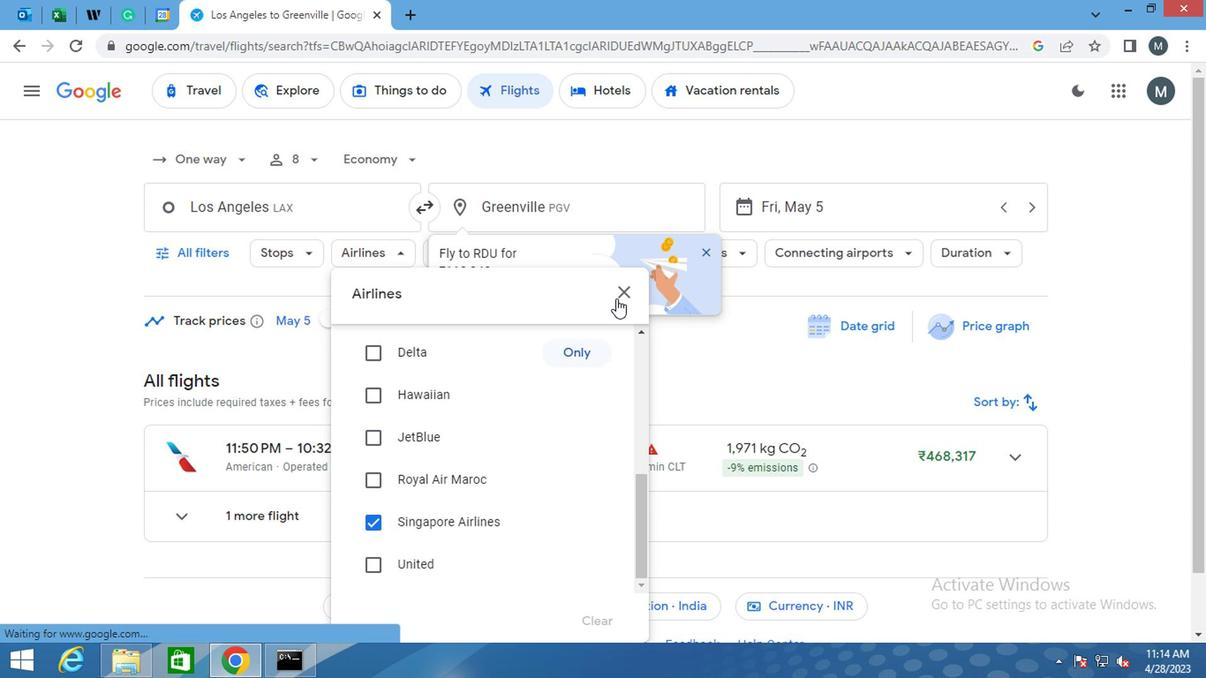 
Action: Mouse moved to (537, 258)
Screenshot: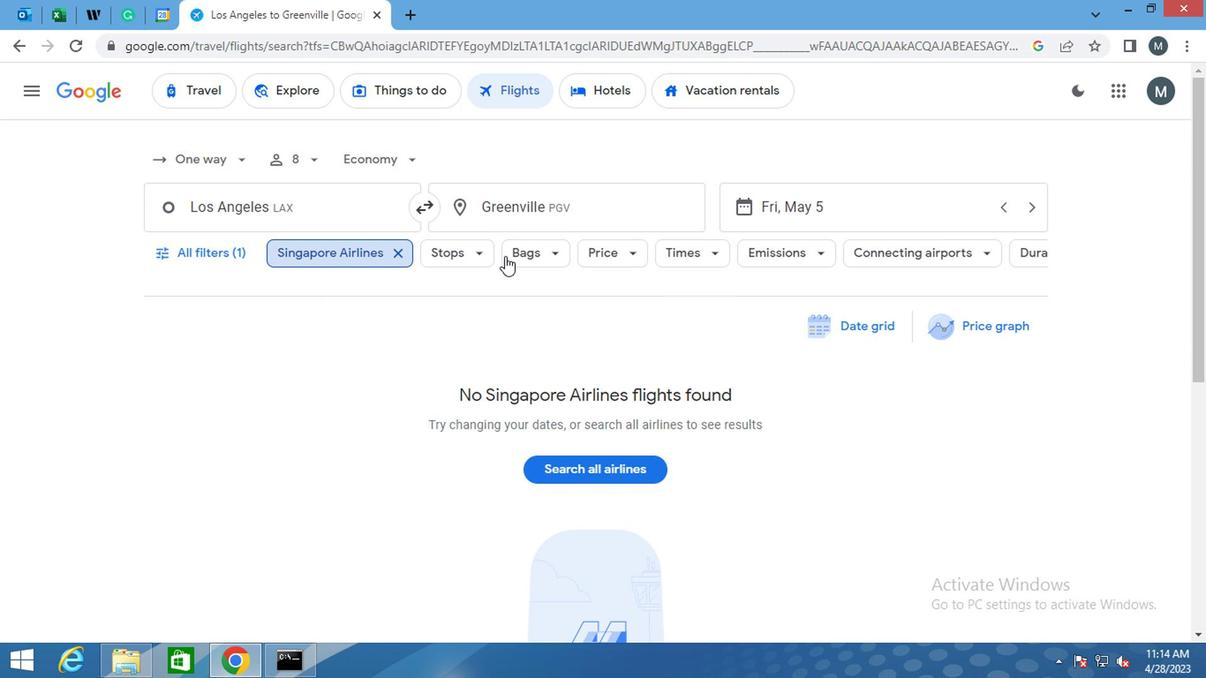 
Action: Mouse pressed left at (537, 258)
Screenshot: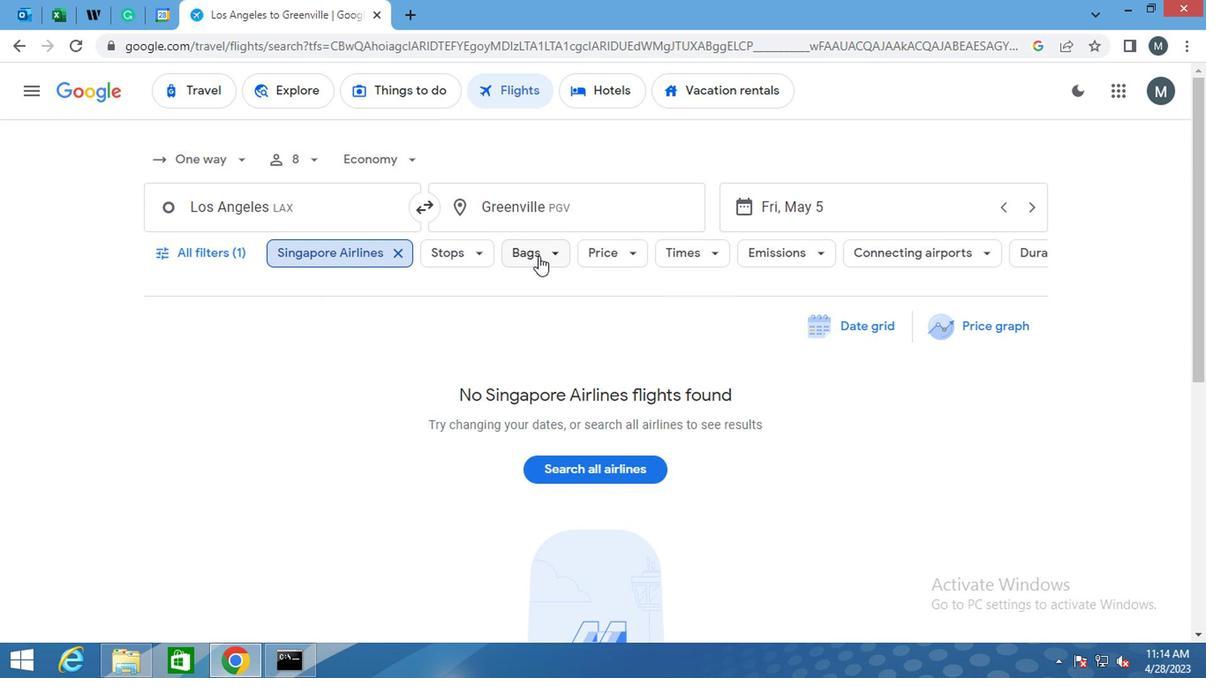 
Action: Mouse moved to (769, 387)
Screenshot: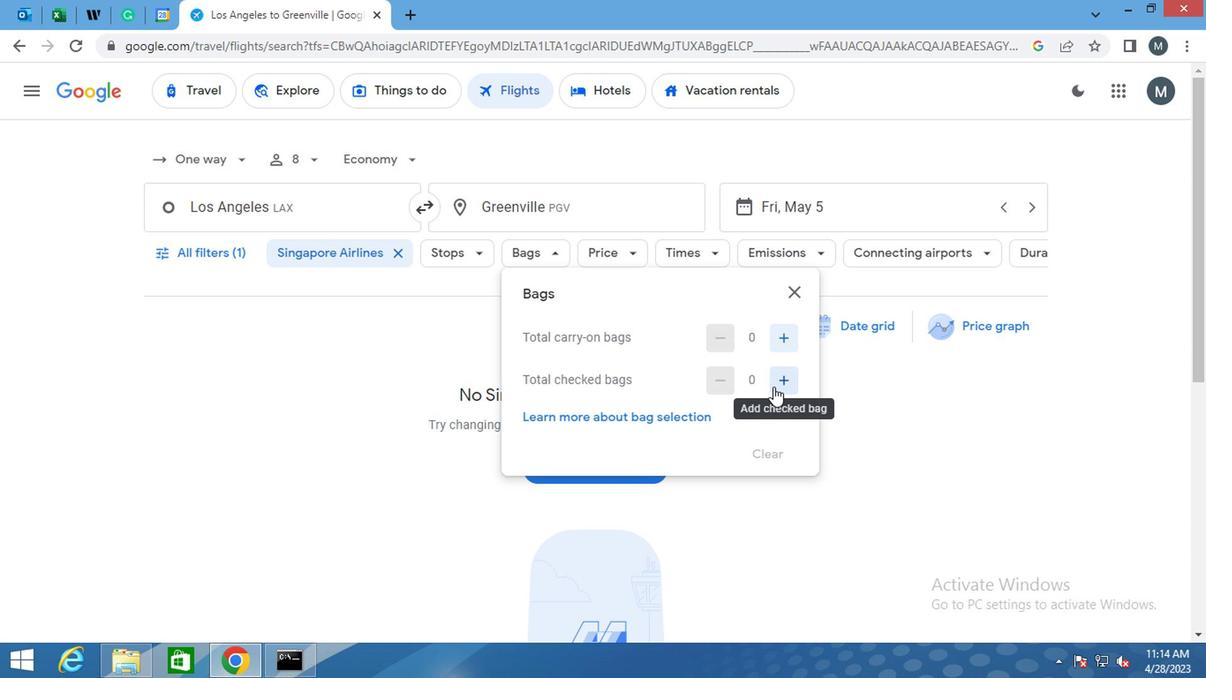 
Action: Mouse pressed left at (769, 387)
Screenshot: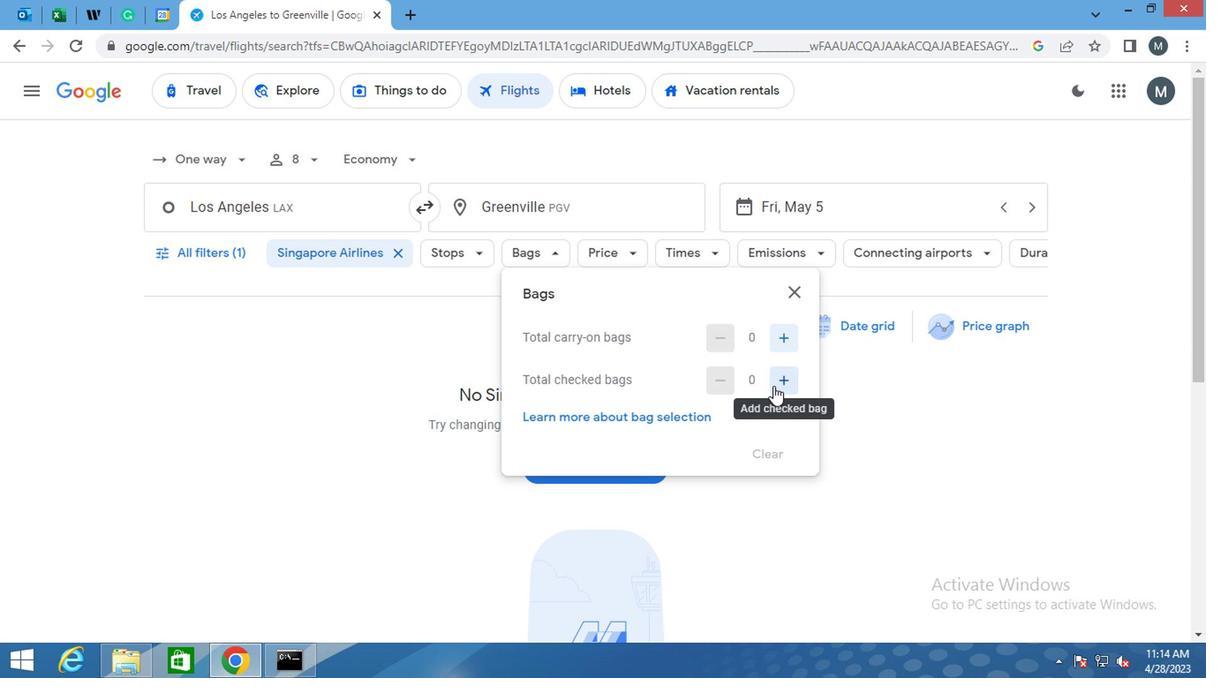 
Action: Mouse pressed left at (769, 387)
Screenshot: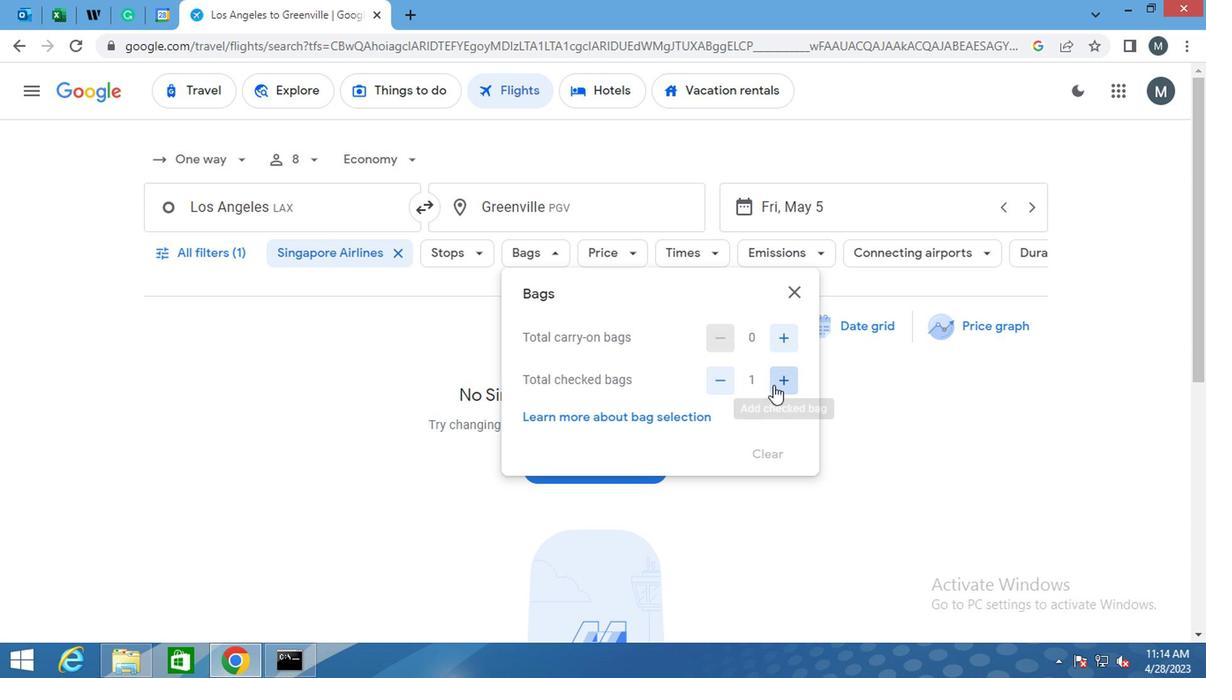
Action: Mouse moved to (774, 384)
Screenshot: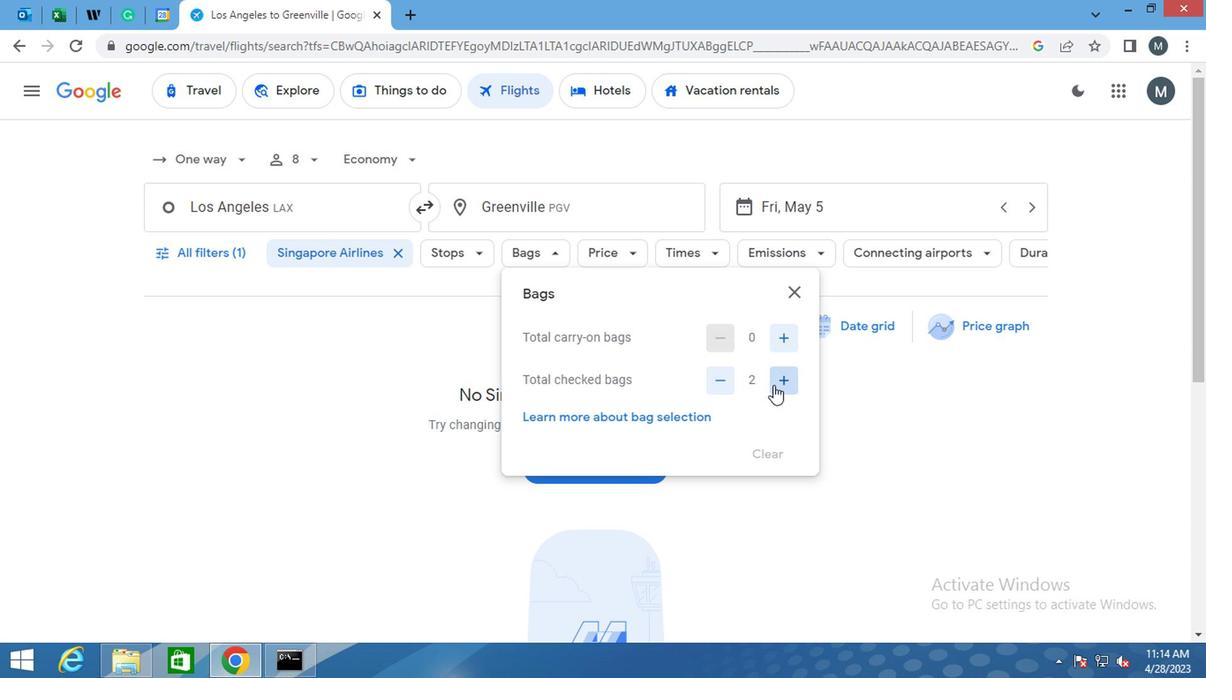 
Action: Mouse pressed left at (774, 384)
Screenshot: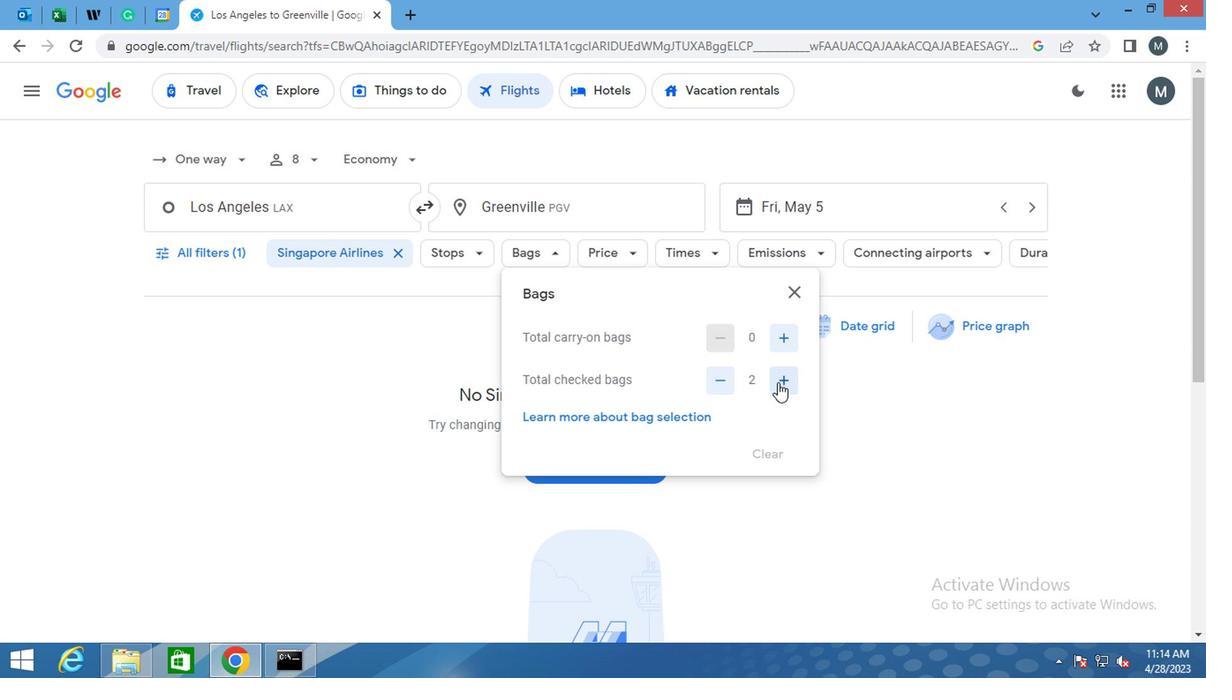
Action: Mouse pressed left at (774, 384)
Screenshot: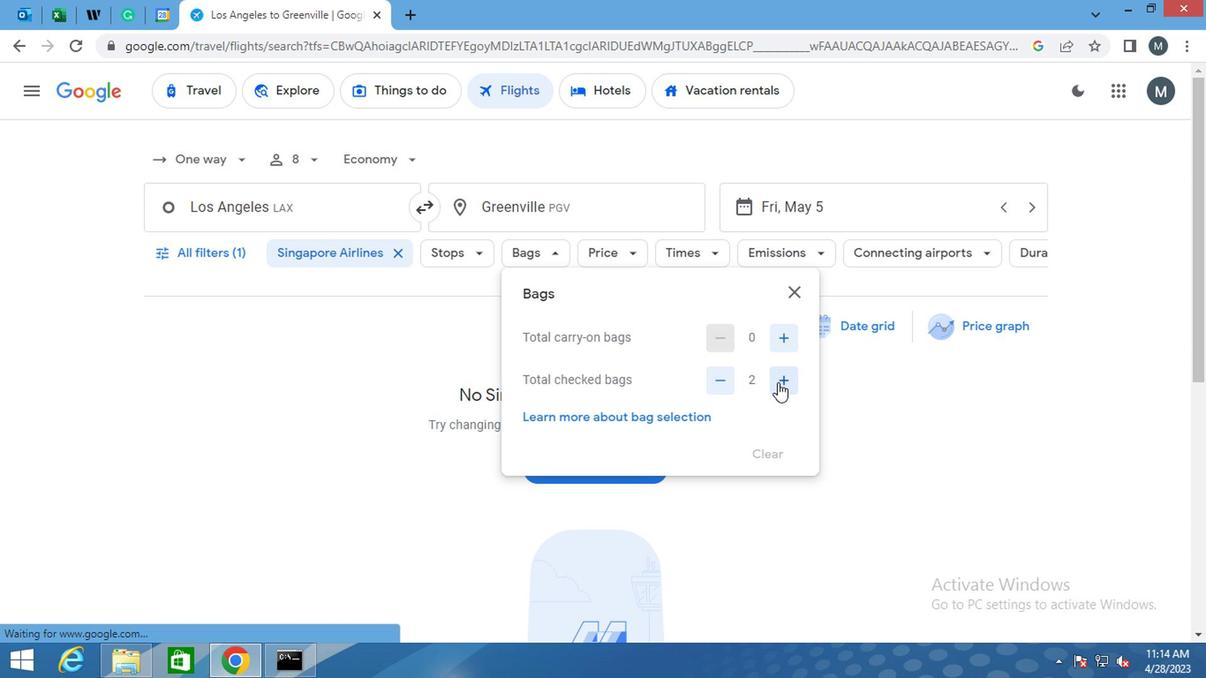 
Action: Mouse pressed left at (774, 384)
Screenshot: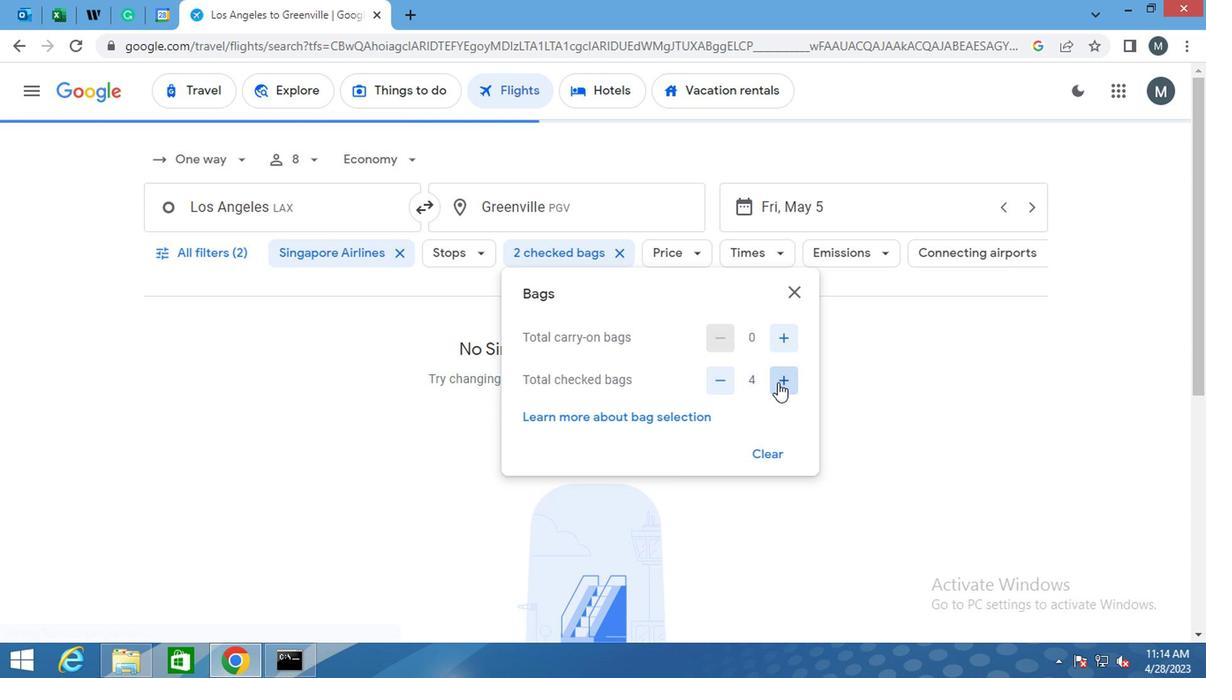 
Action: Mouse pressed left at (774, 384)
Screenshot: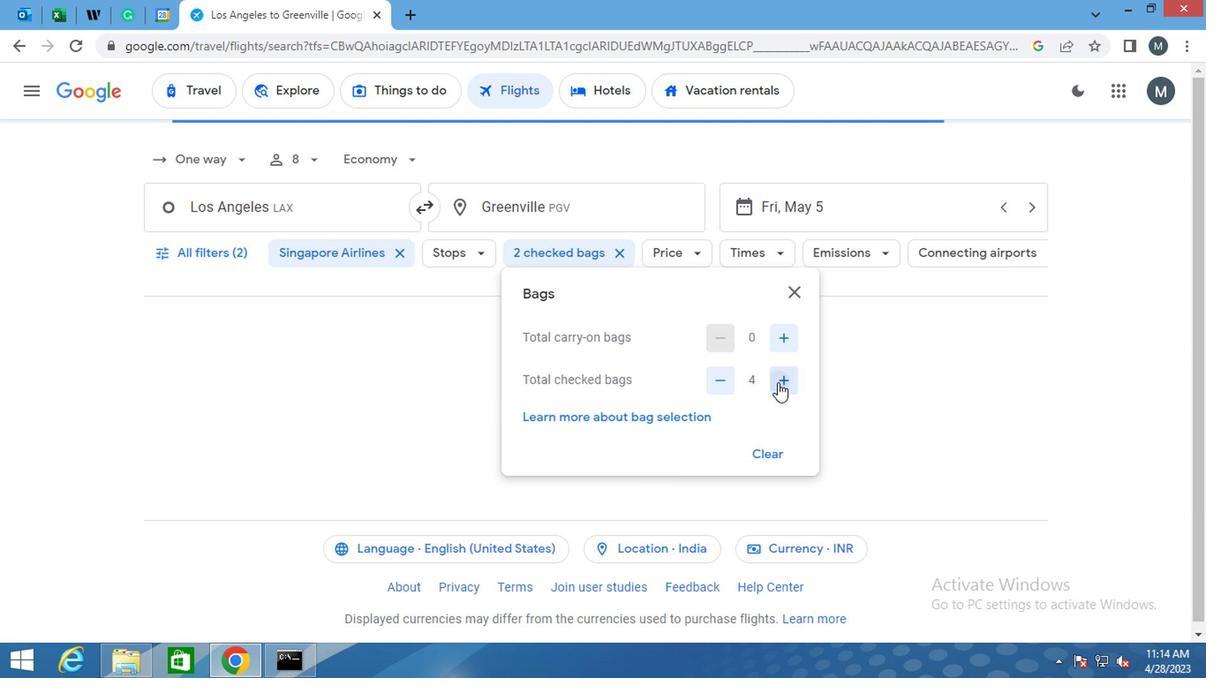 
Action: Mouse pressed left at (774, 384)
Screenshot: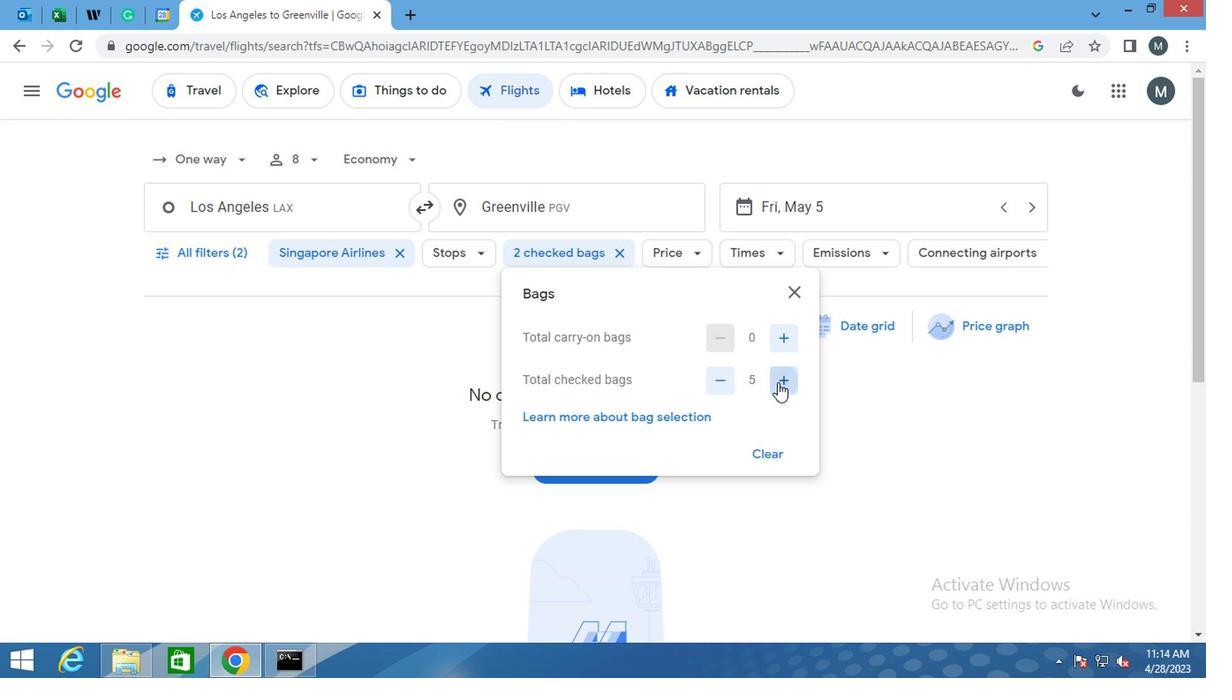 
Action: Mouse moved to (788, 294)
Screenshot: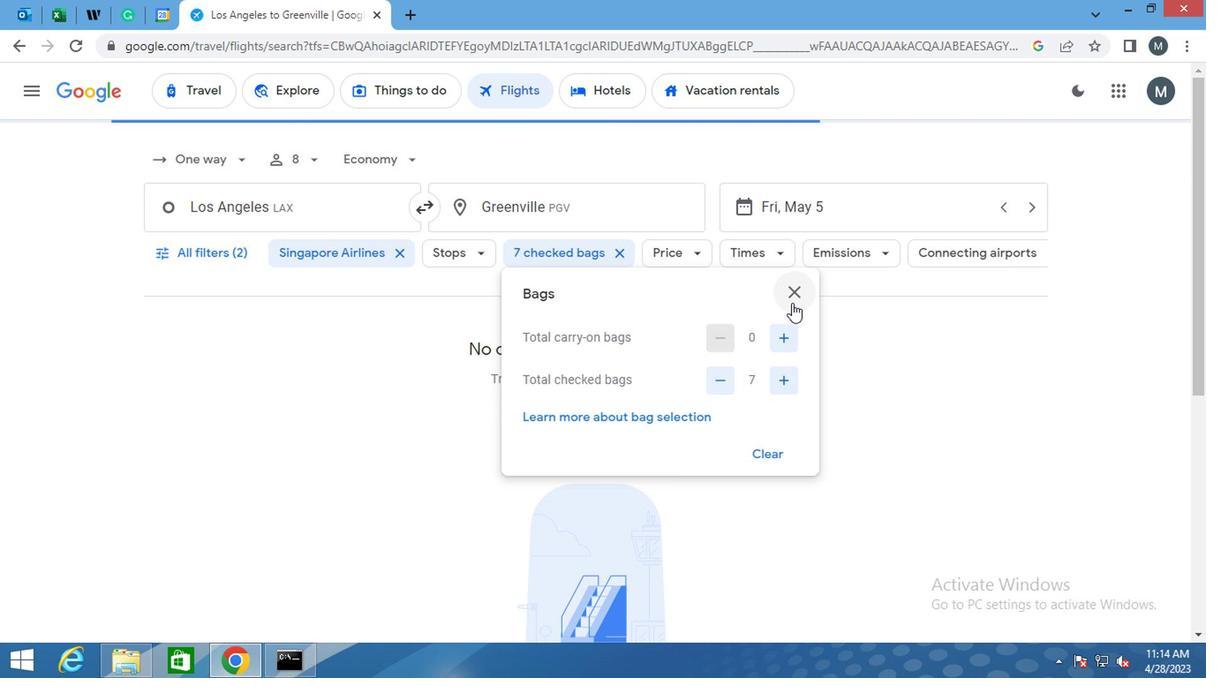 
Action: Mouse pressed left at (788, 294)
Screenshot: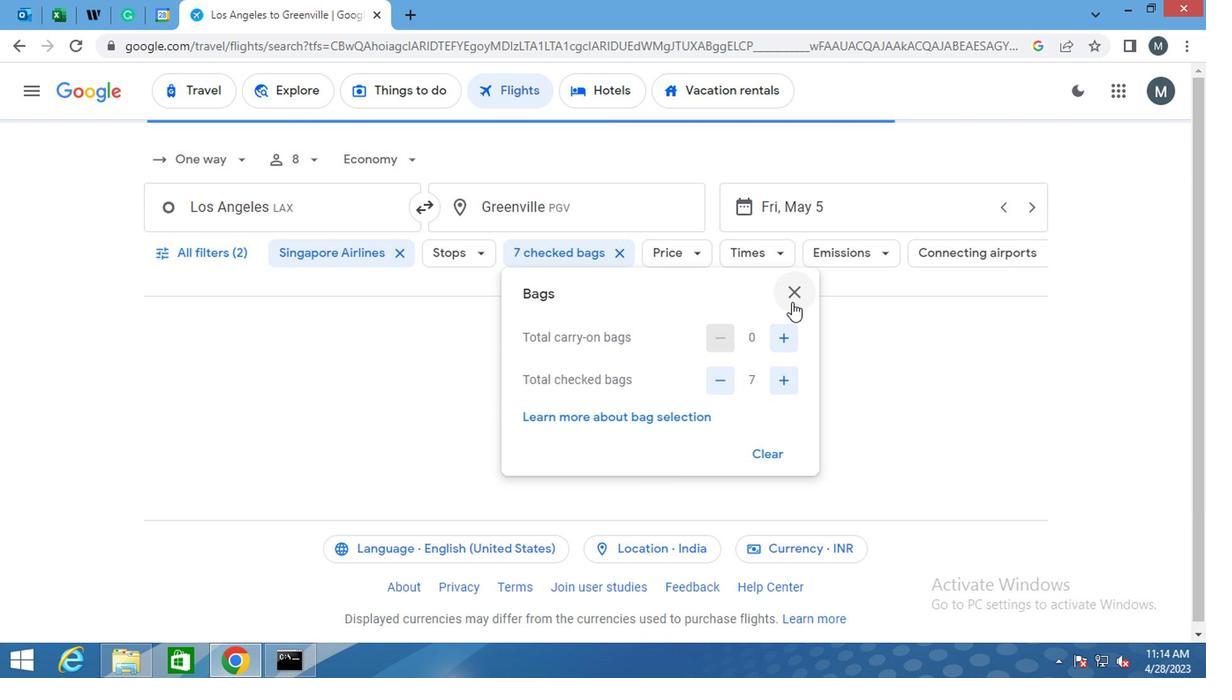 
Action: Mouse moved to (674, 259)
Screenshot: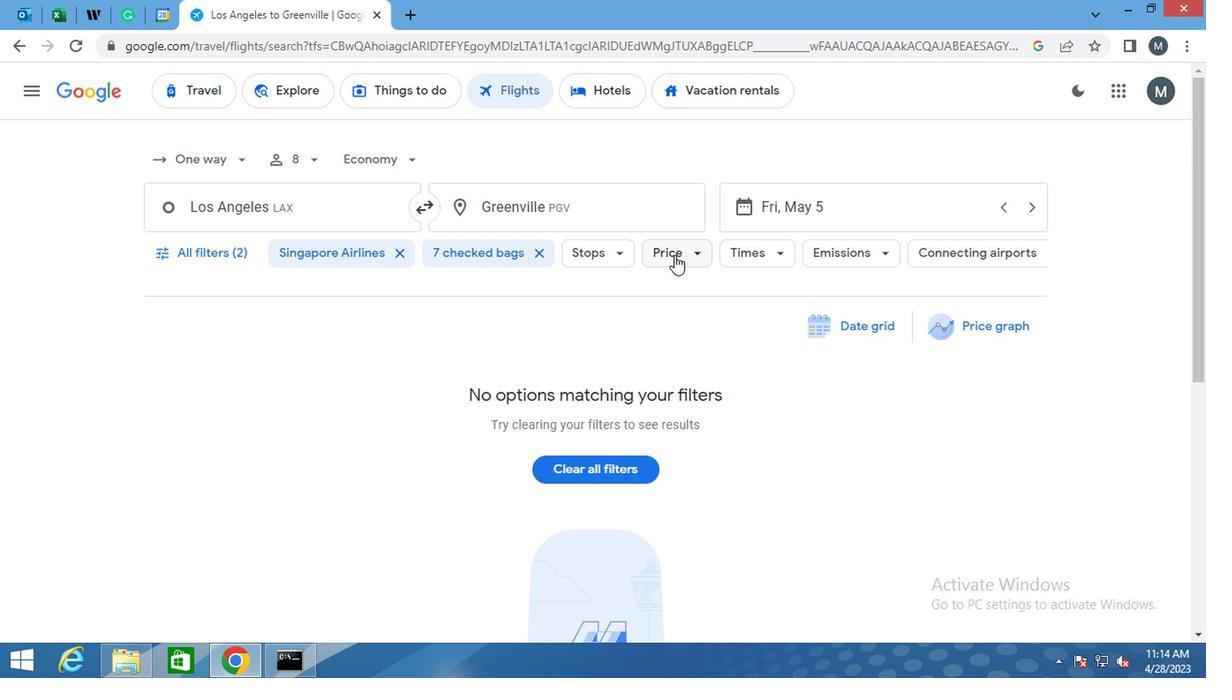 
Action: Mouse pressed left at (674, 259)
Screenshot: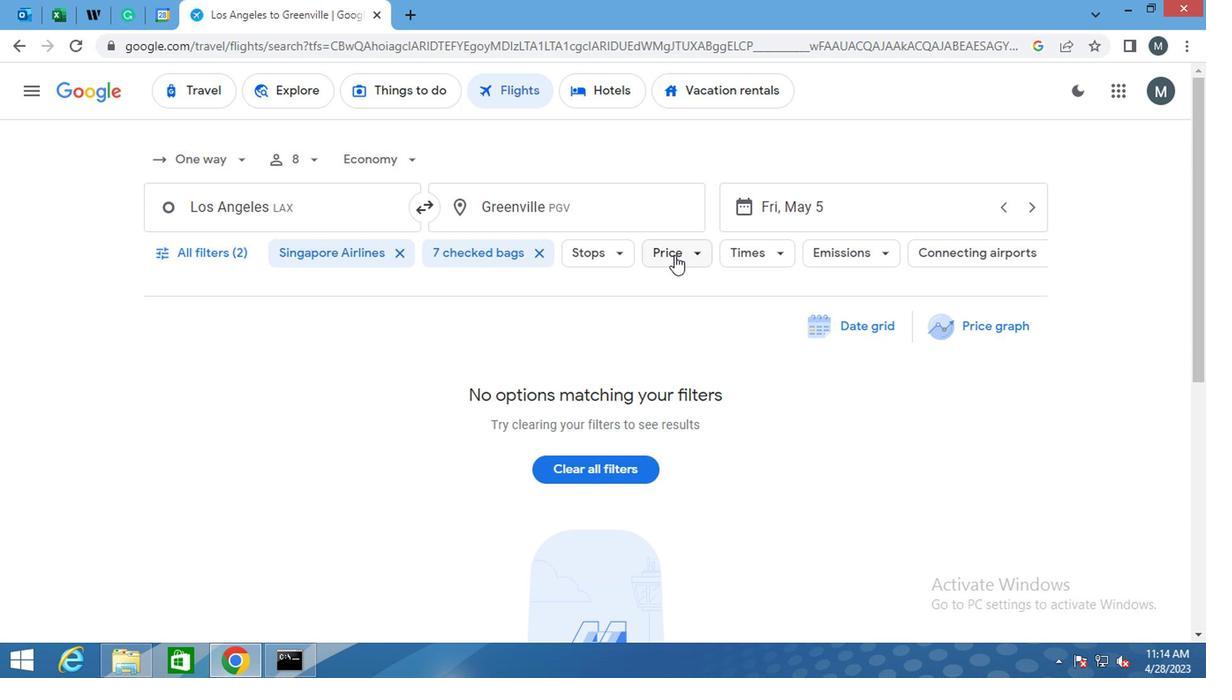 
Action: Mouse moved to (887, 368)
Screenshot: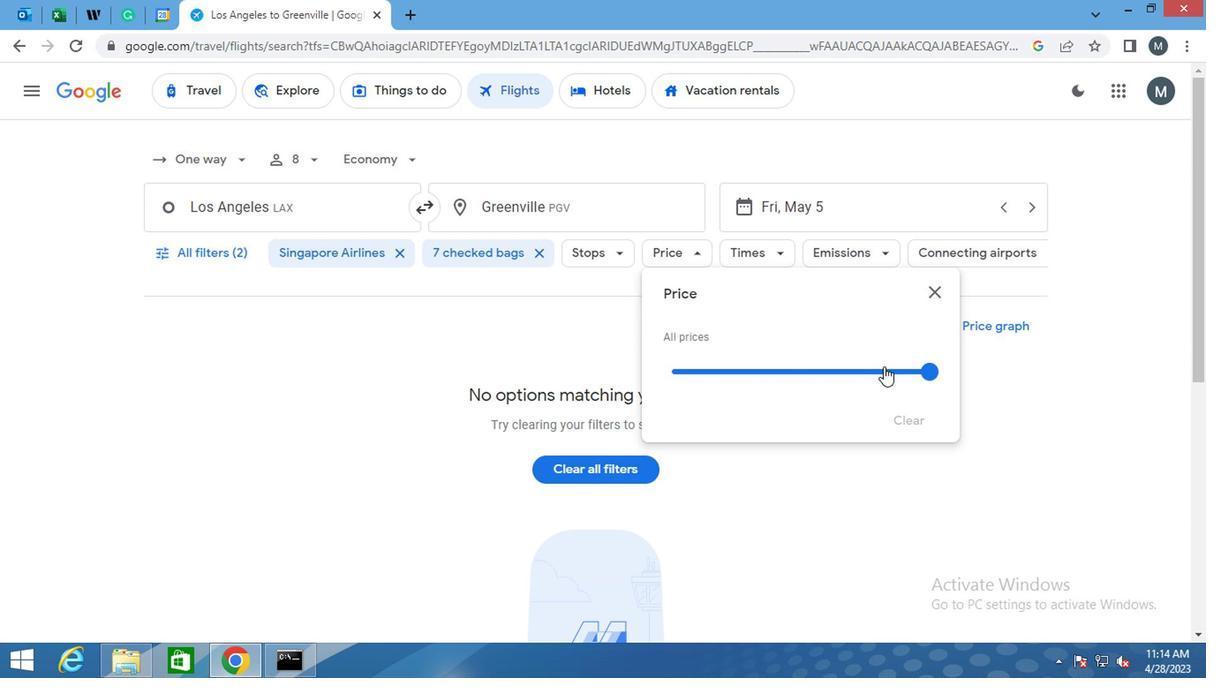 
Action: Mouse pressed left at (887, 368)
Screenshot: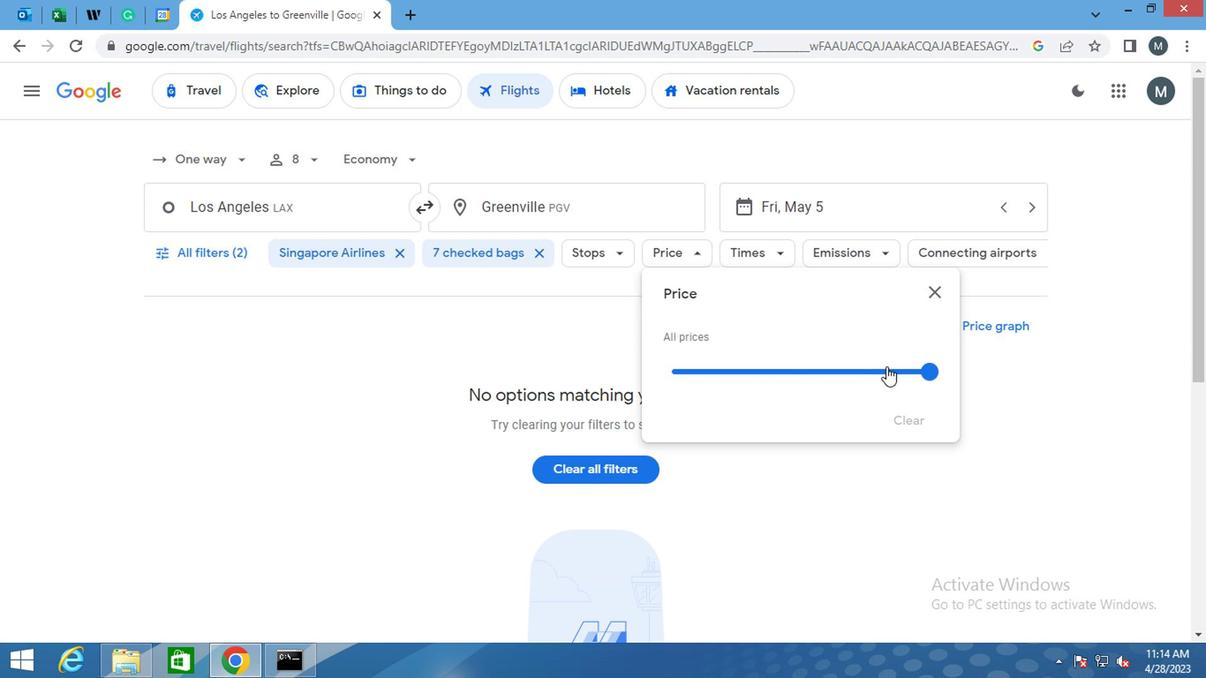 
Action: Mouse pressed left at (887, 368)
Screenshot: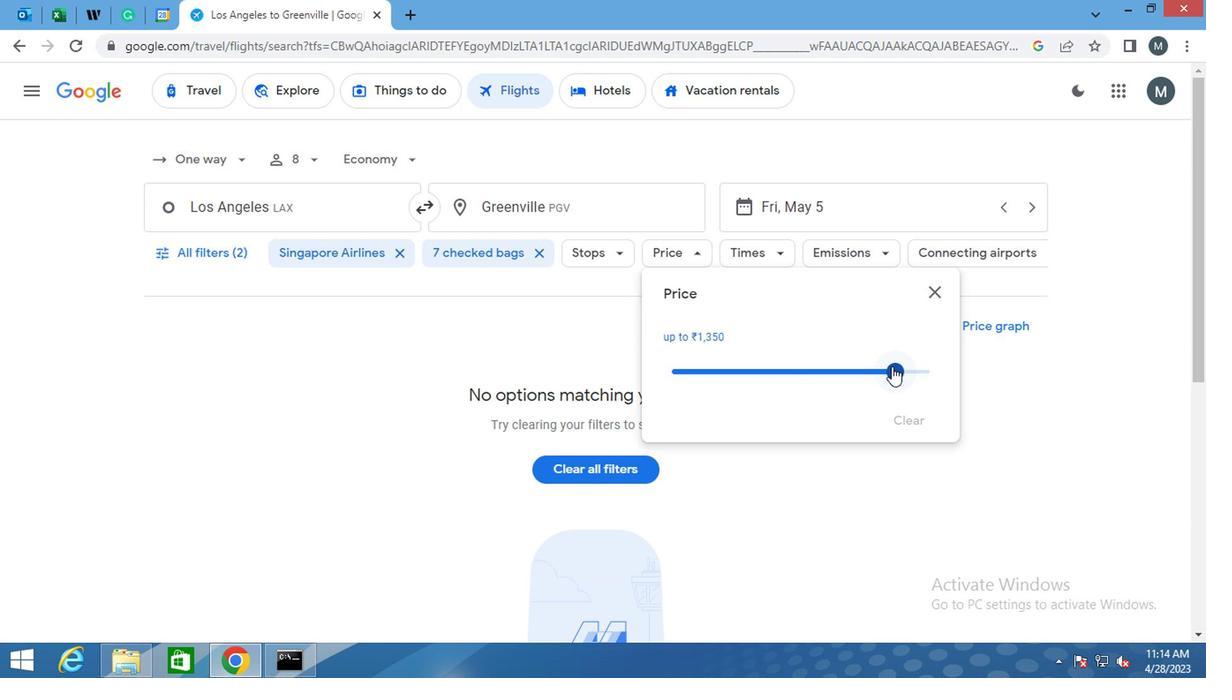 
Action: Mouse moved to (899, 361)
Screenshot: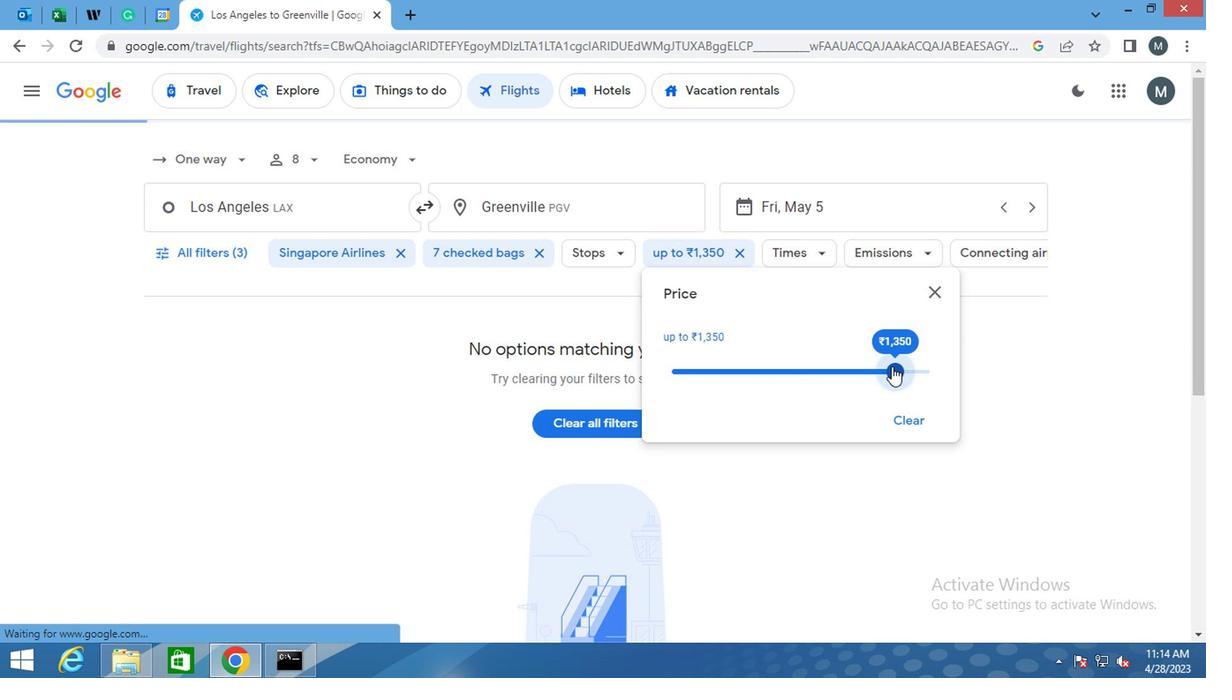 
Action: Mouse pressed left at (899, 361)
Screenshot: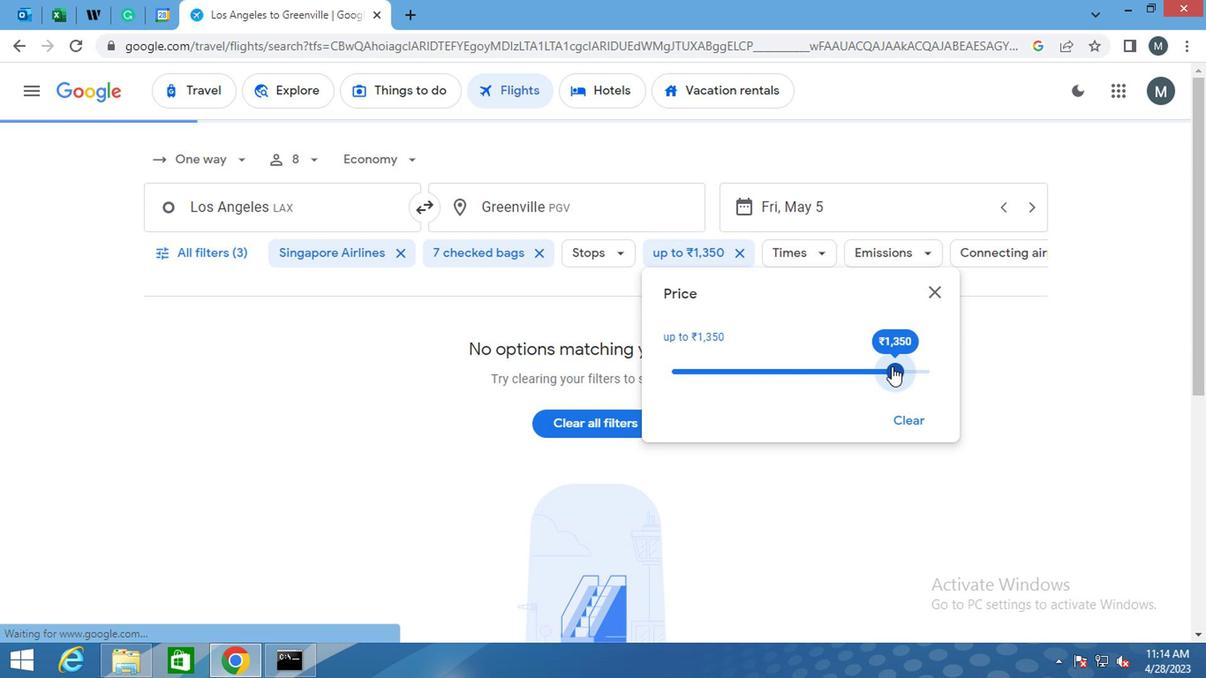 
Action: Mouse moved to (930, 367)
Screenshot: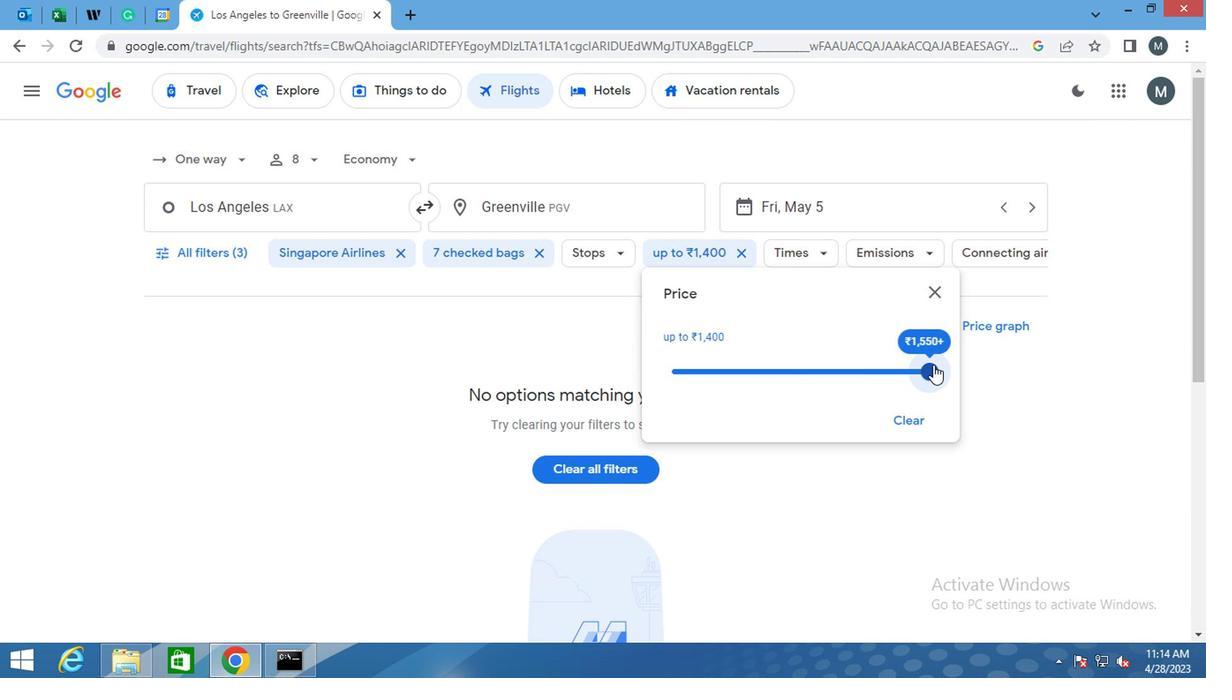 
Action: Mouse pressed left at (930, 367)
Screenshot: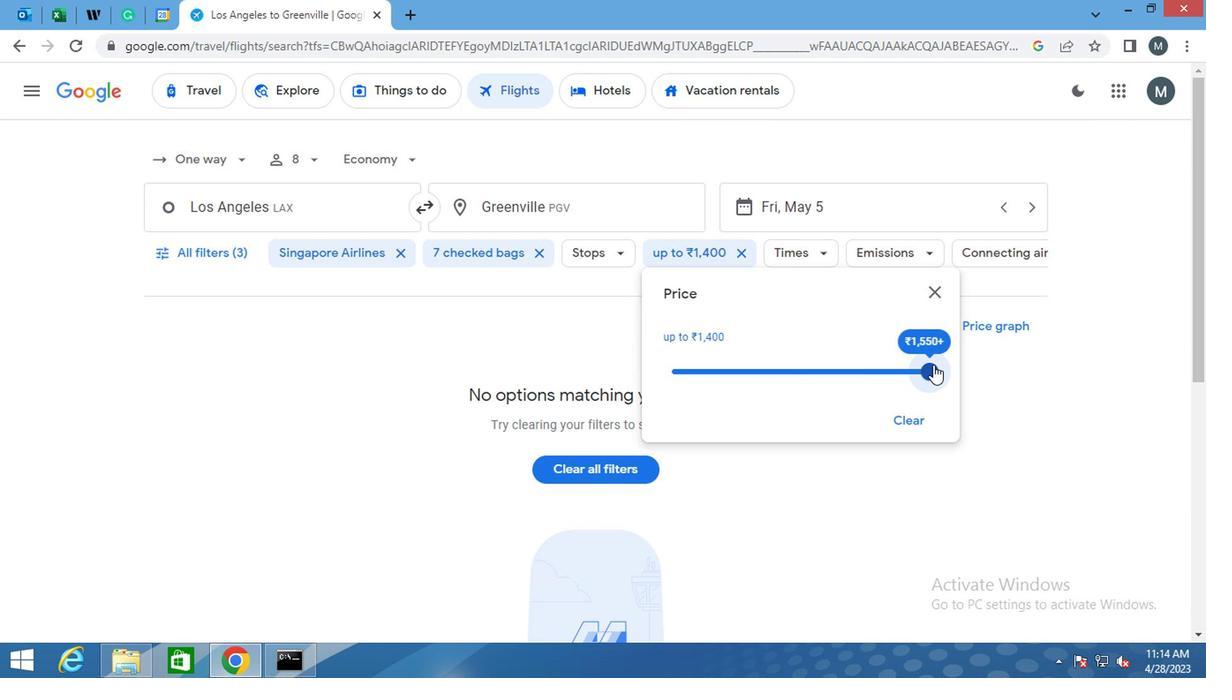 
Action: Mouse moved to (930, 295)
Screenshot: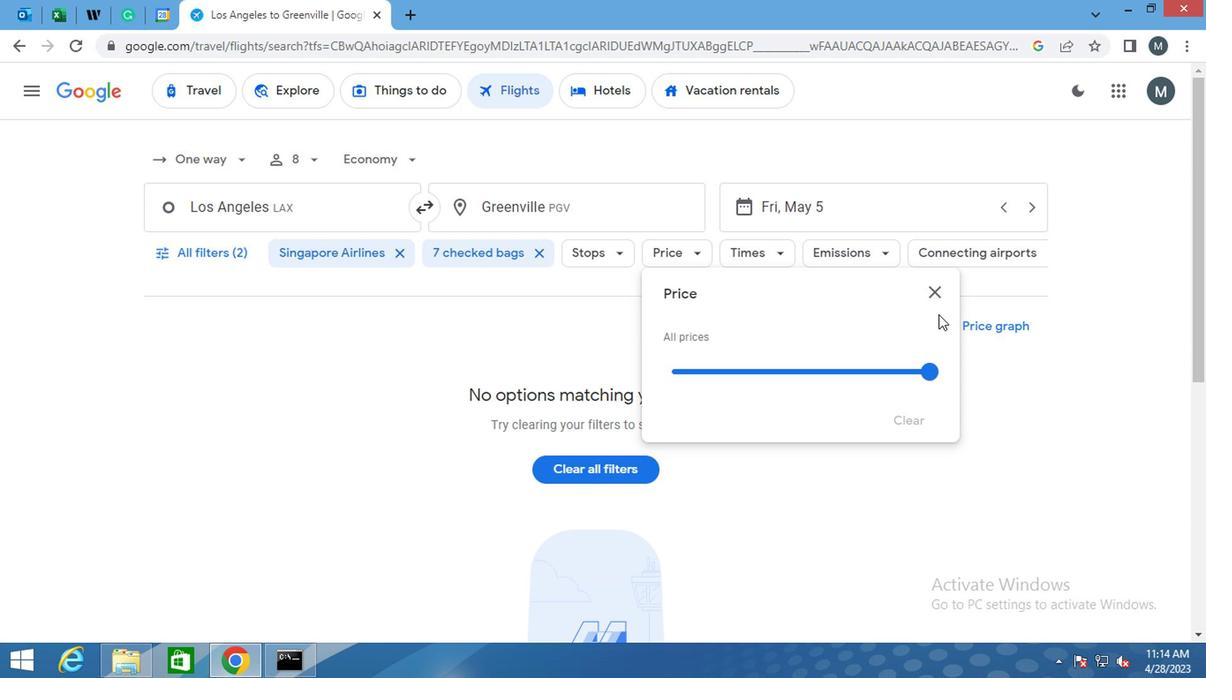 
Action: Mouse pressed left at (930, 295)
Screenshot: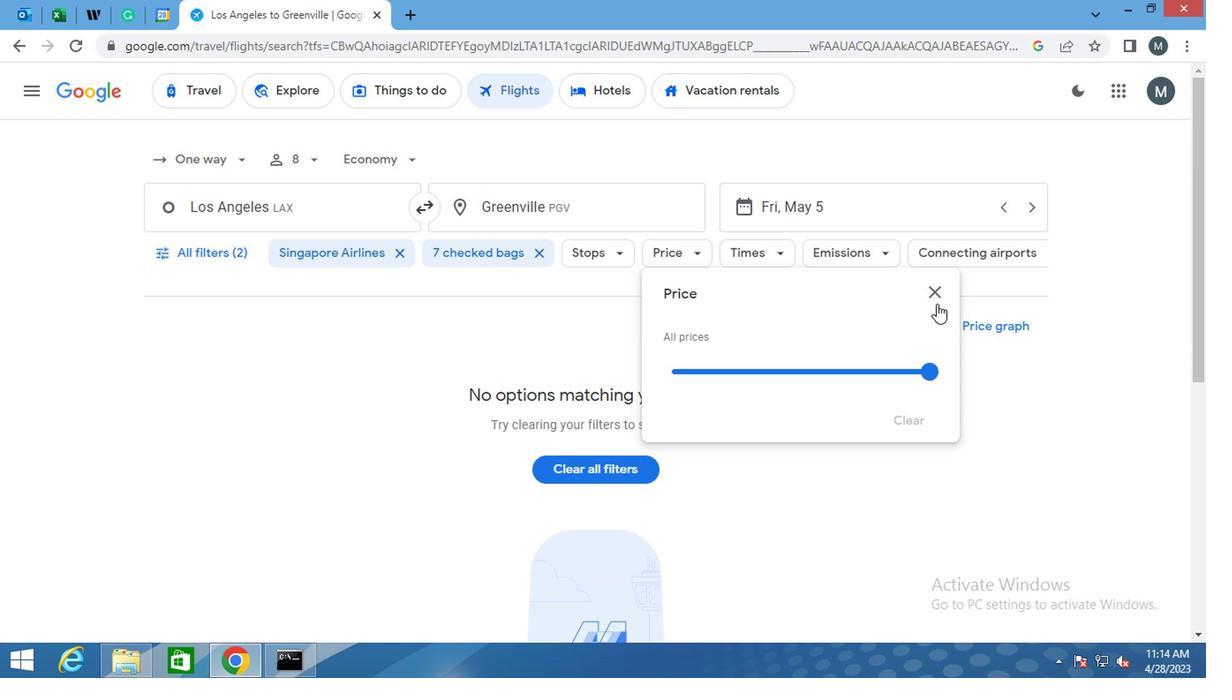 
Action: Mouse moved to (774, 297)
Screenshot: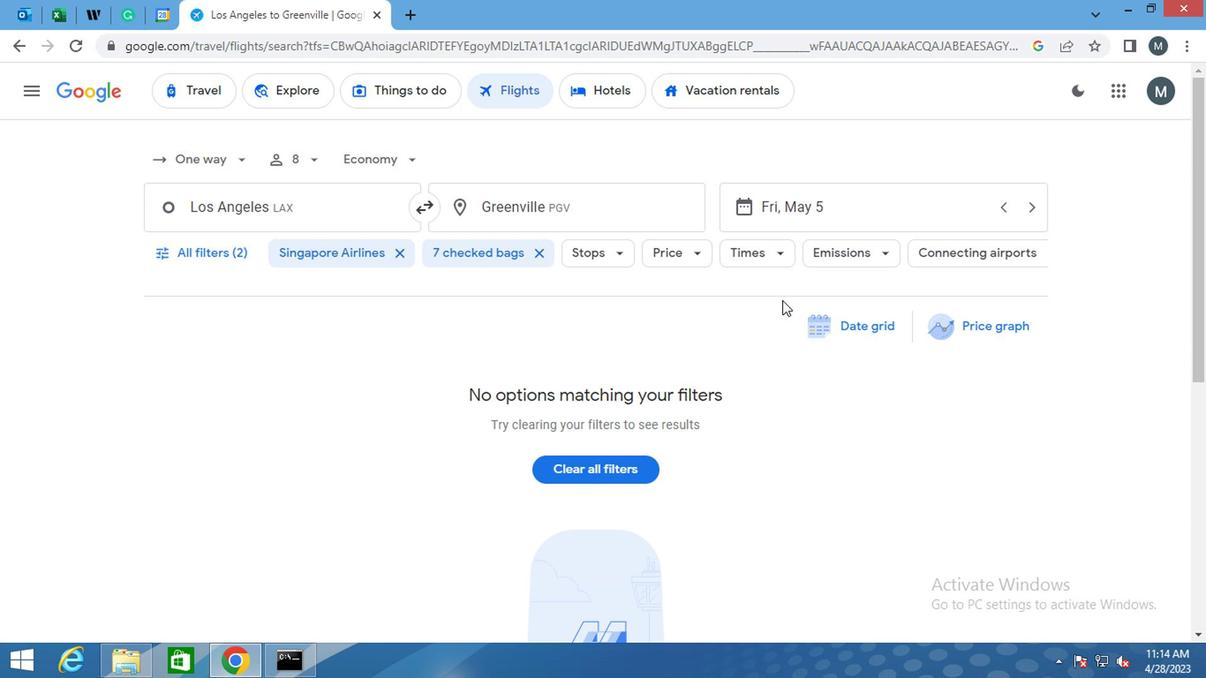 
Action: Mouse scrolled (774, 296) with delta (0, 0)
Screenshot: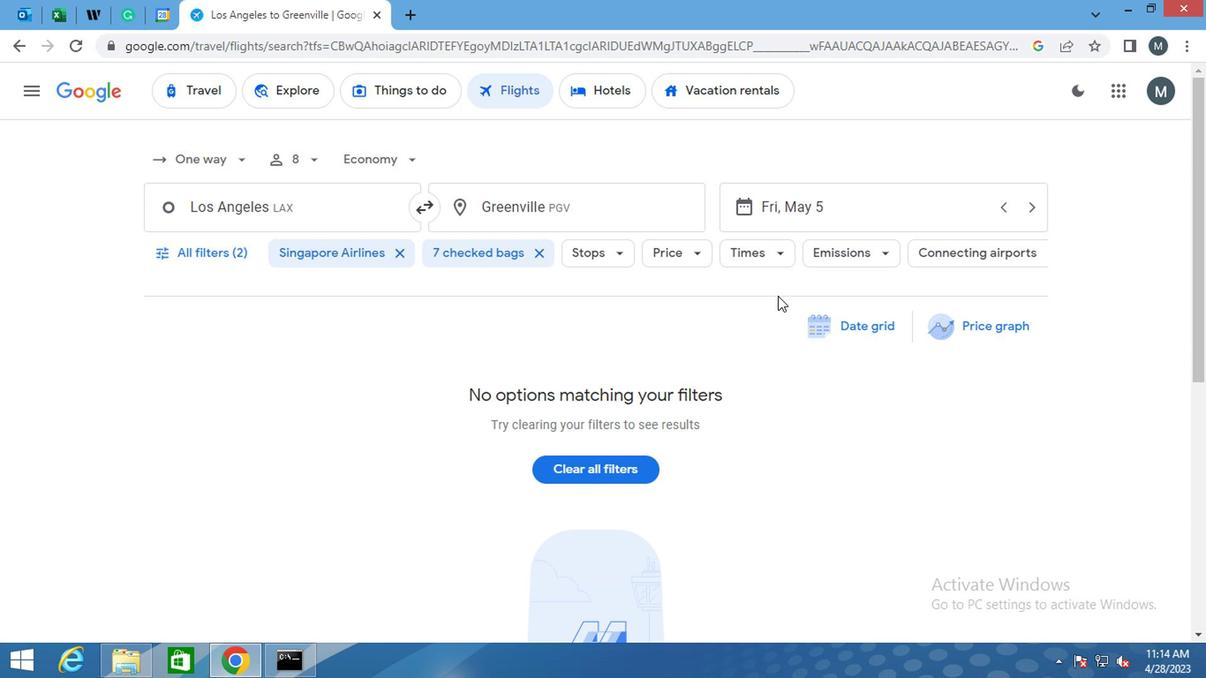 
Action: Mouse moved to (879, 312)
Screenshot: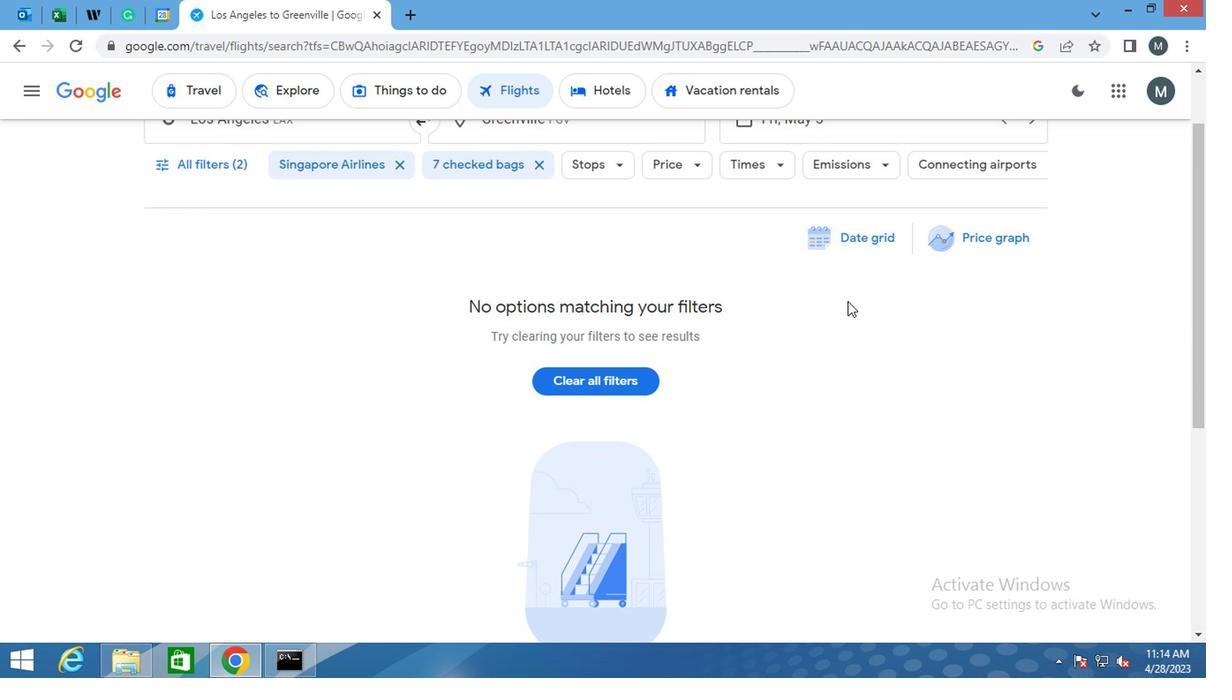 
Action: Mouse scrolled (879, 313) with delta (0, 1)
Screenshot: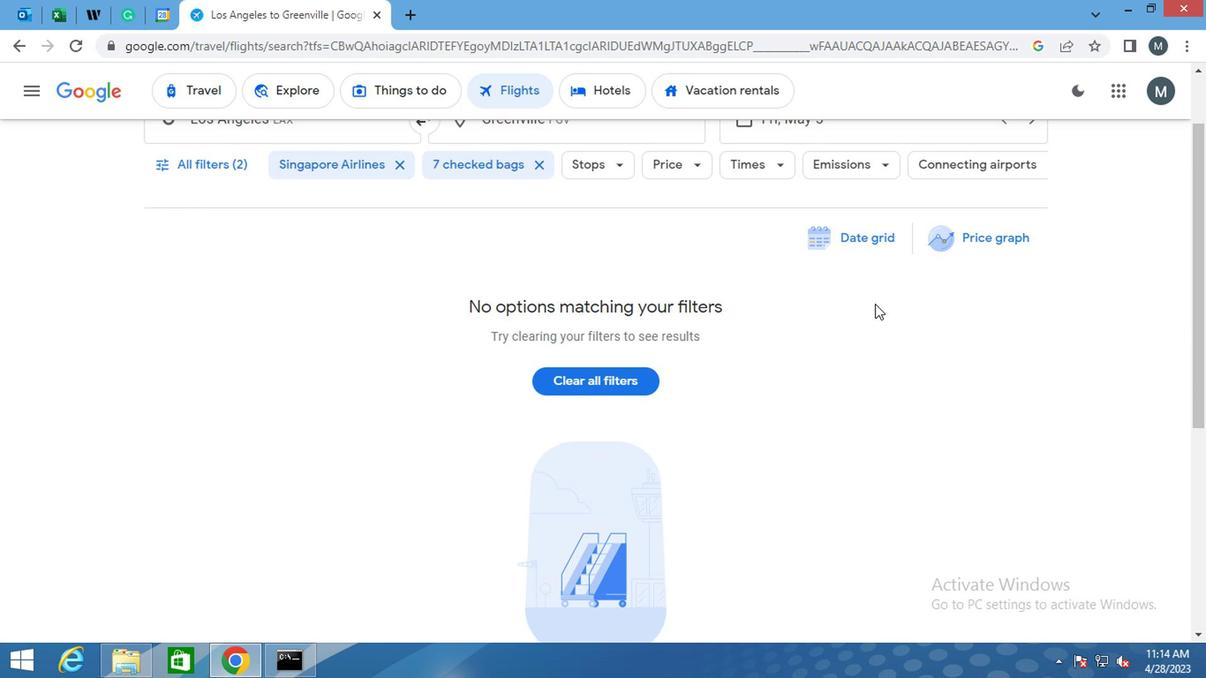 
Action: Mouse moved to (879, 312)
Screenshot: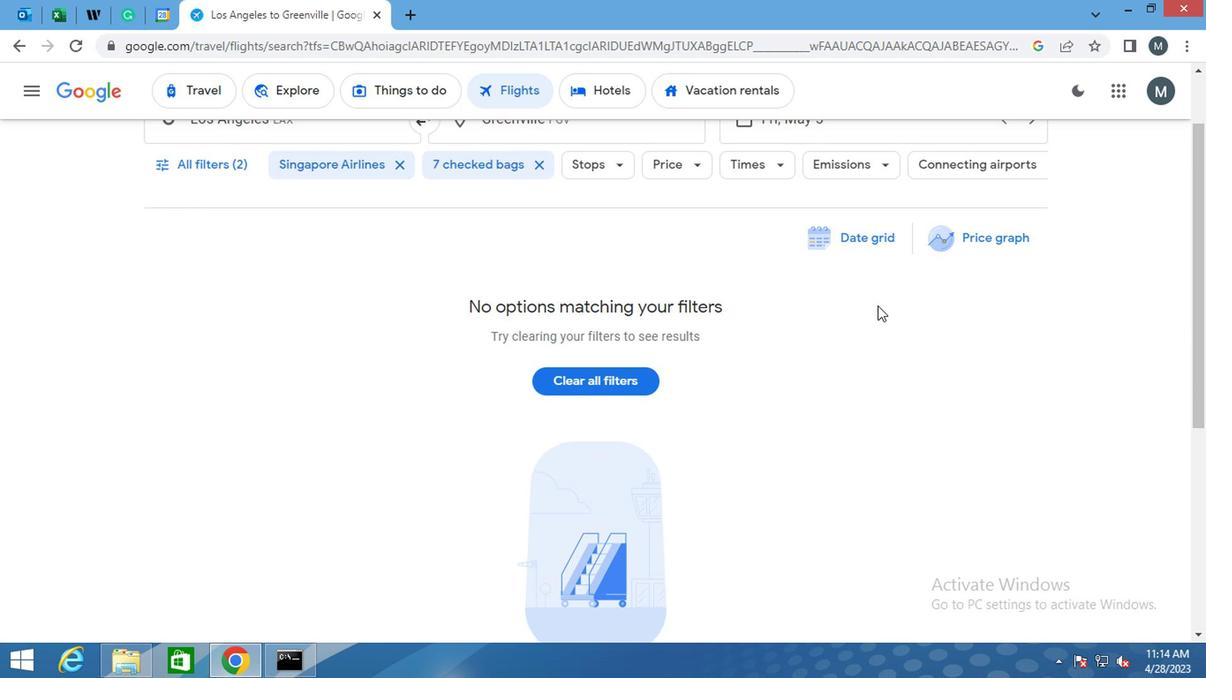 
Action: Mouse scrolled (879, 313) with delta (0, 1)
Screenshot: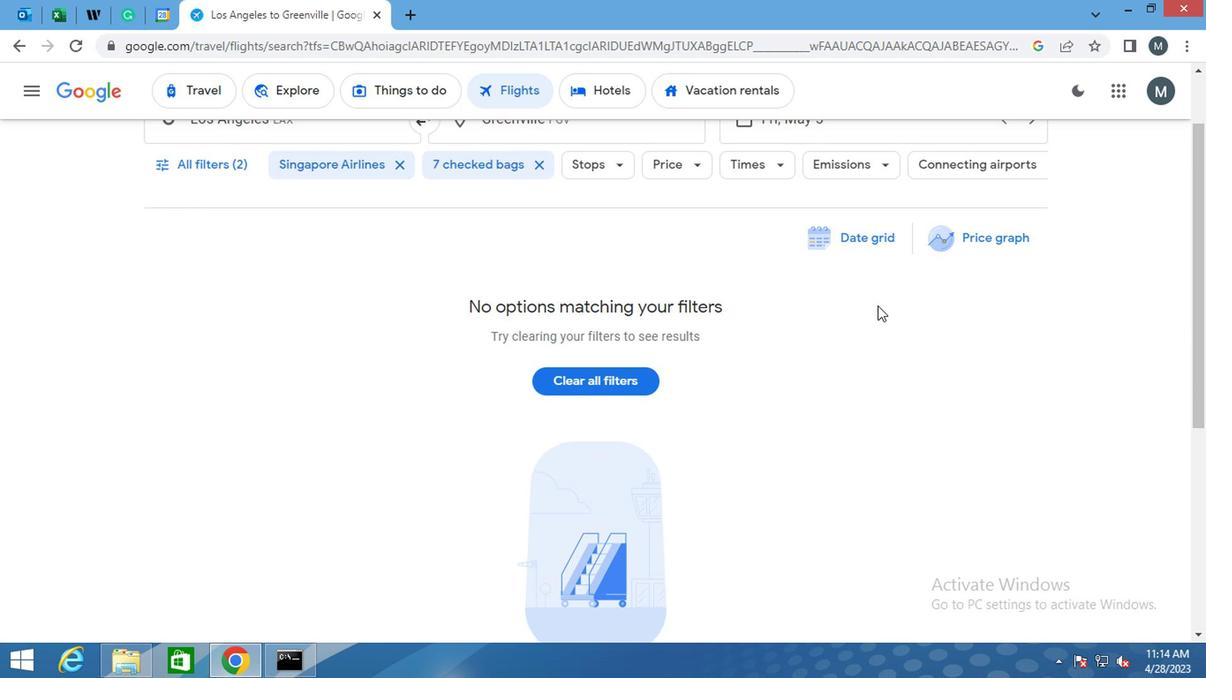 
Action: Mouse moved to (759, 257)
Screenshot: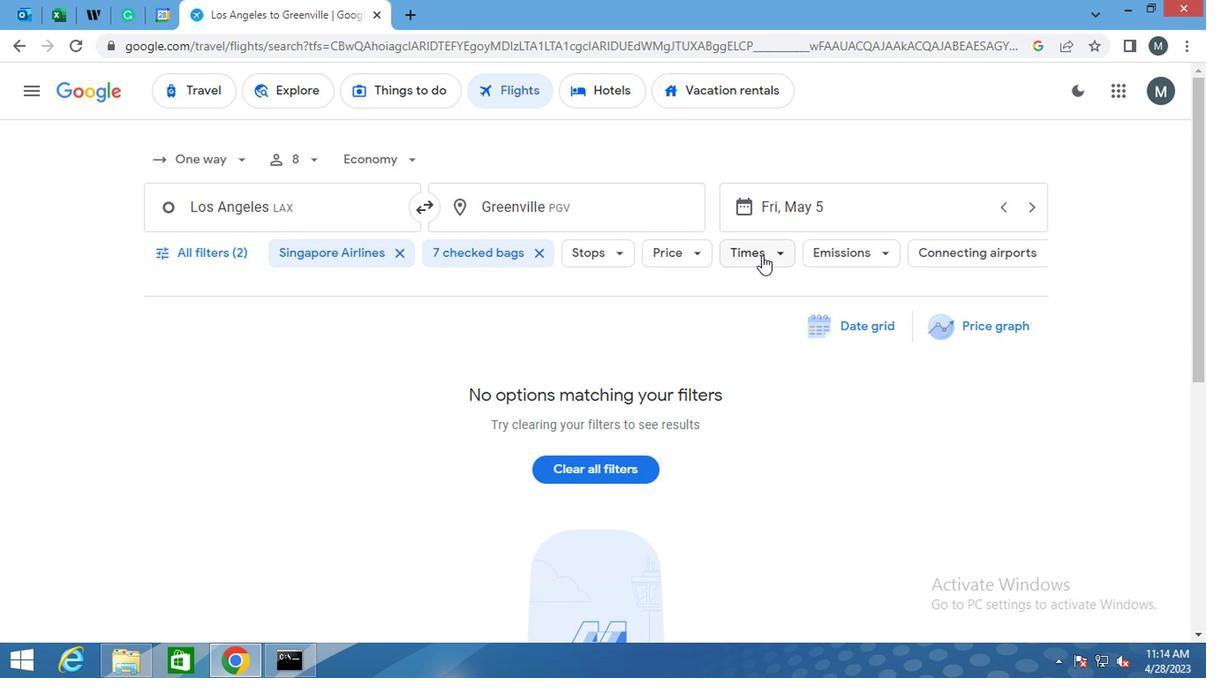 
Action: Mouse pressed left at (759, 257)
Screenshot: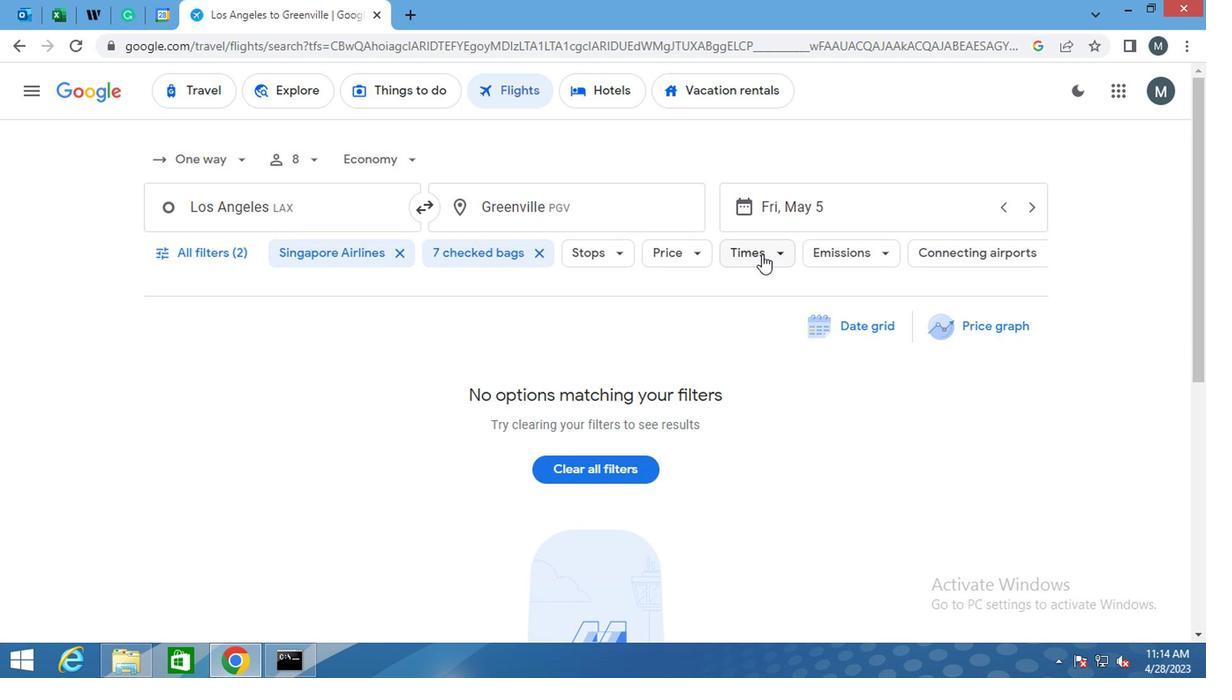 
Action: Mouse moved to (890, 419)
Screenshot: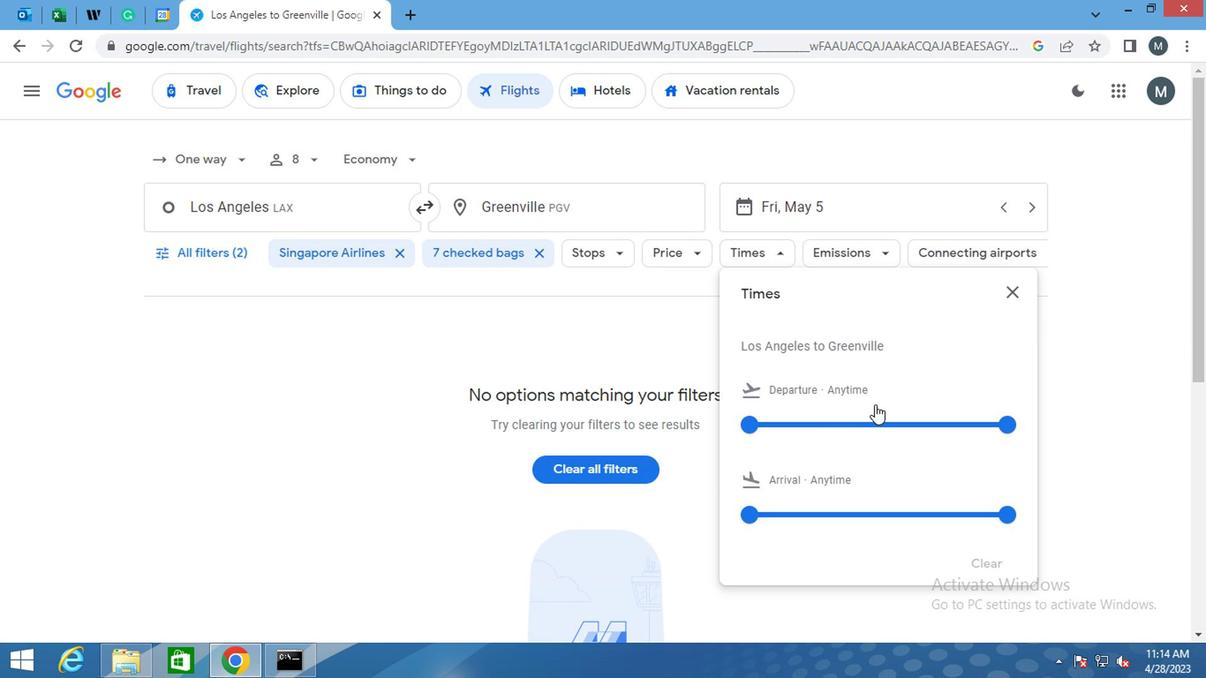 
Action: Mouse pressed left at (890, 419)
Screenshot: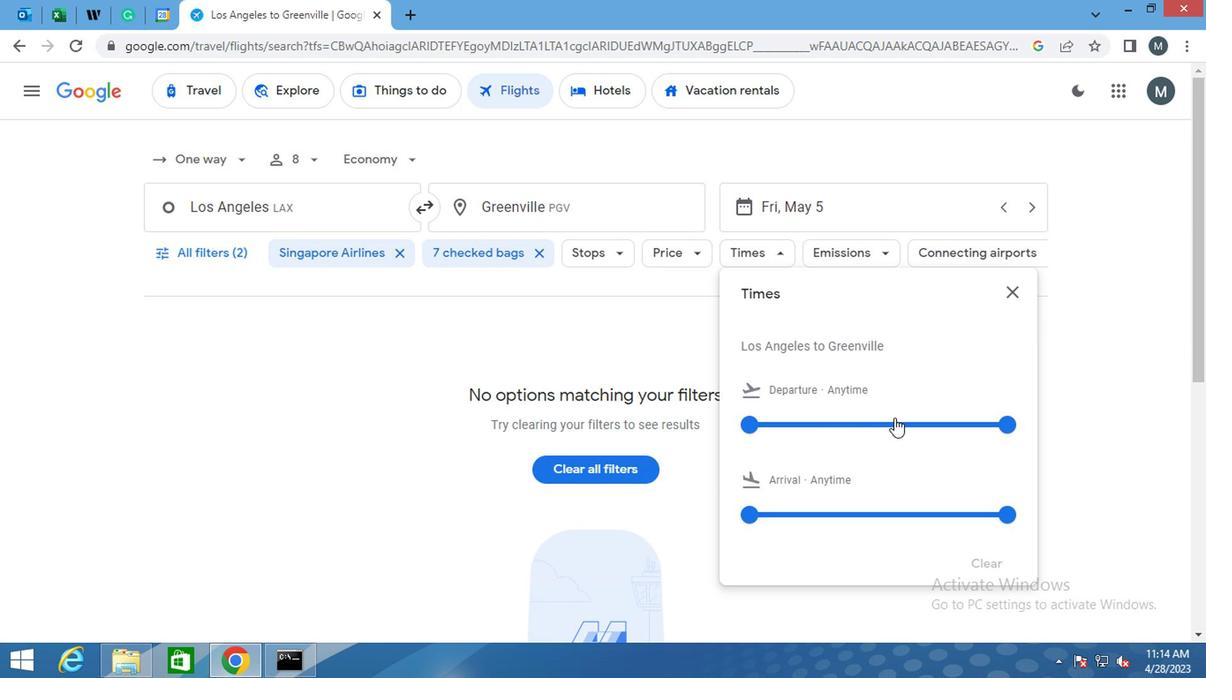 
Action: Mouse moved to (750, 426)
Screenshot: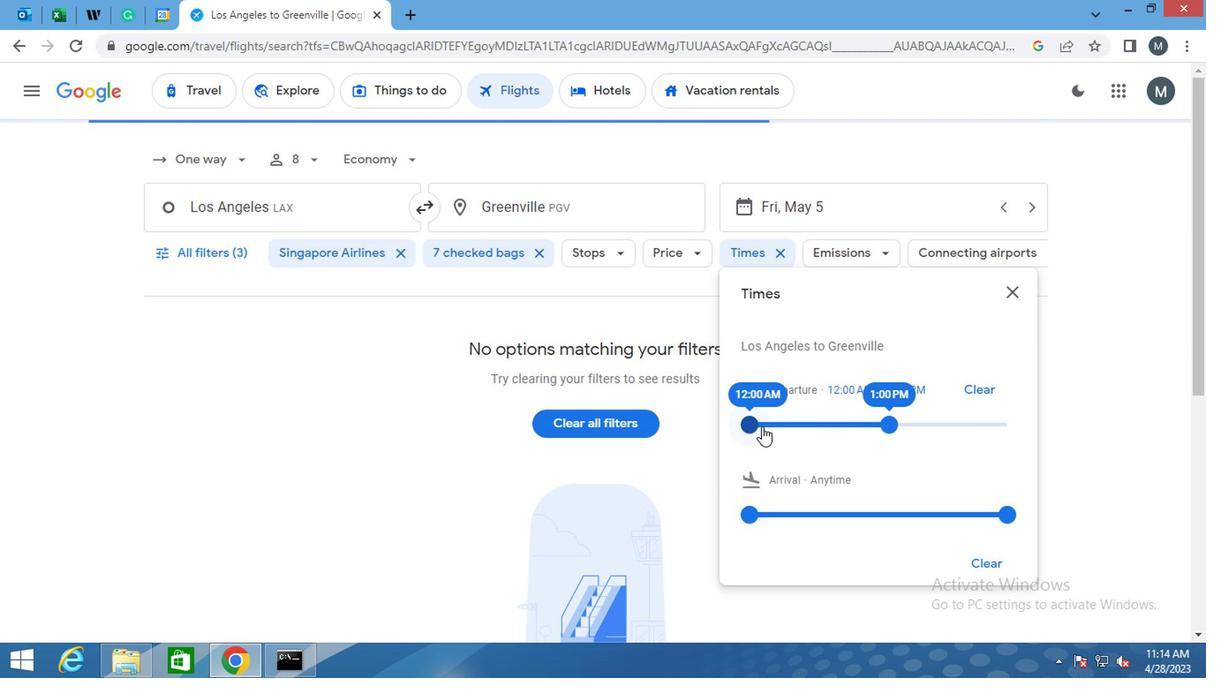 
Action: Mouse pressed left at (750, 426)
Screenshot: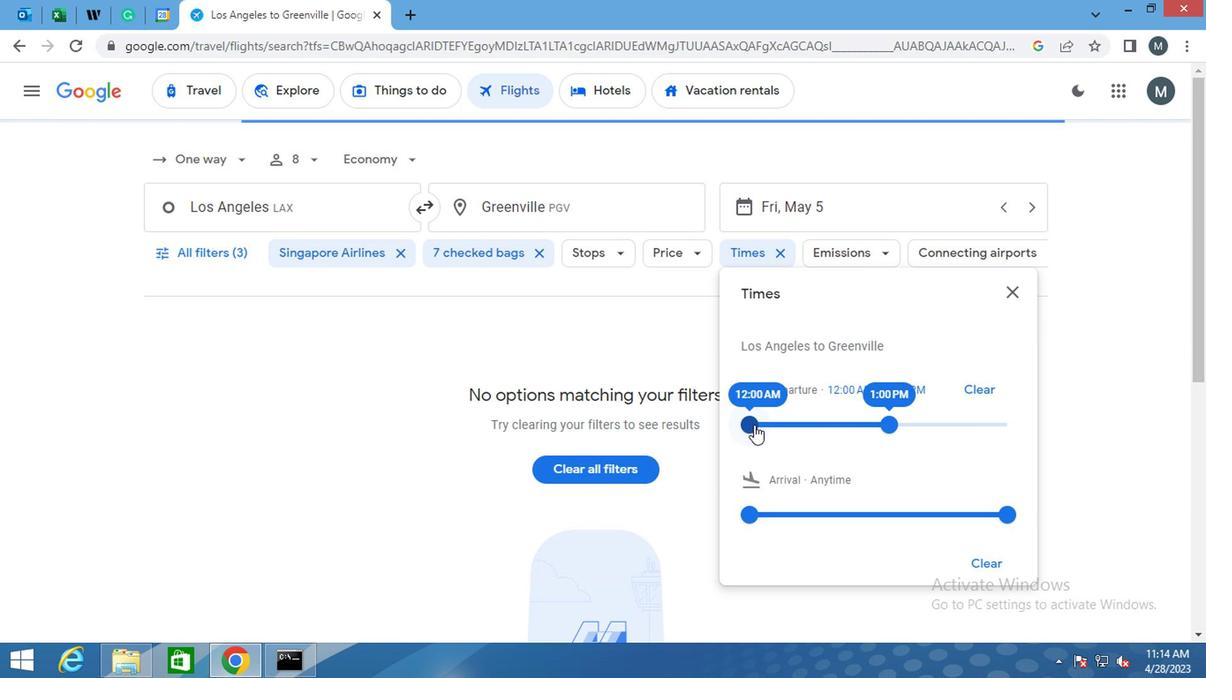 
Action: Mouse moved to (886, 423)
Screenshot: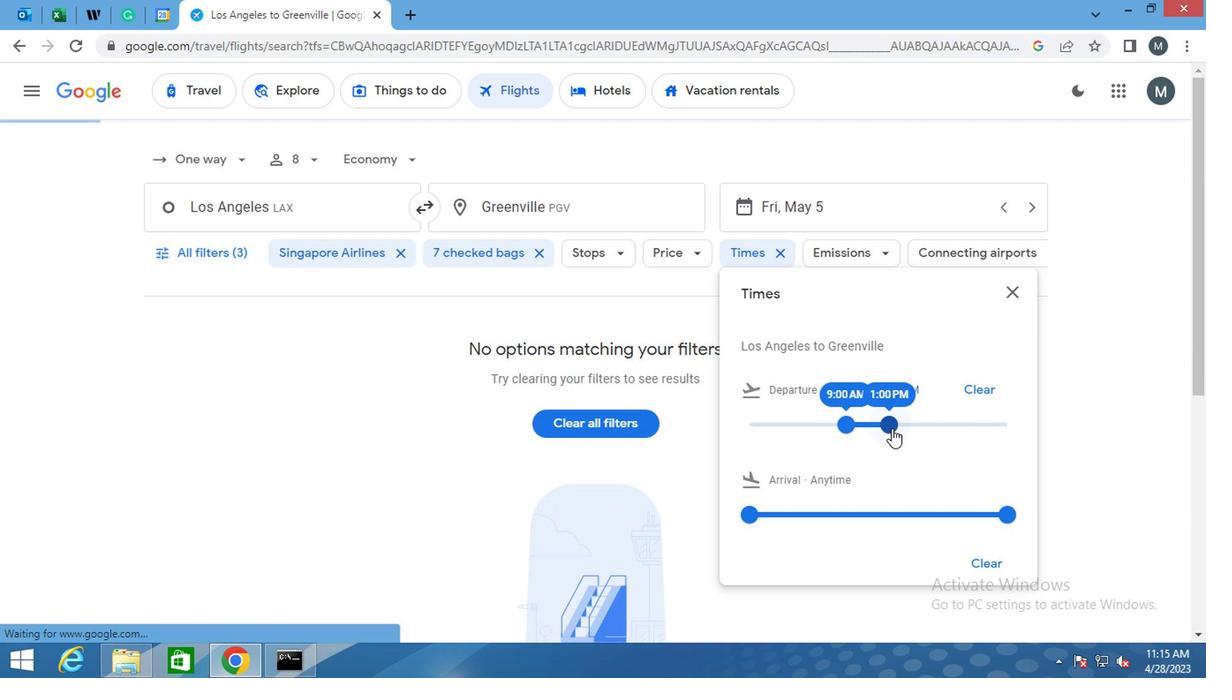 
Action: Mouse pressed left at (886, 423)
Screenshot: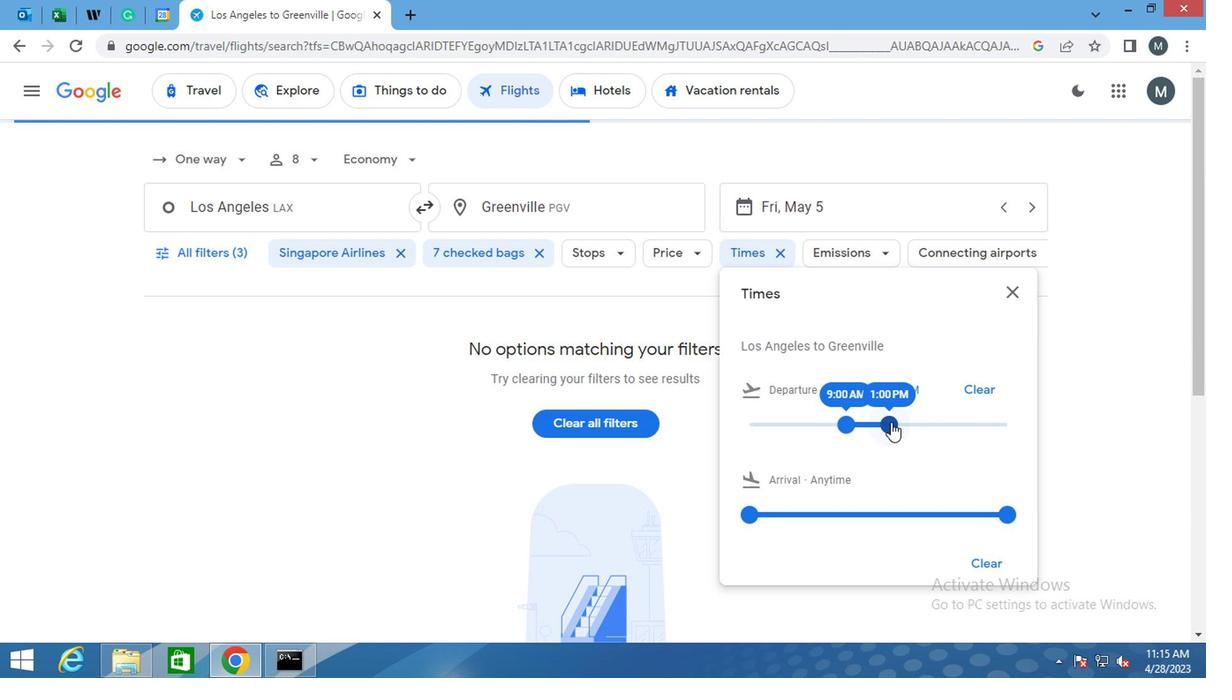 
Action: Mouse moved to (874, 422)
Screenshot: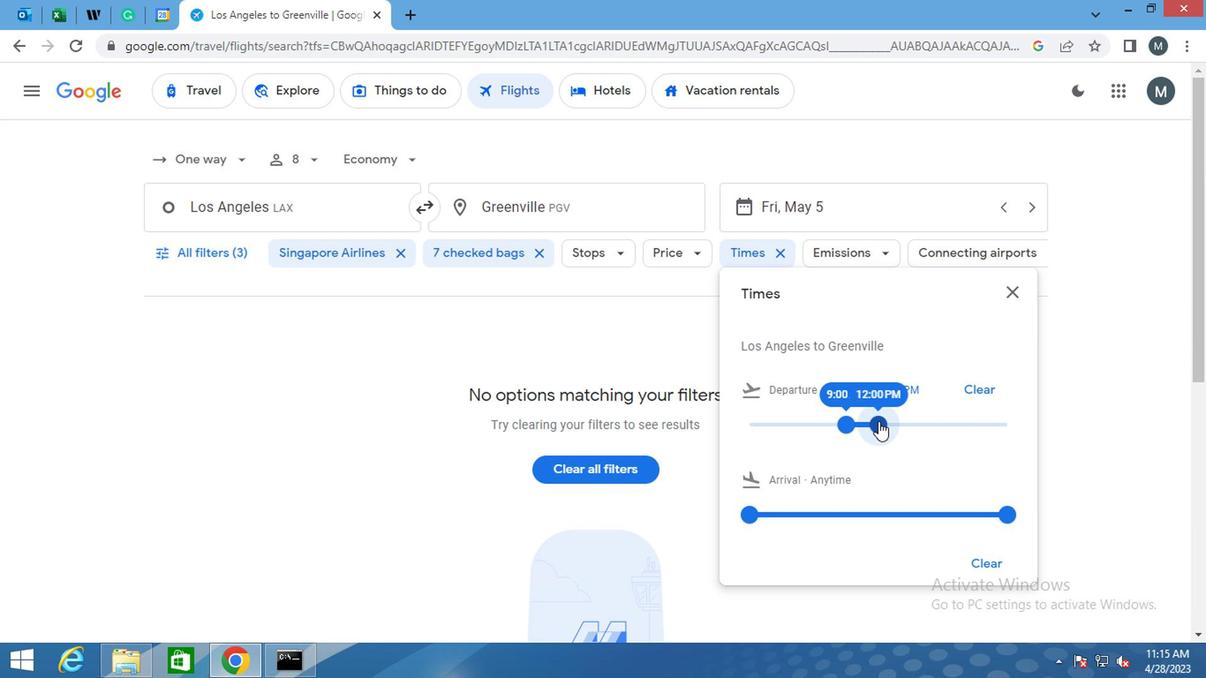 
Action: Mouse pressed left at (874, 422)
Screenshot: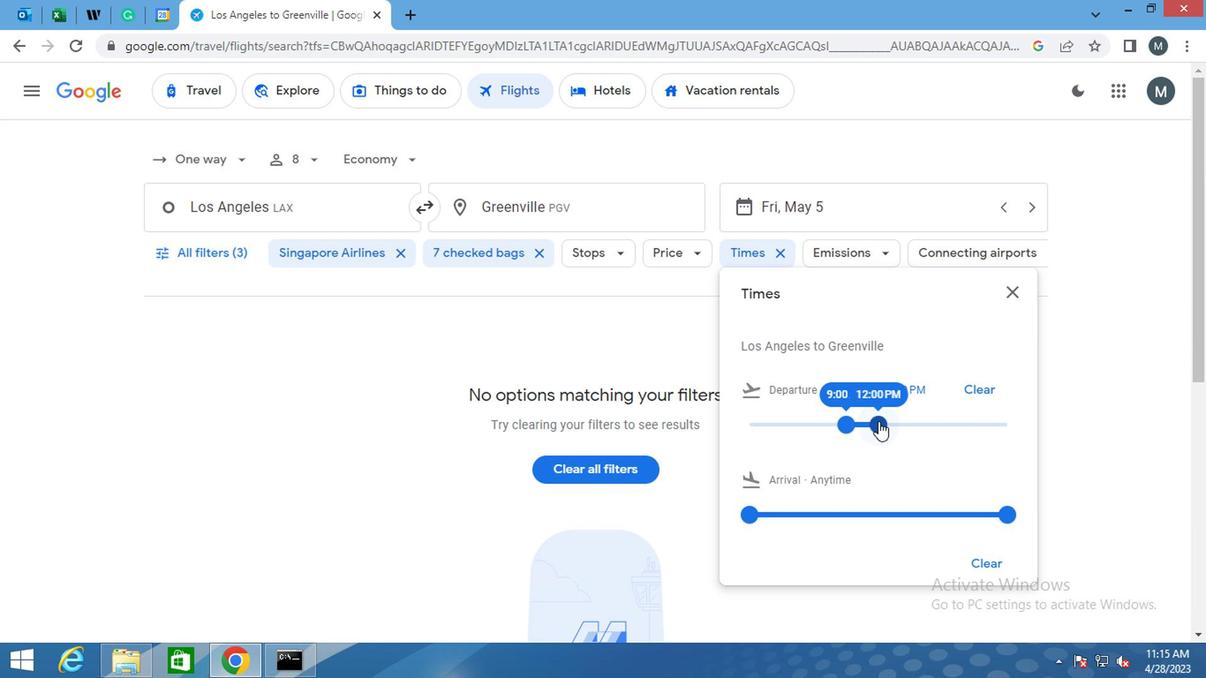 
Action: Mouse moved to (1003, 291)
Screenshot: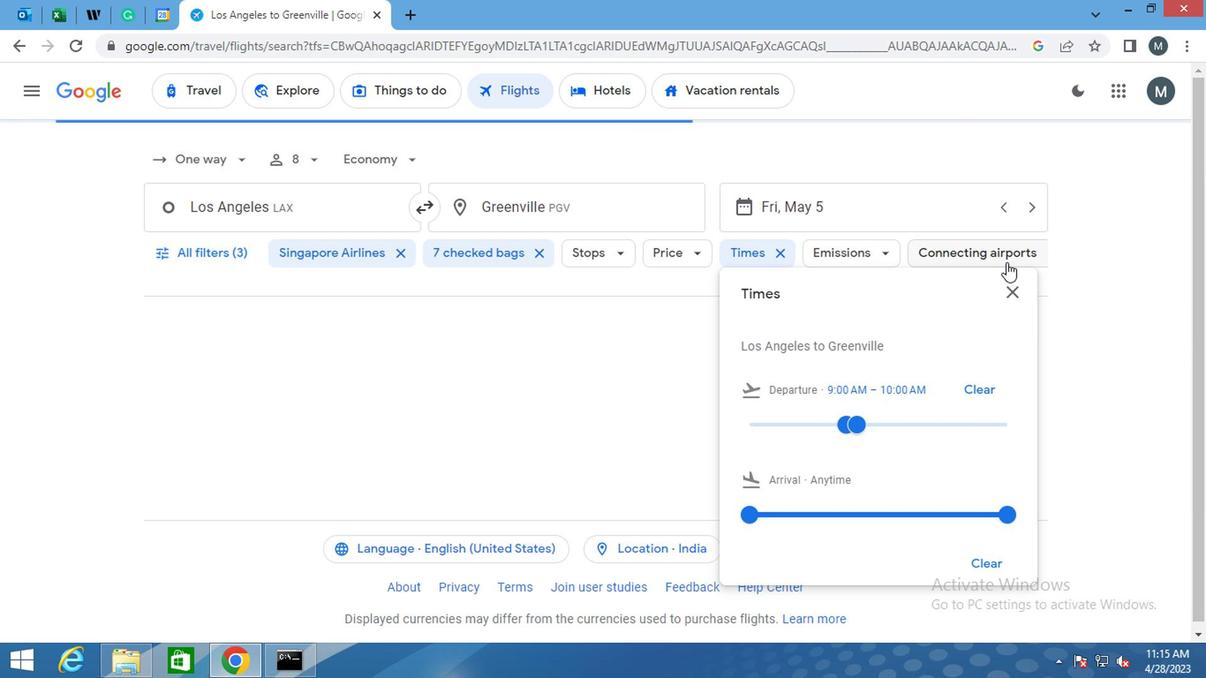 
Action: Mouse pressed left at (1003, 291)
Screenshot: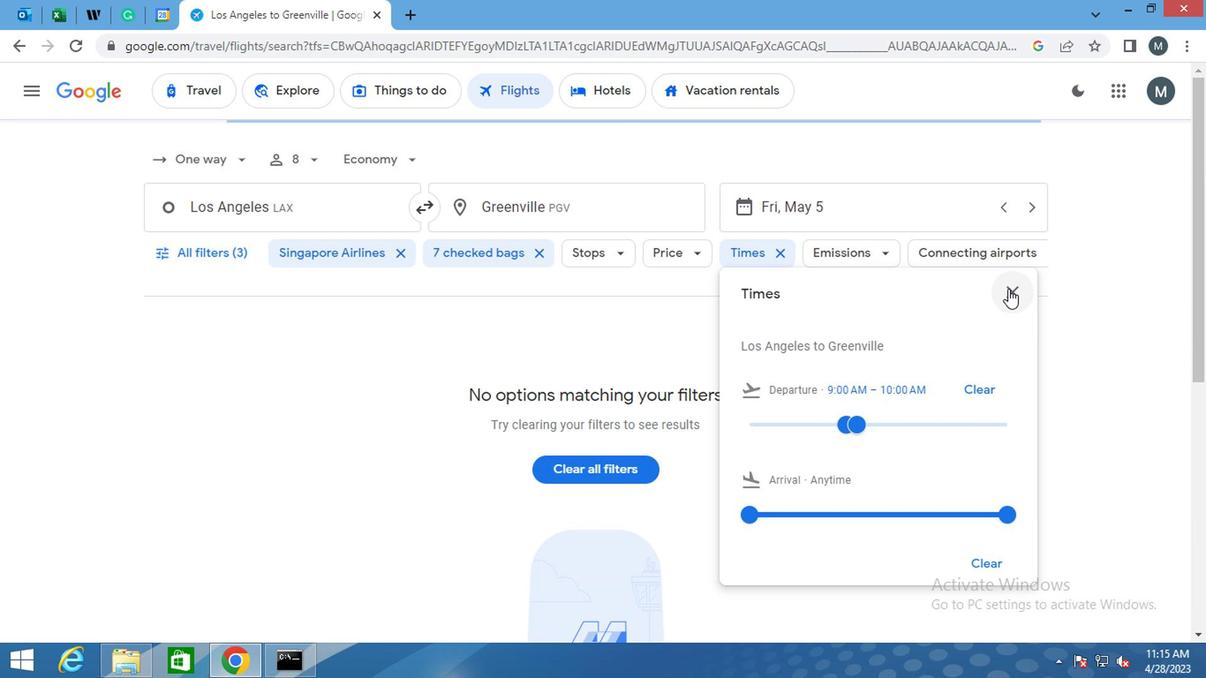 
Action: Mouse moved to (861, 300)
Screenshot: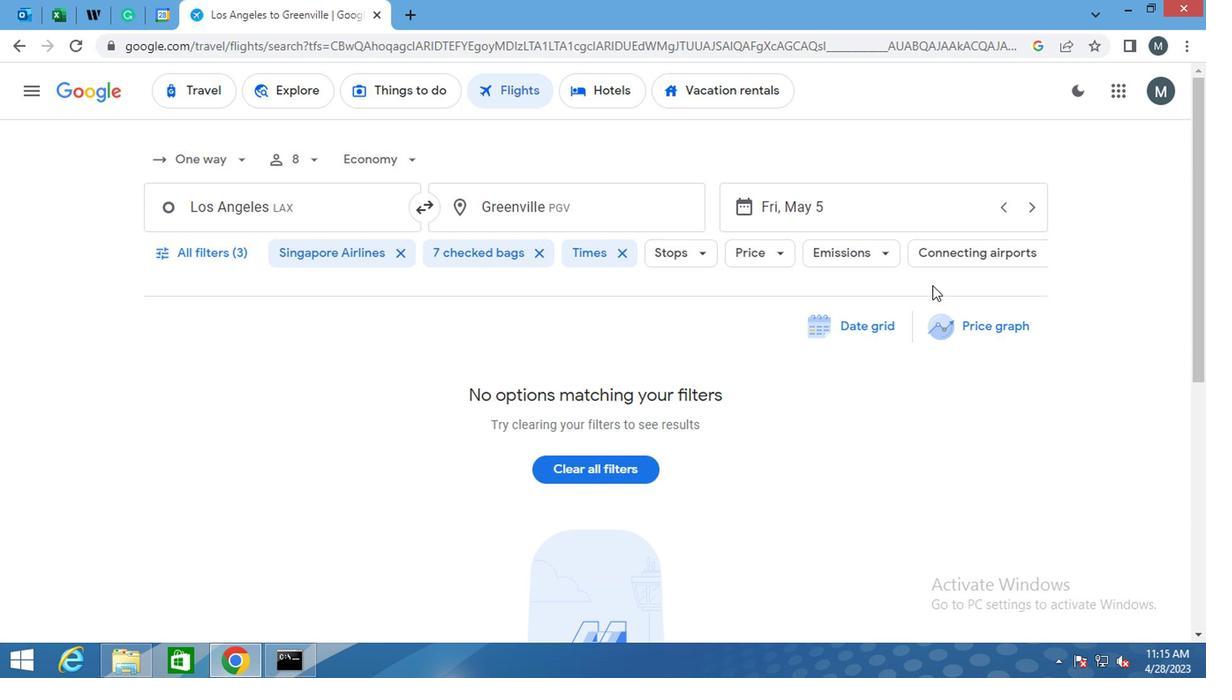 
